 Task: Search one way flight ticket for 1 adult, 1 child, 1 infant in seat in premium economy from Block Island: Block Island State Airport to Rock Springs: Southwest Wyoming Regional Airport (rock Springs Sweetwater County Airport) on 8-5-2023. Choice of flights is Westjet. Number of bags: 6 checked bags. Price is upto 76000. Outbound departure time preference is 17:45.
Action: Mouse moved to (340, 292)
Screenshot: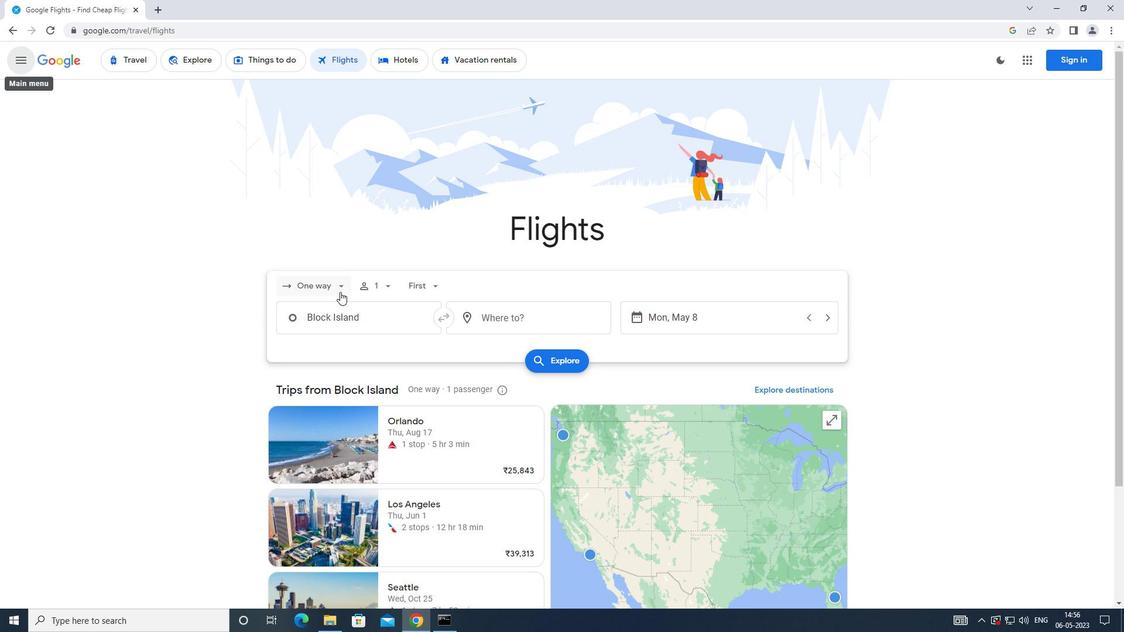 
Action: Mouse pressed left at (340, 292)
Screenshot: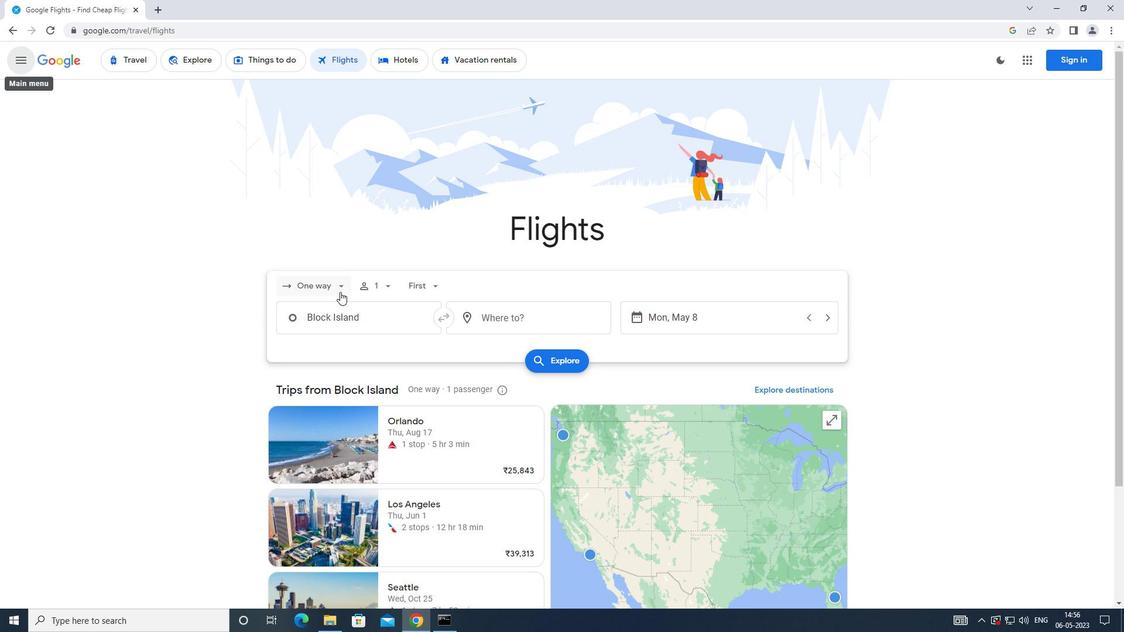 
Action: Mouse moved to (340, 336)
Screenshot: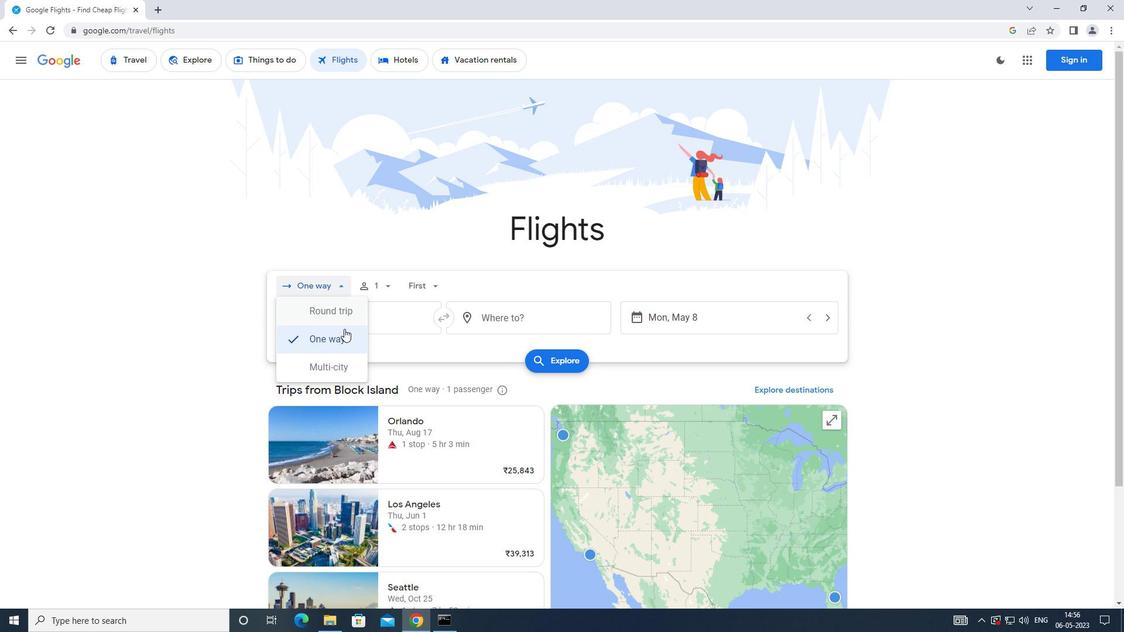 
Action: Mouse pressed left at (340, 336)
Screenshot: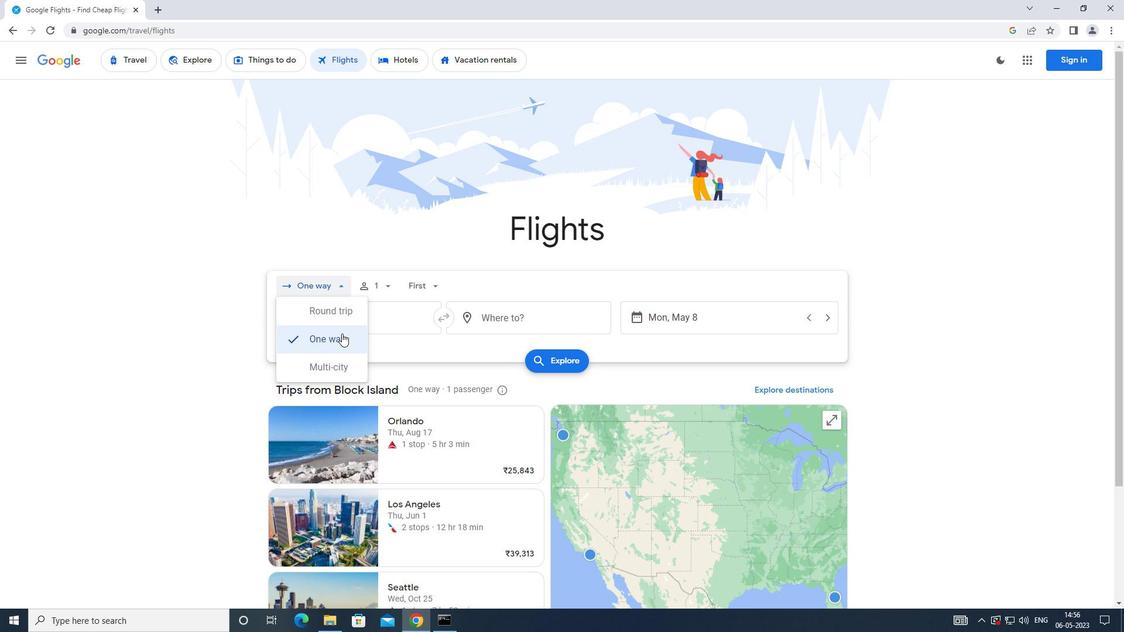 
Action: Mouse moved to (384, 284)
Screenshot: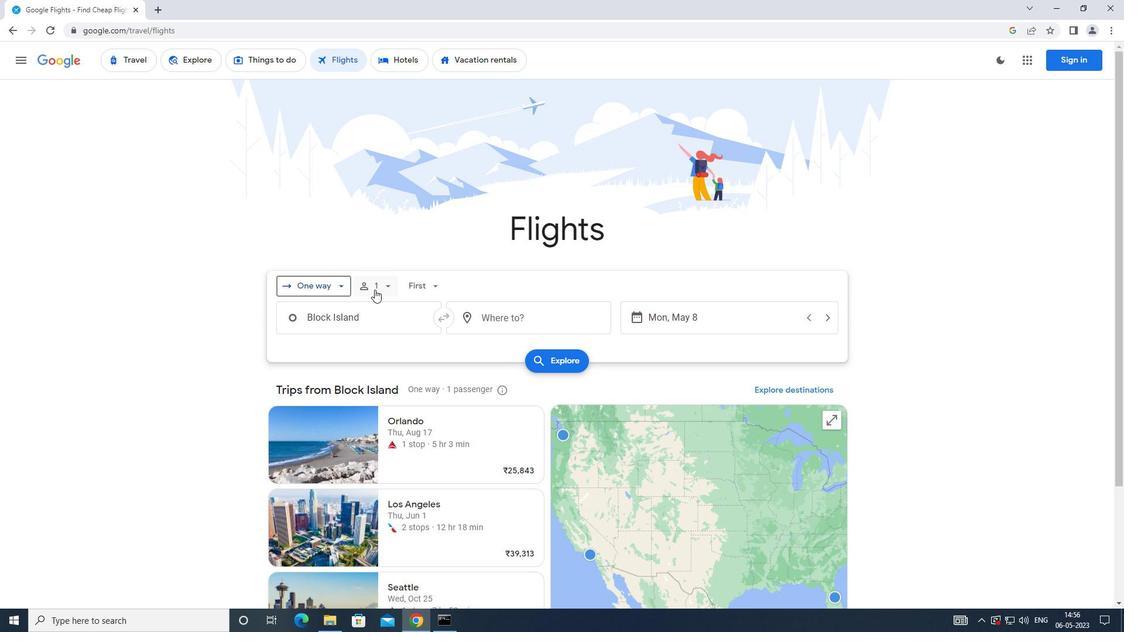
Action: Mouse pressed left at (384, 284)
Screenshot: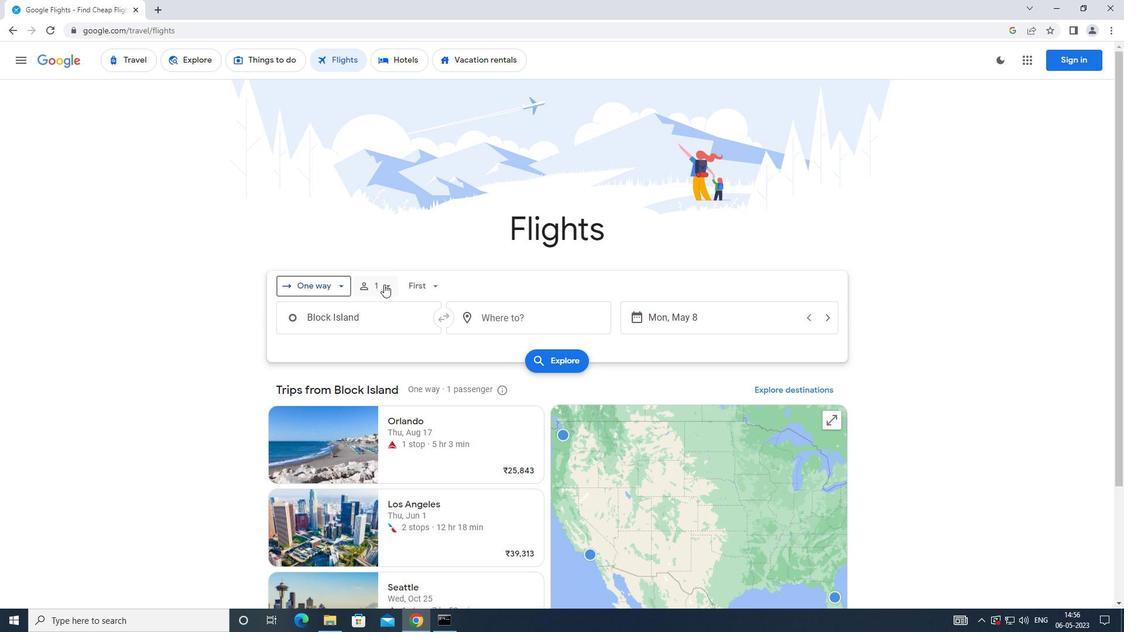 
Action: Mouse moved to (481, 347)
Screenshot: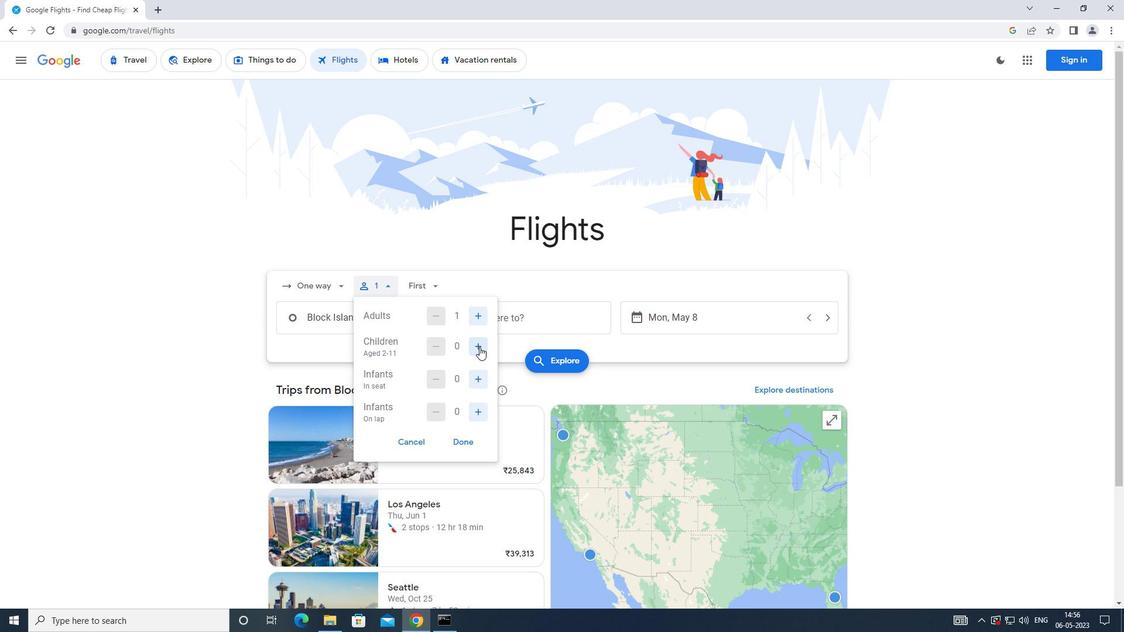 
Action: Mouse pressed left at (481, 347)
Screenshot: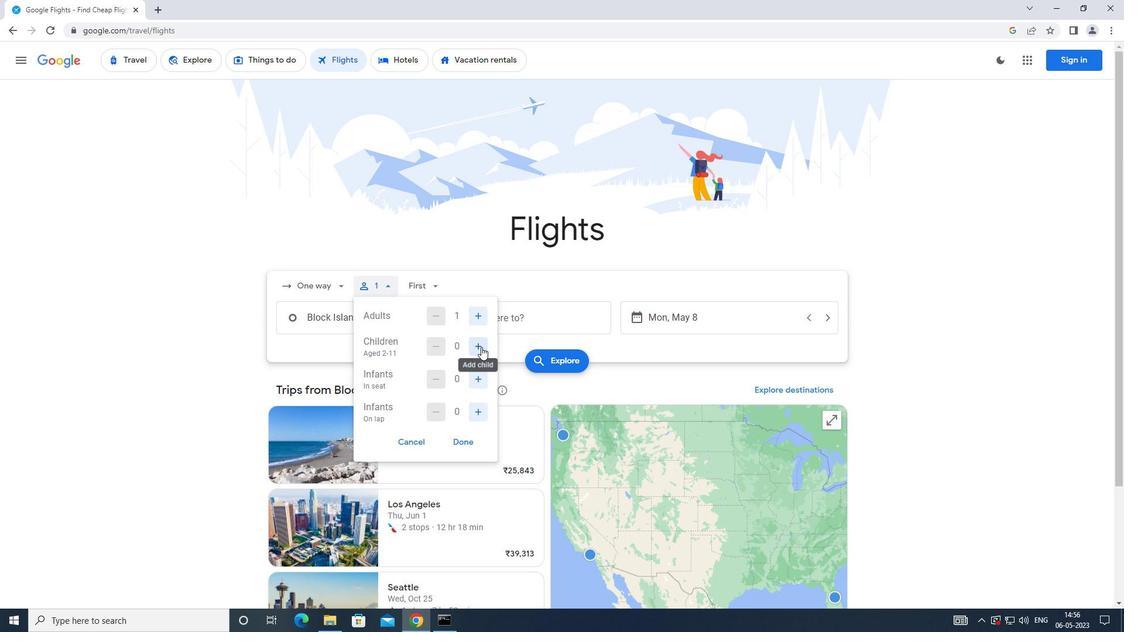 
Action: Mouse moved to (481, 381)
Screenshot: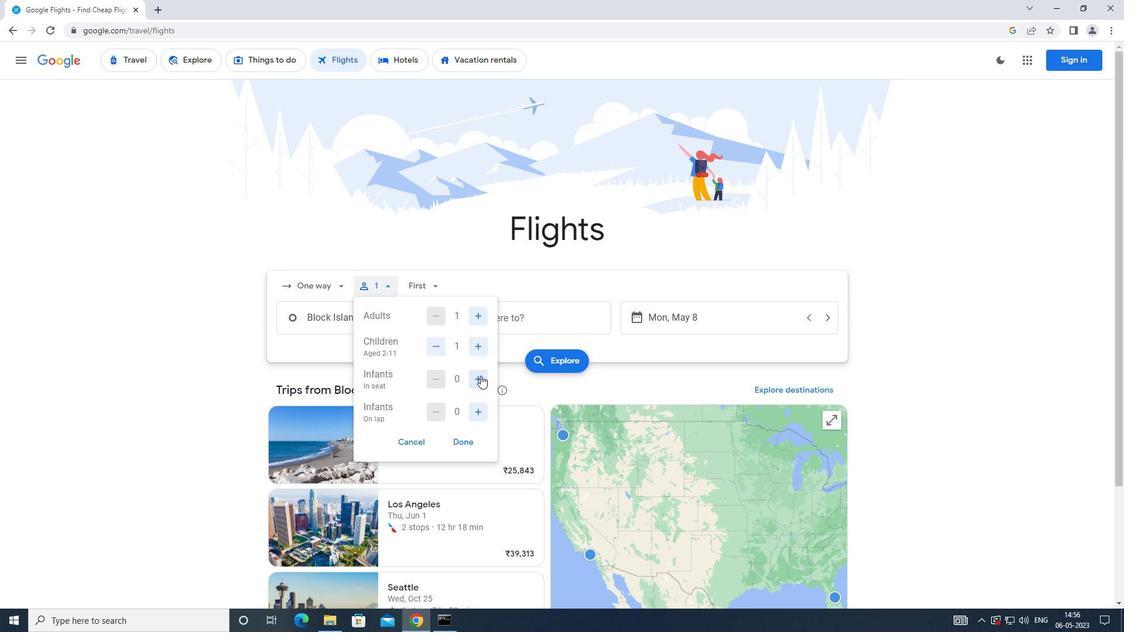 
Action: Mouse pressed left at (481, 381)
Screenshot: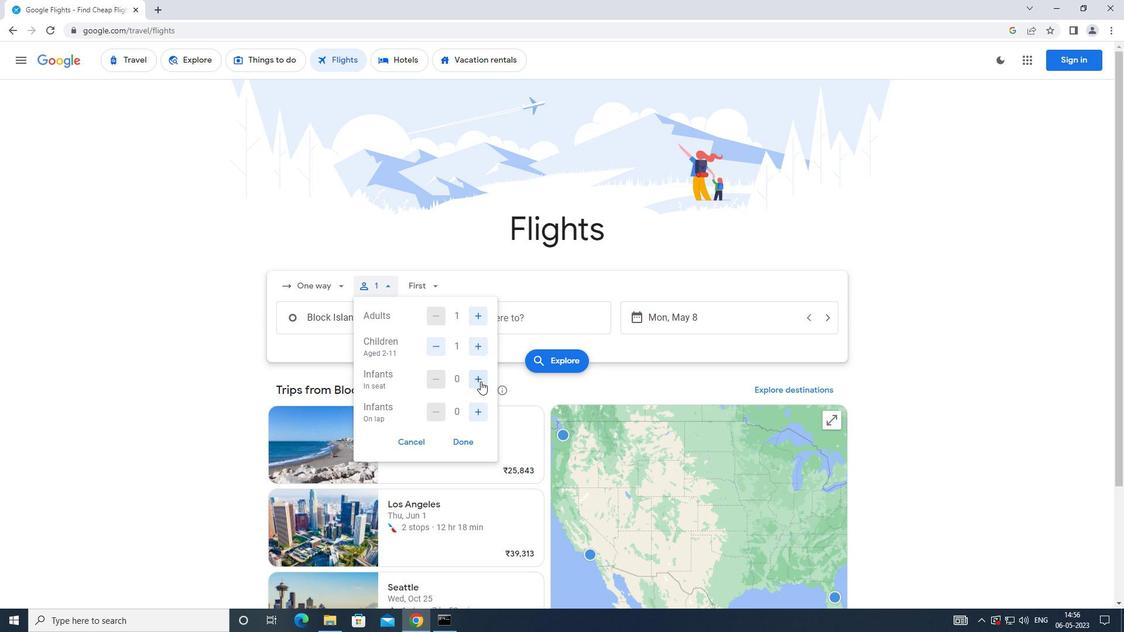 
Action: Mouse moved to (475, 411)
Screenshot: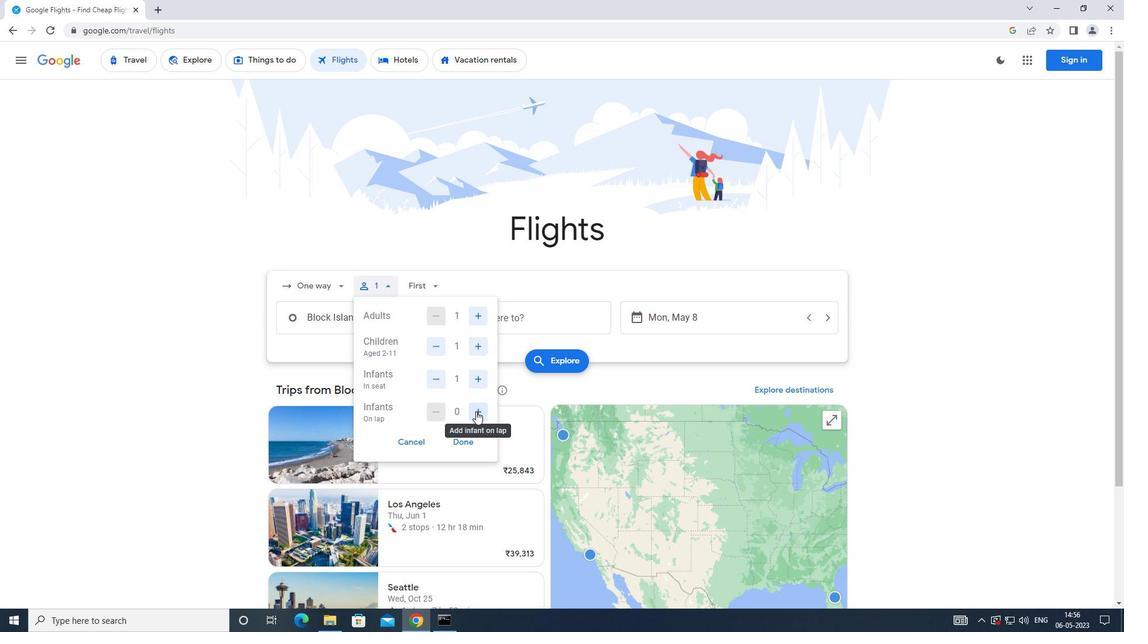 
Action: Mouse pressed left at (475, 411)
Screenshot: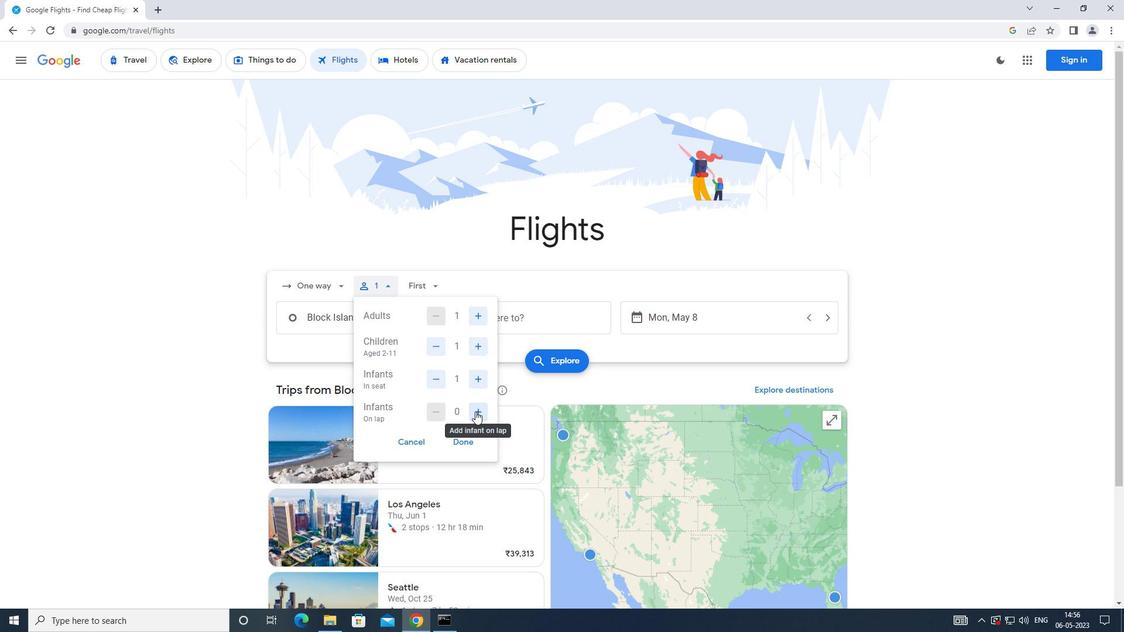 
Action: Mouse moved to (431, 408)
Screenshot: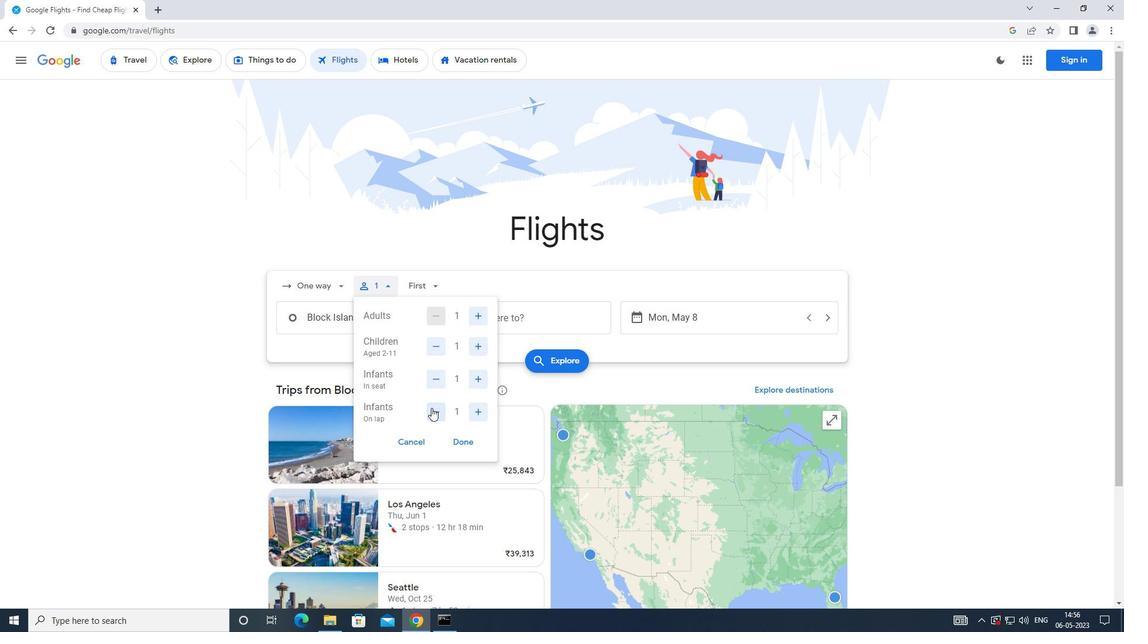 
Action: Mouse pressed left at (431, 408)
Screenshot: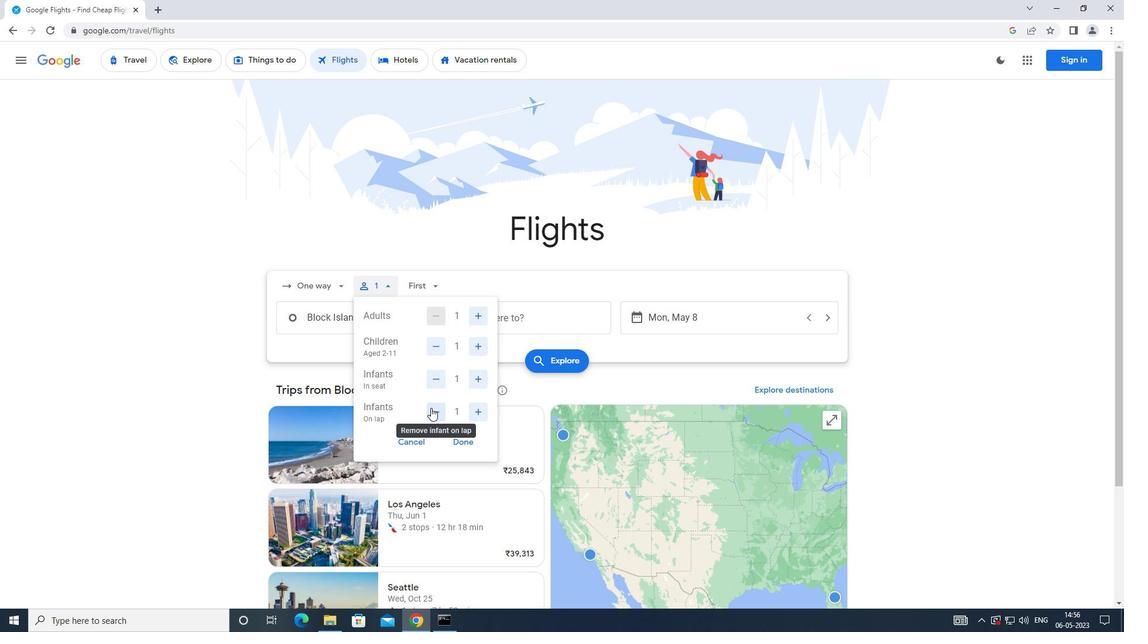 
Action: Mouse moved to (462, 440)
Screenshot: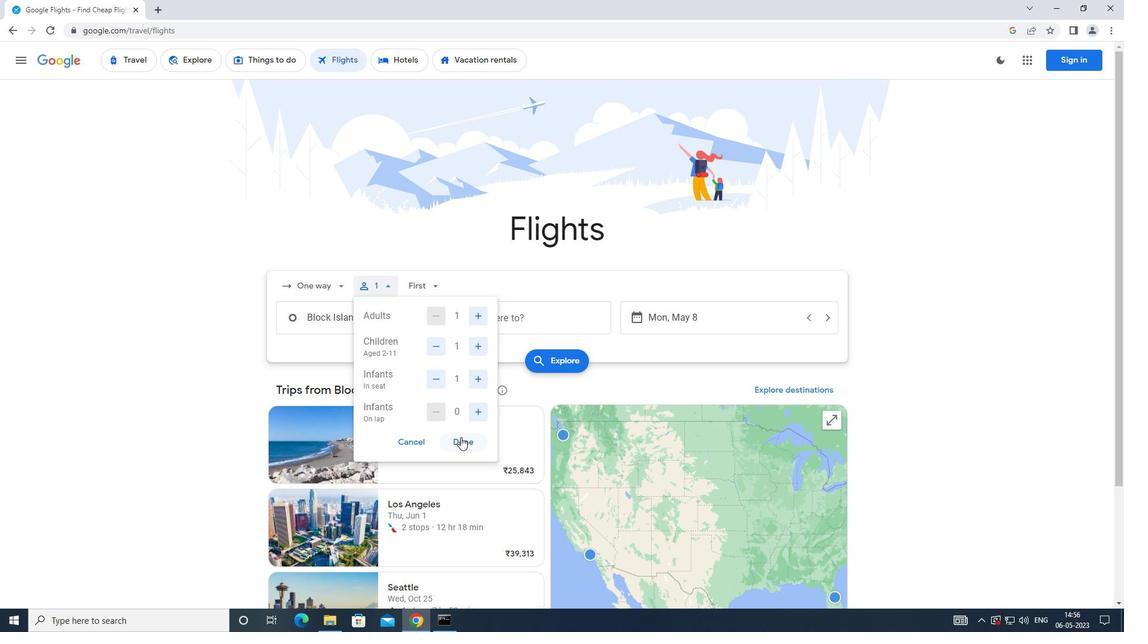 
Action: Mouse pressed left at (462, 440)
Screenshot: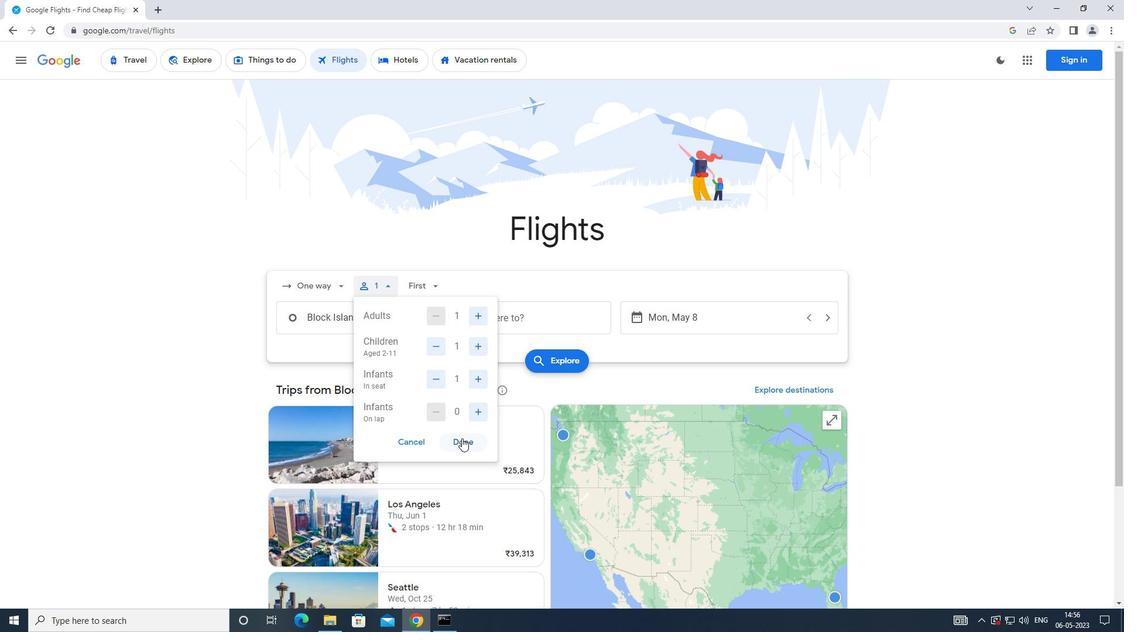 
Action: Mouse moved to (434, 285)
Screenshot: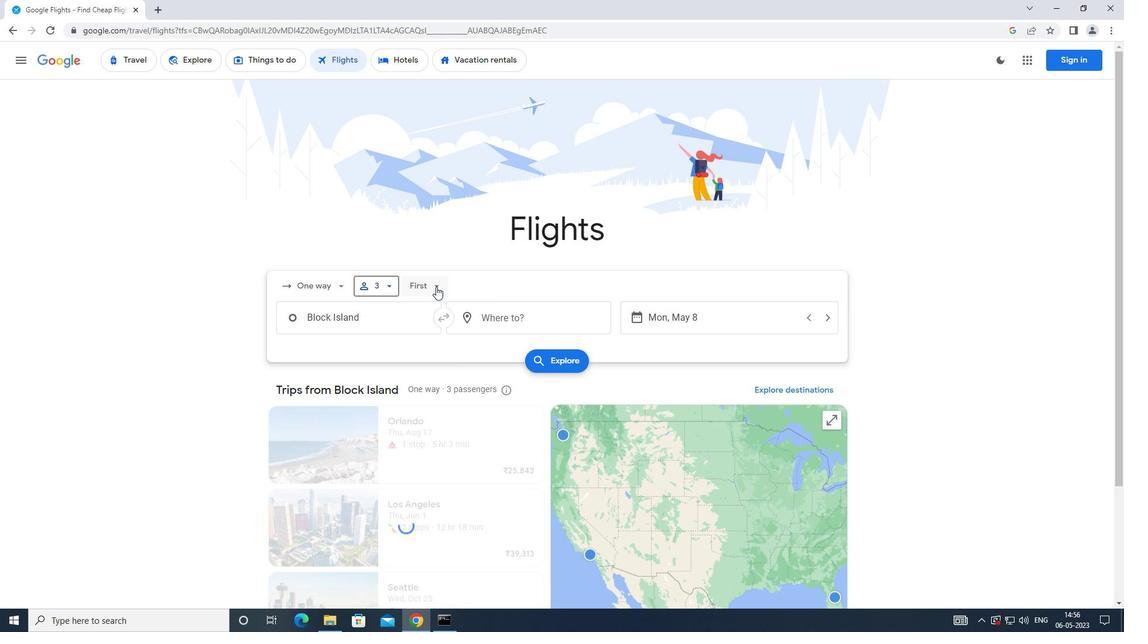 
Action: Mouse pressed left at (434, 285)
Screenshot: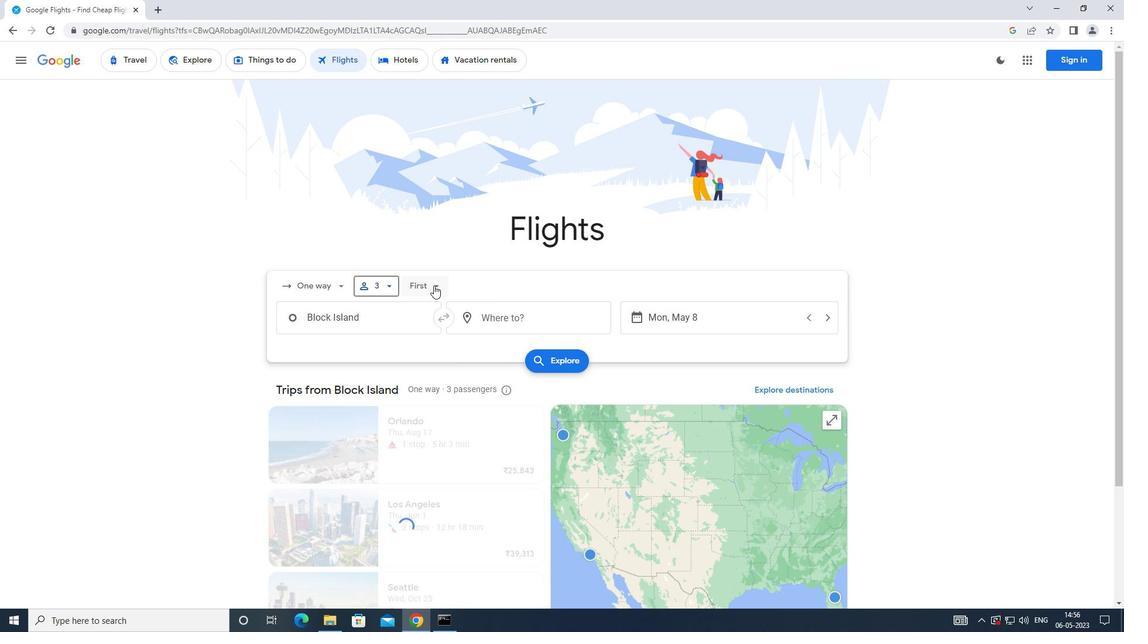 
Action: Mouse moved to (468, 339)
Screenshot: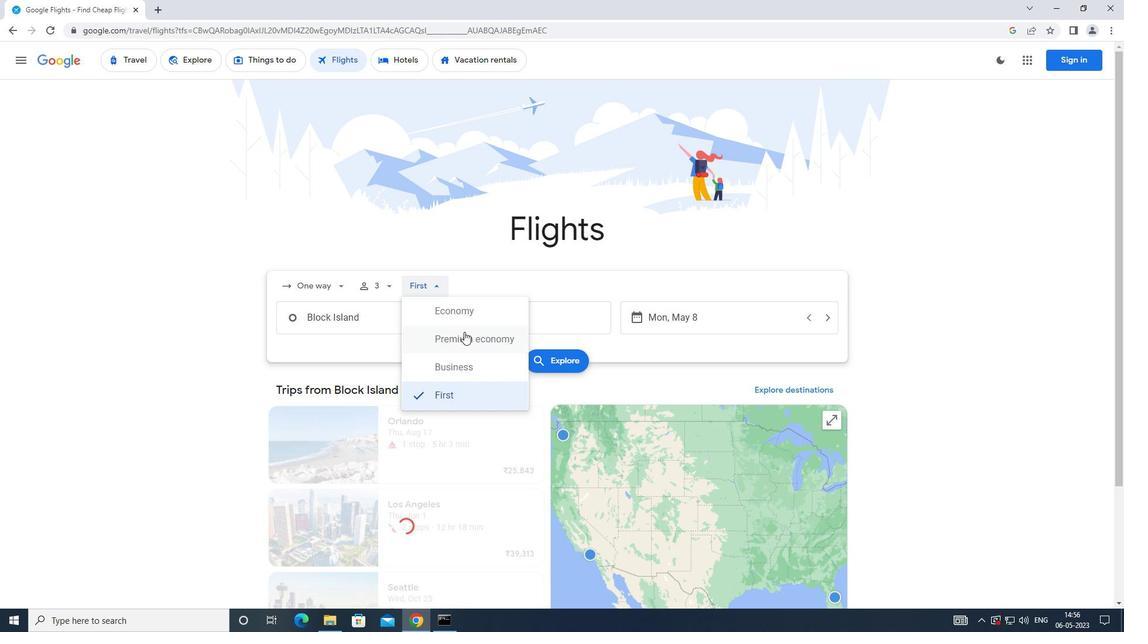 
Action: Mouse pressed left at (468, 339)
Screenshot: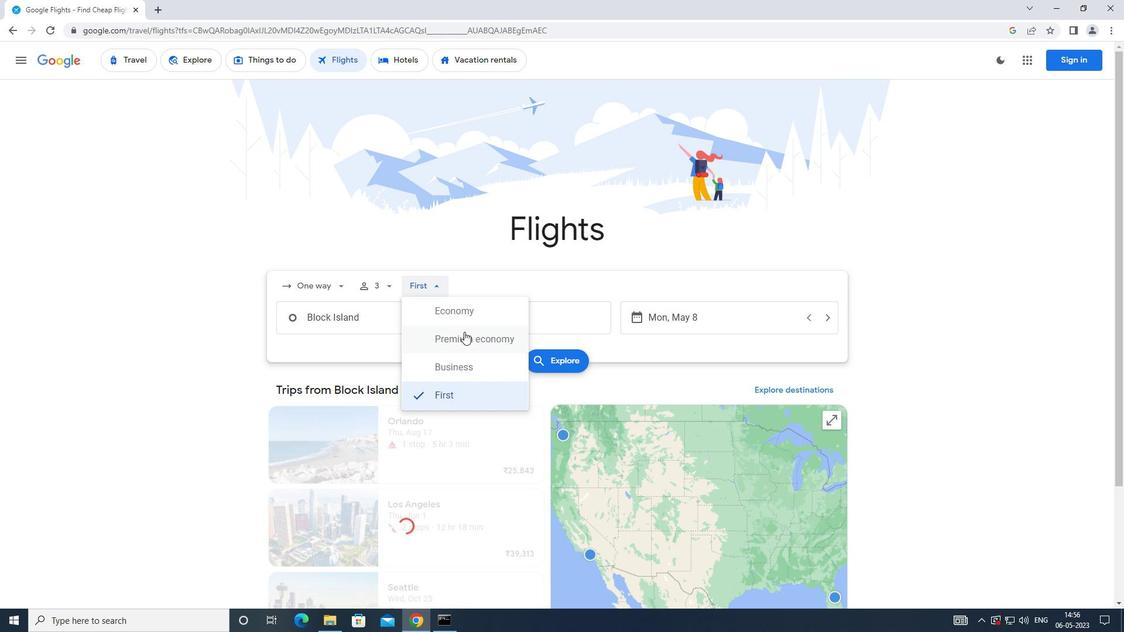 
Action: Mouse moved to (391, 318)
Screenshot: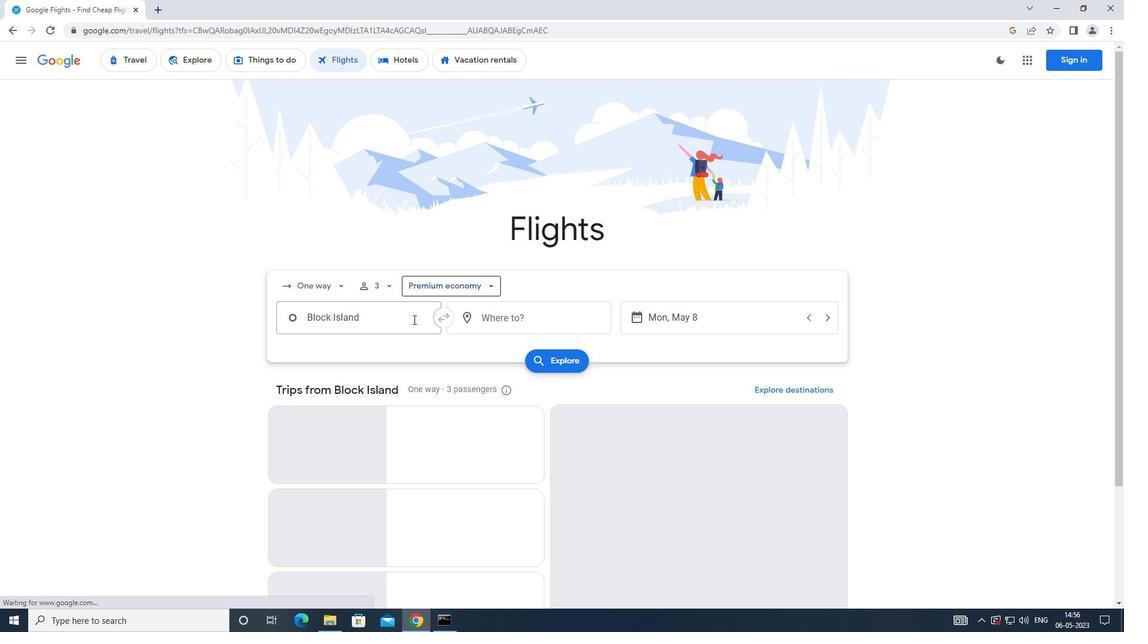 
Action: Mouse pressed left at (391, 318)
Screenshot: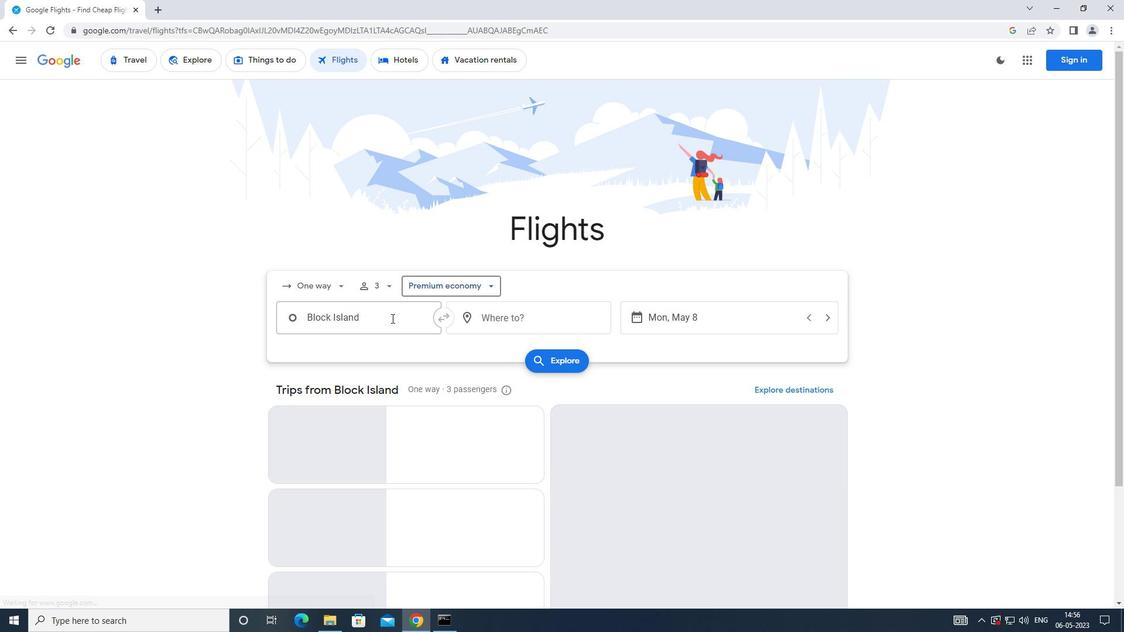 
Action: Mouse moved to (386, 346)
Screenshot: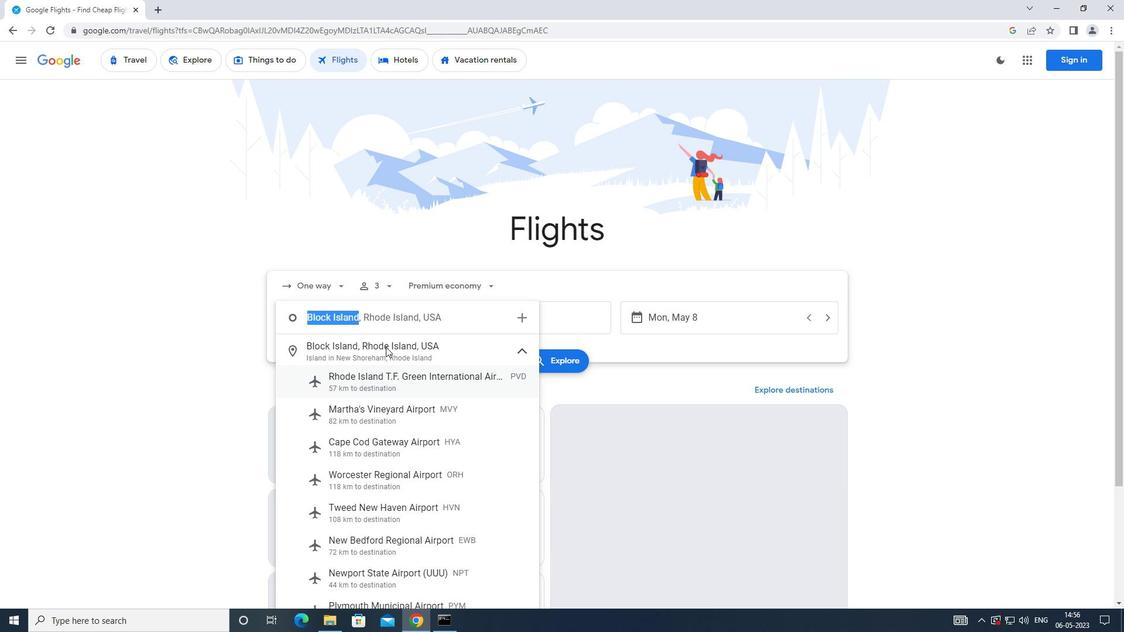 
Action: Mouse pressed left at (386, 346)
Screenshot: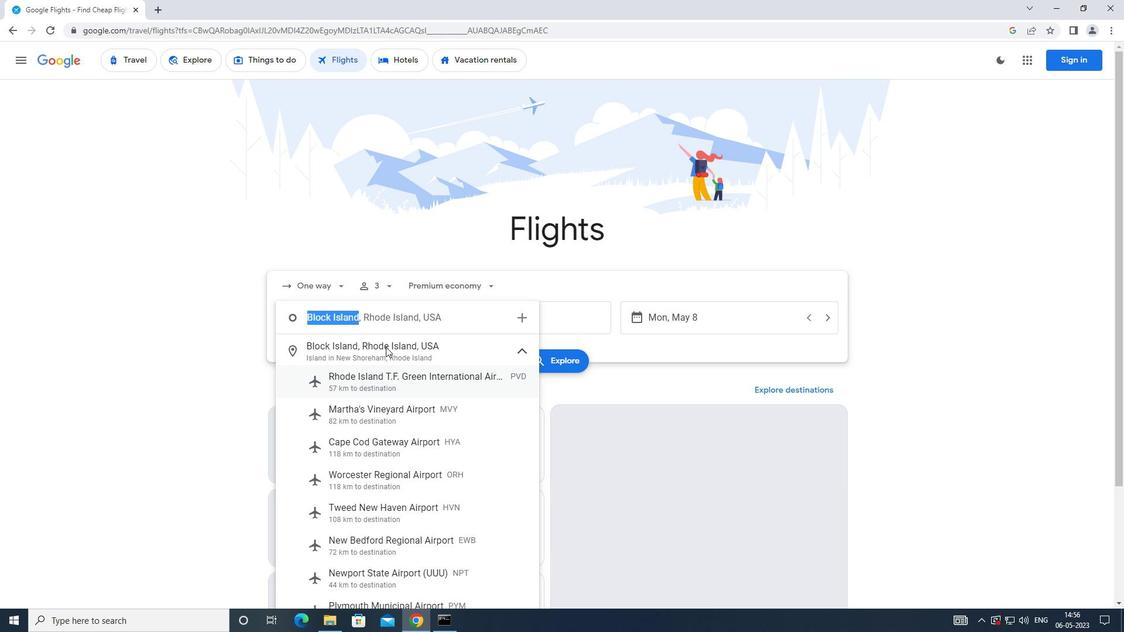 
Action: Mouse moved to (488, 325)
Screenshot: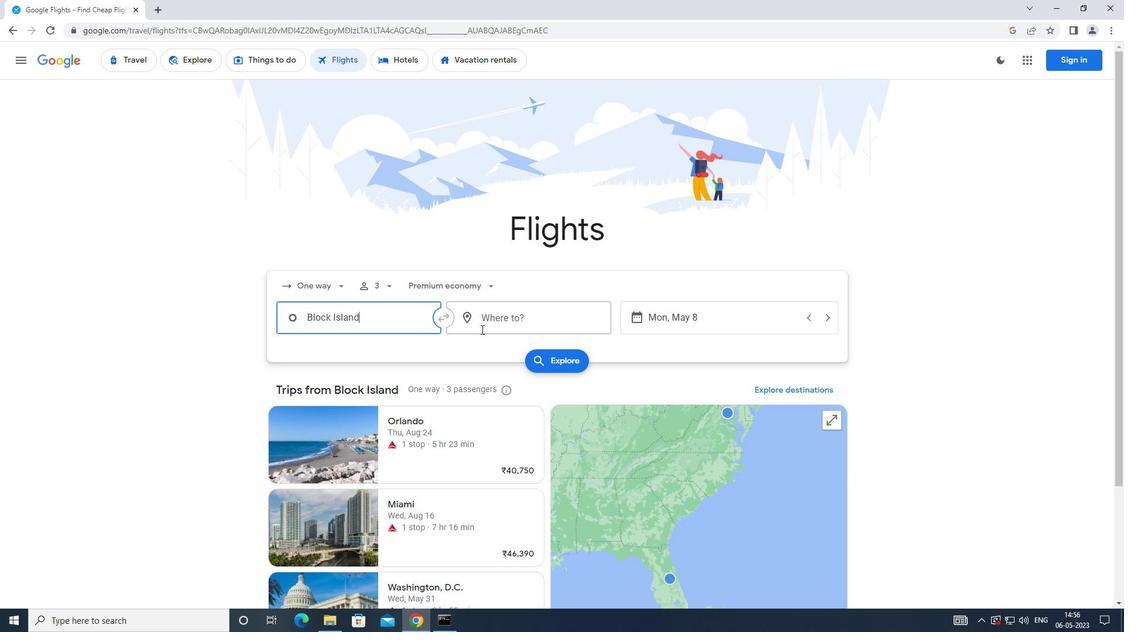 
Action: Mouse pressed left at (488, 325)
Screenshot: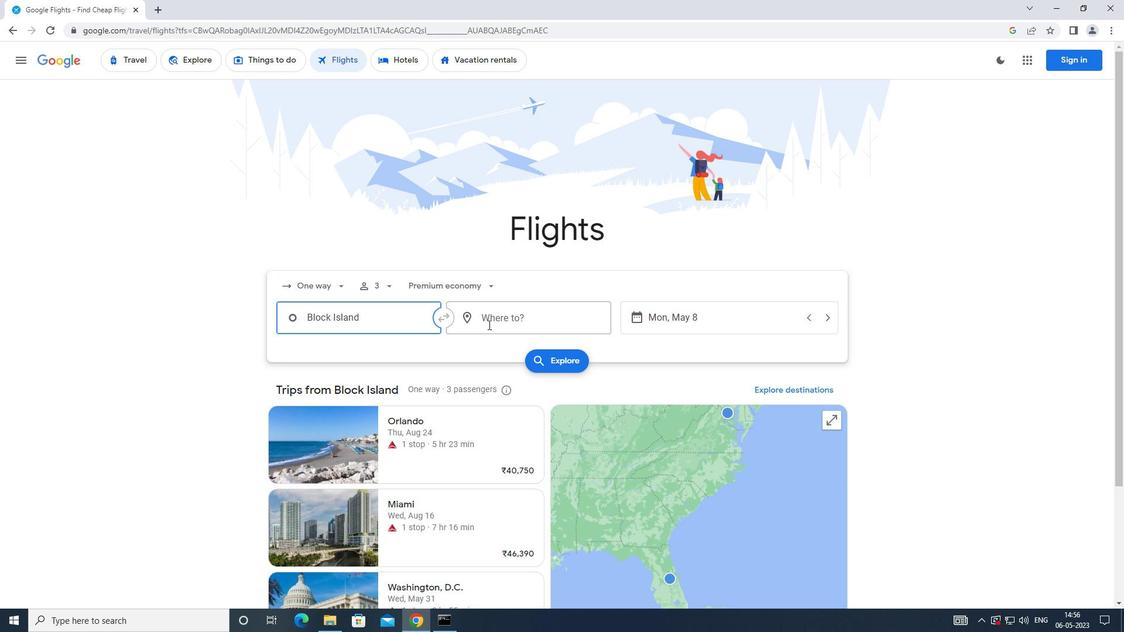 
Action: Mouse moved to (492, 410)
Screenshot: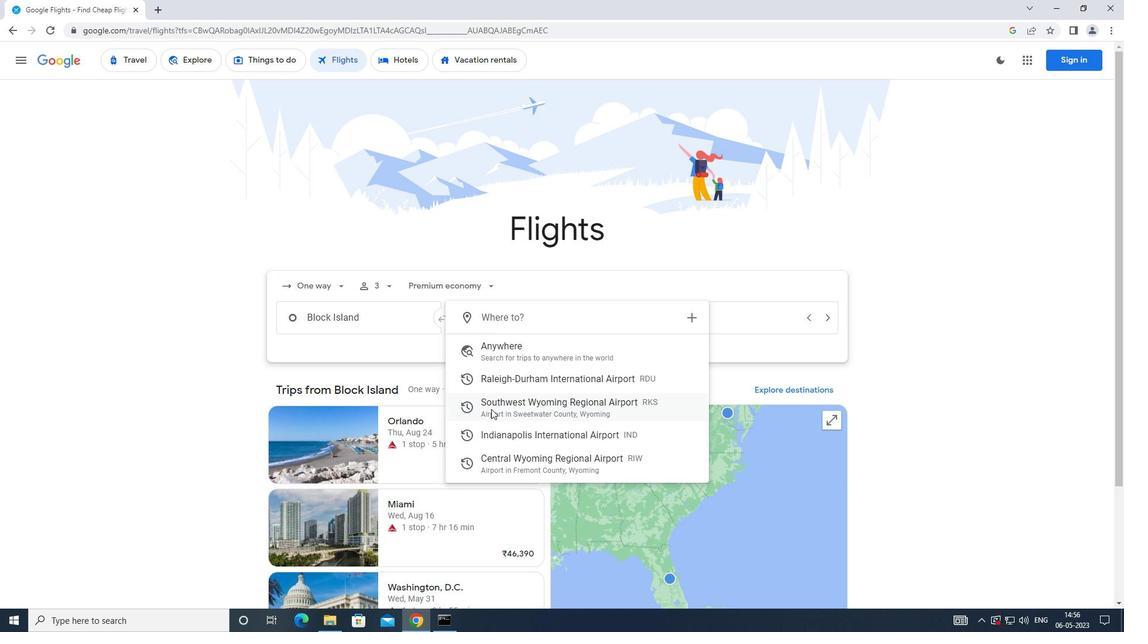 
Action: Mouse pressed left at (492, 410)
Screenshot: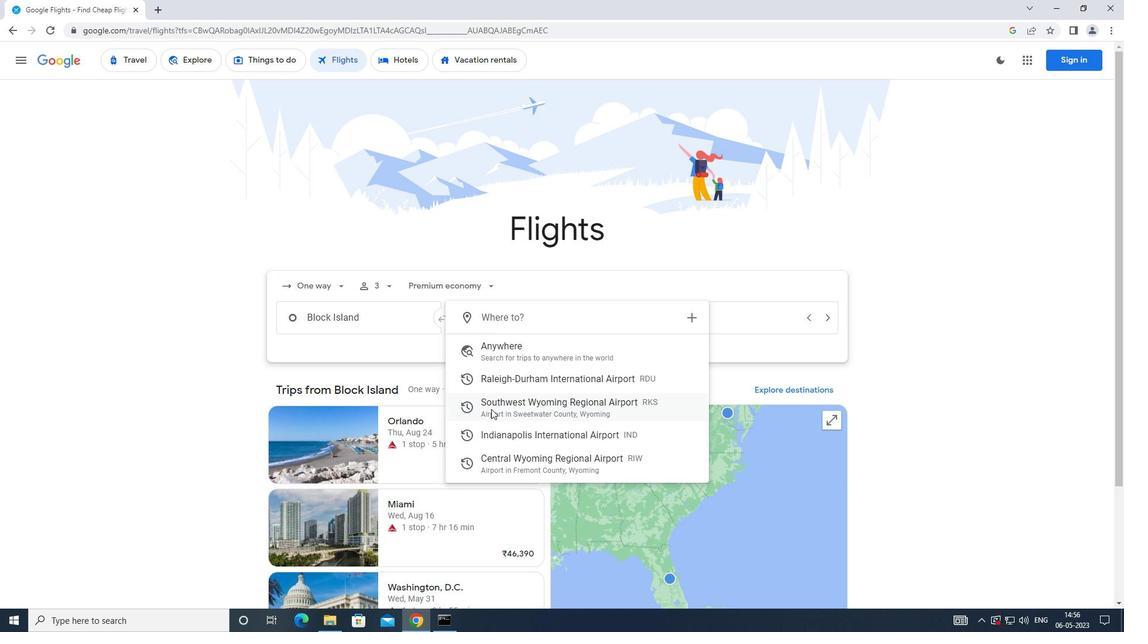 
Action: Mouse moved to (655, 318)
Screenshot: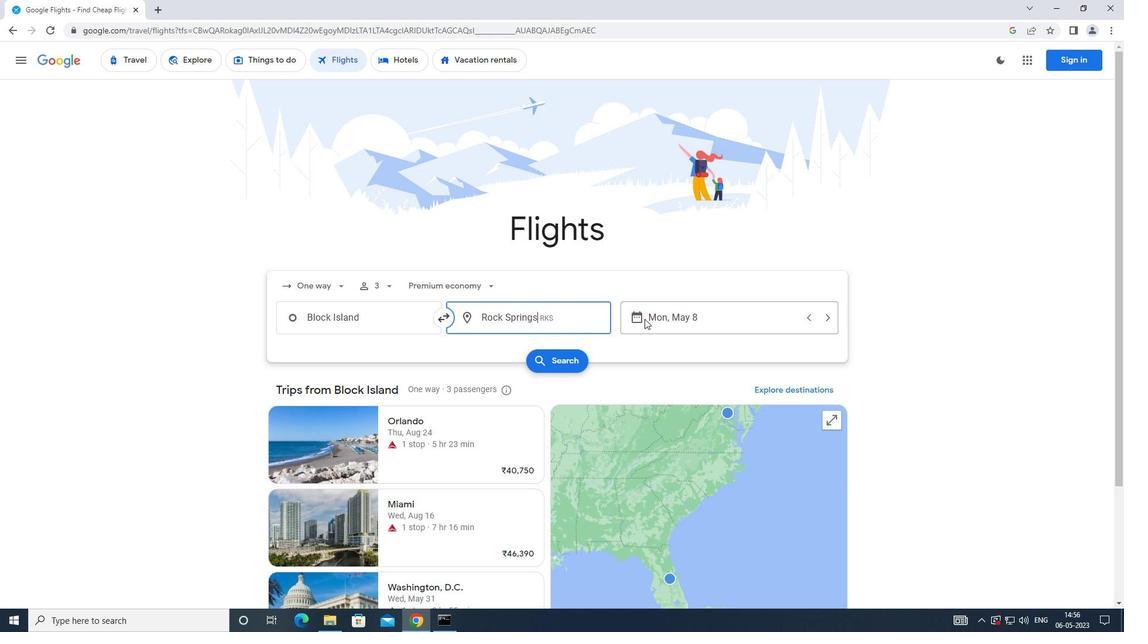 
Action: Mouse pressed left at (655, 318)
Screenshot: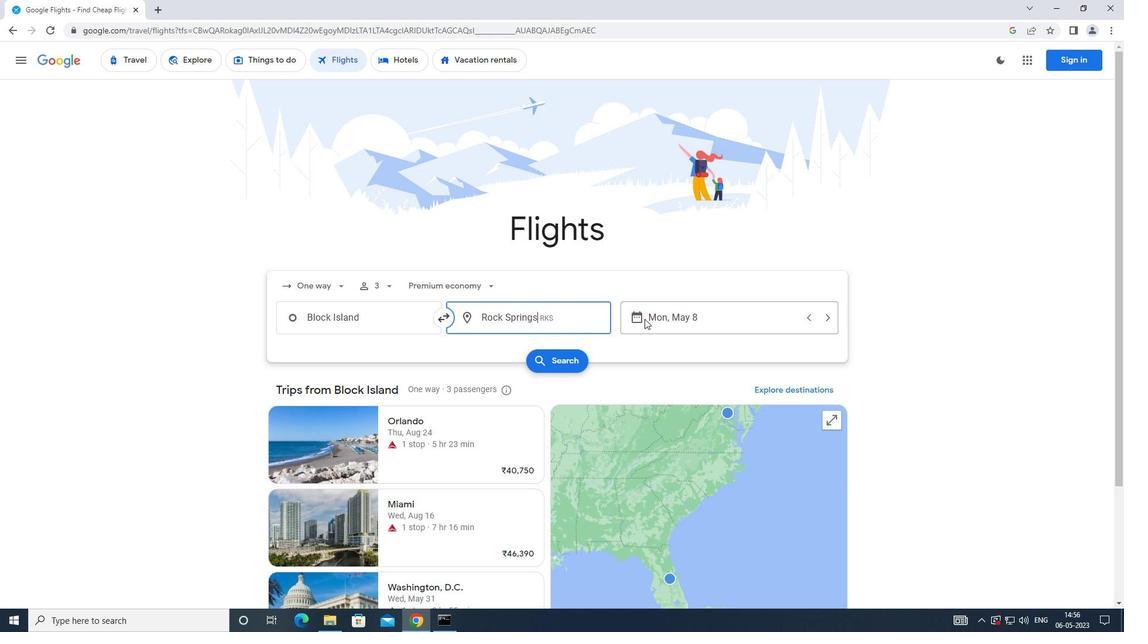 
Action: Mouse moved to (454, 411)
Screenshot: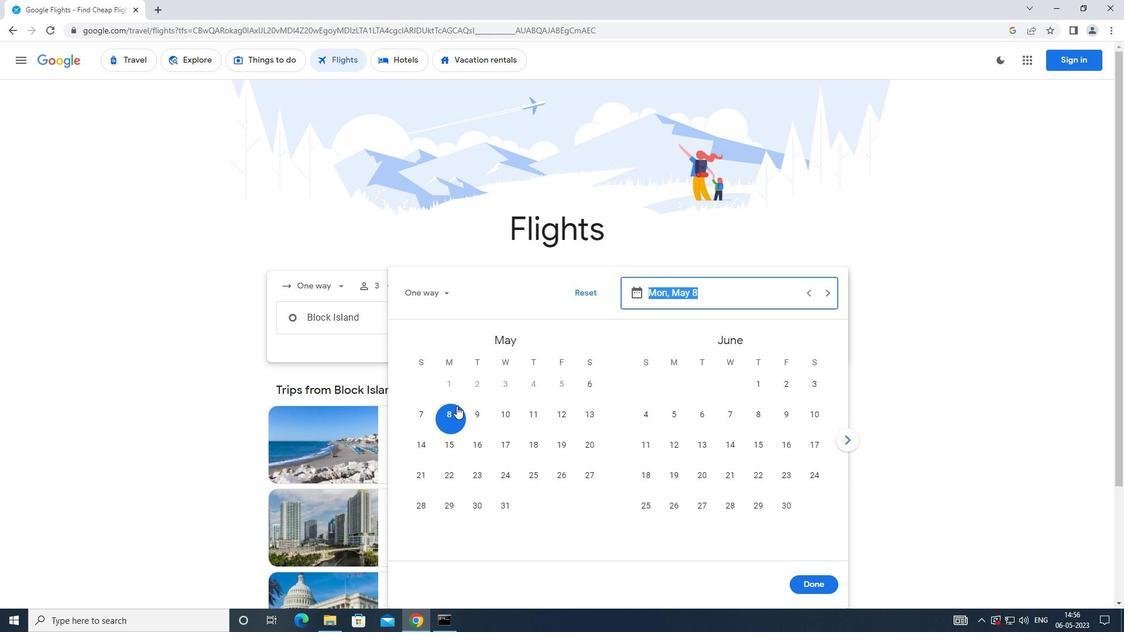 
Action: Mouse pressed left at (454, 411)
Screenshot: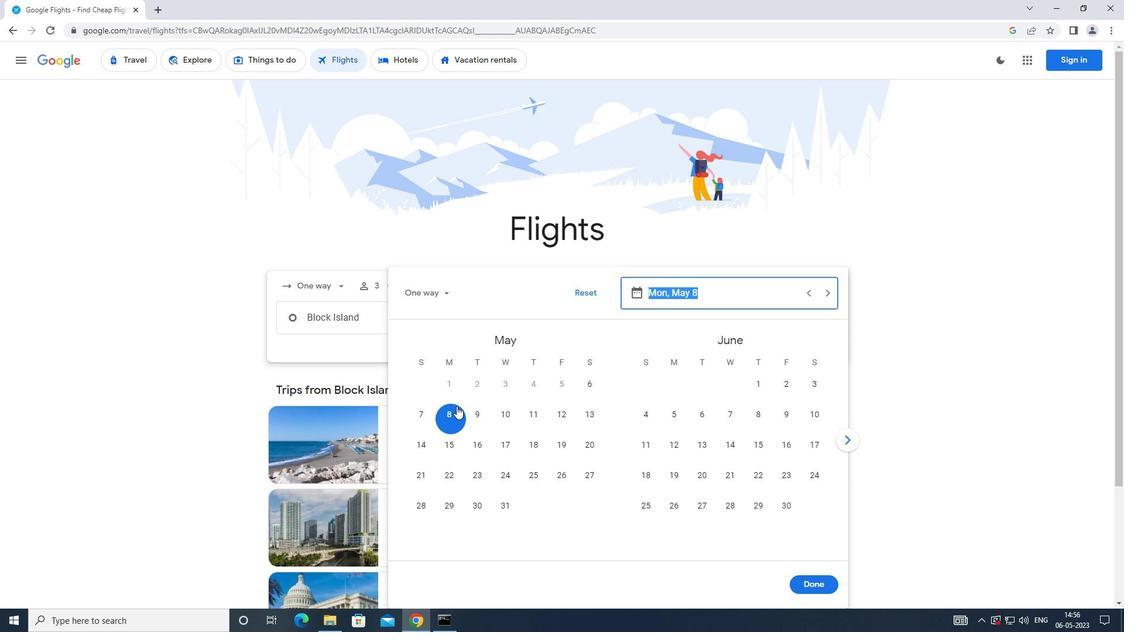 
Action: Mouse moved to (814, 587)
Screenshot: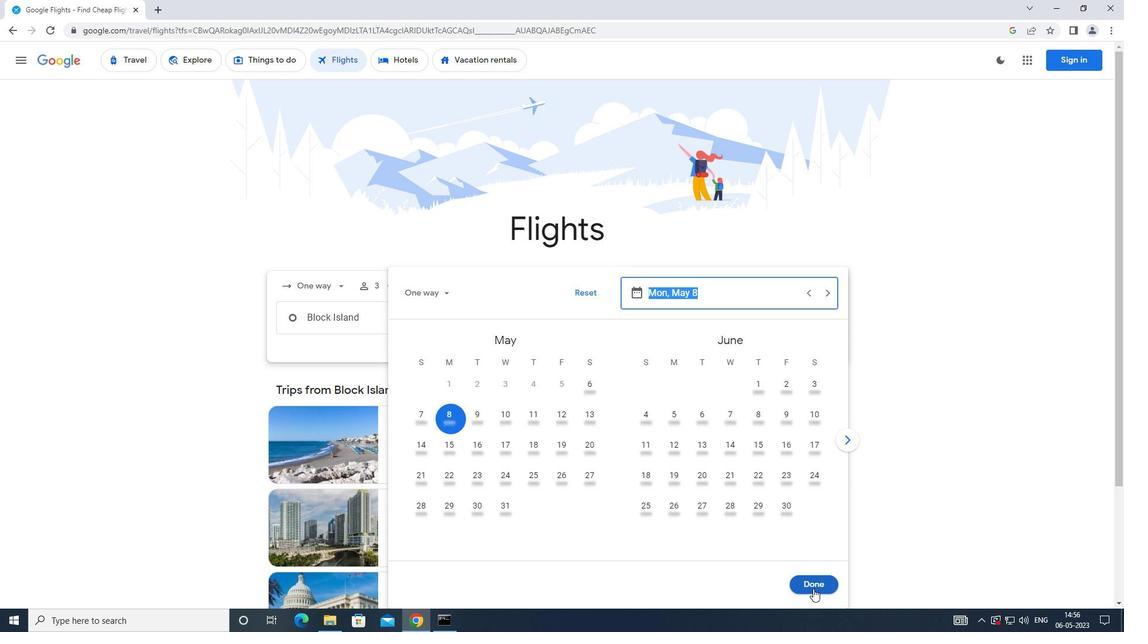 
Action: Mouse pressed left at (814, 587)
Screenshot: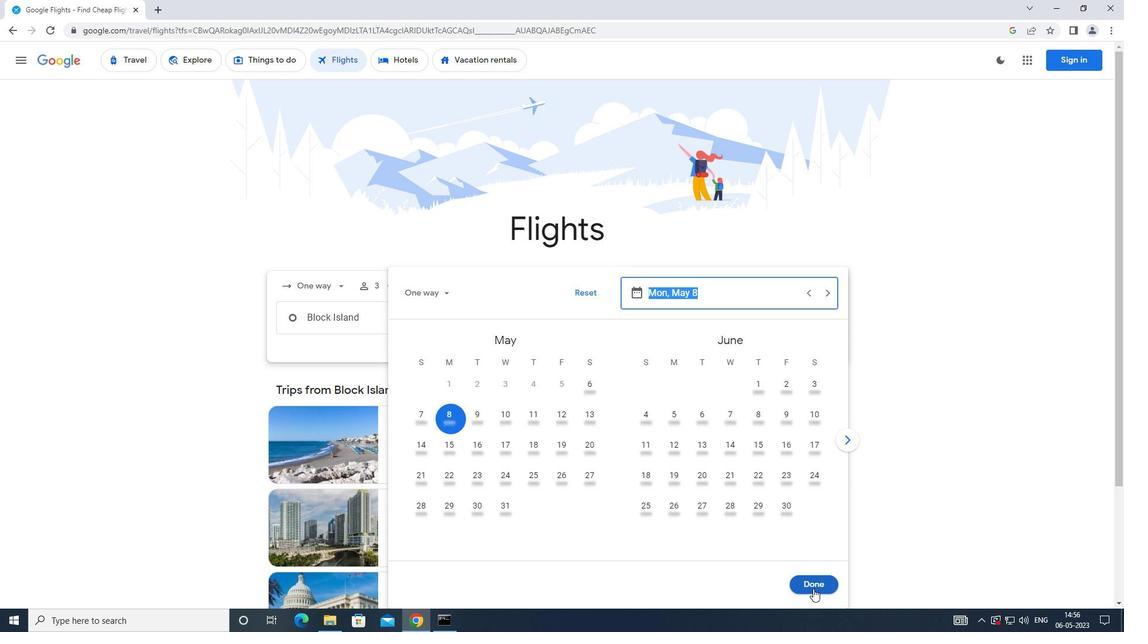 
Action: Mouse moved to (552, 360)
Screenshot: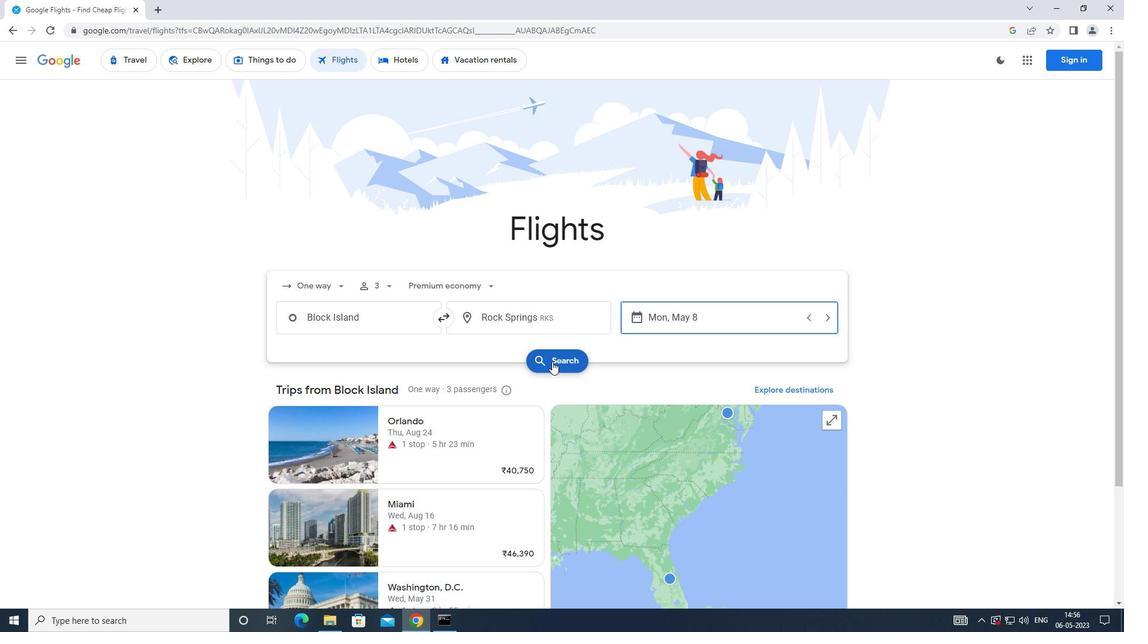 
Action: Mouse pressed left at (552, 360)
Screenshot: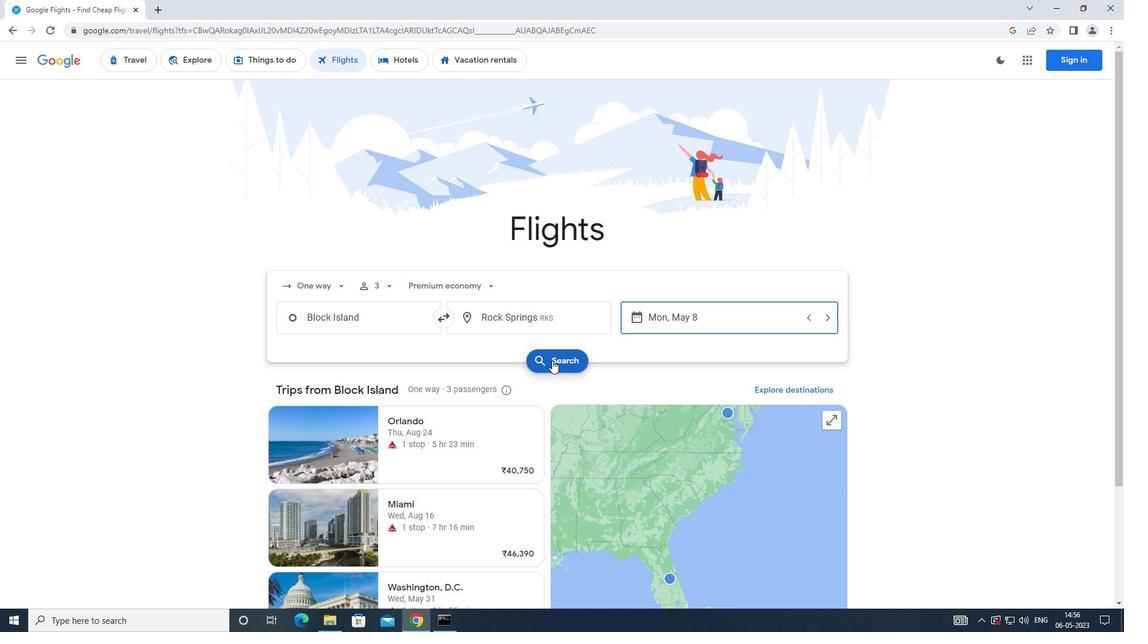 
Action: Mouse moved to (305, 166)
Screenshot: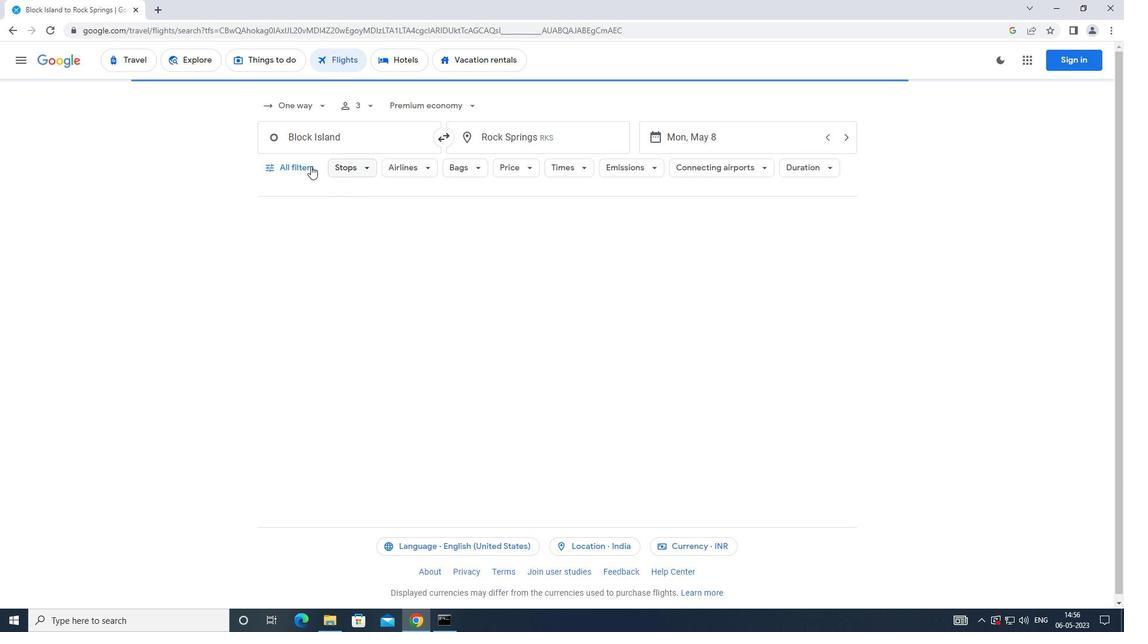 
Action: Mouse pressed left at (305, 166)
Screenshot: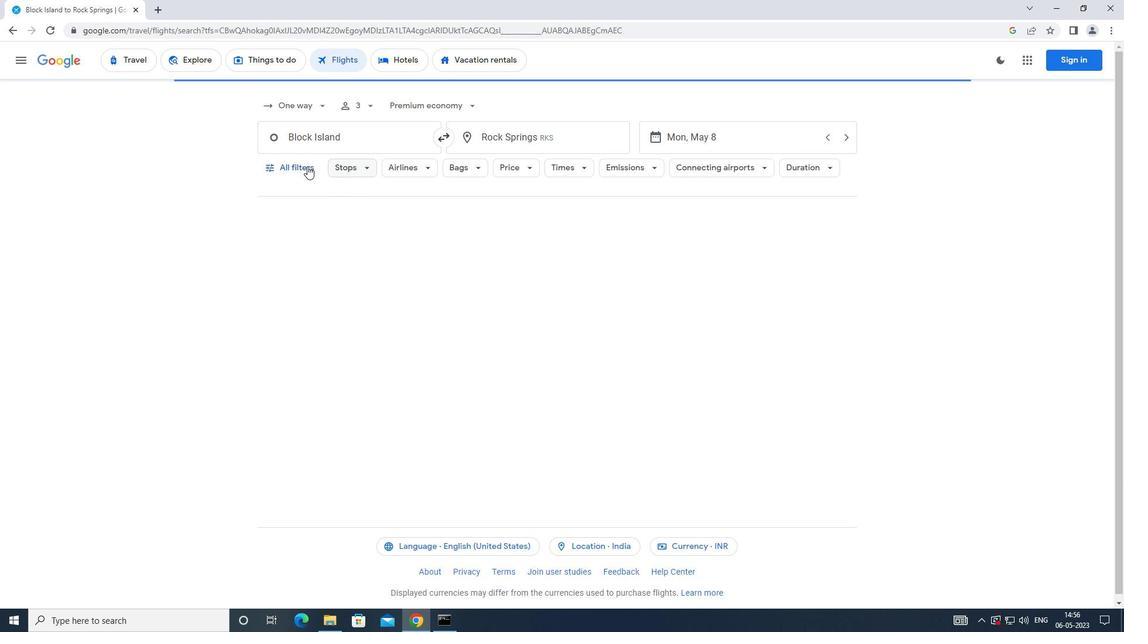 
Action: Mouse moved to (346, 275)
Screenshot: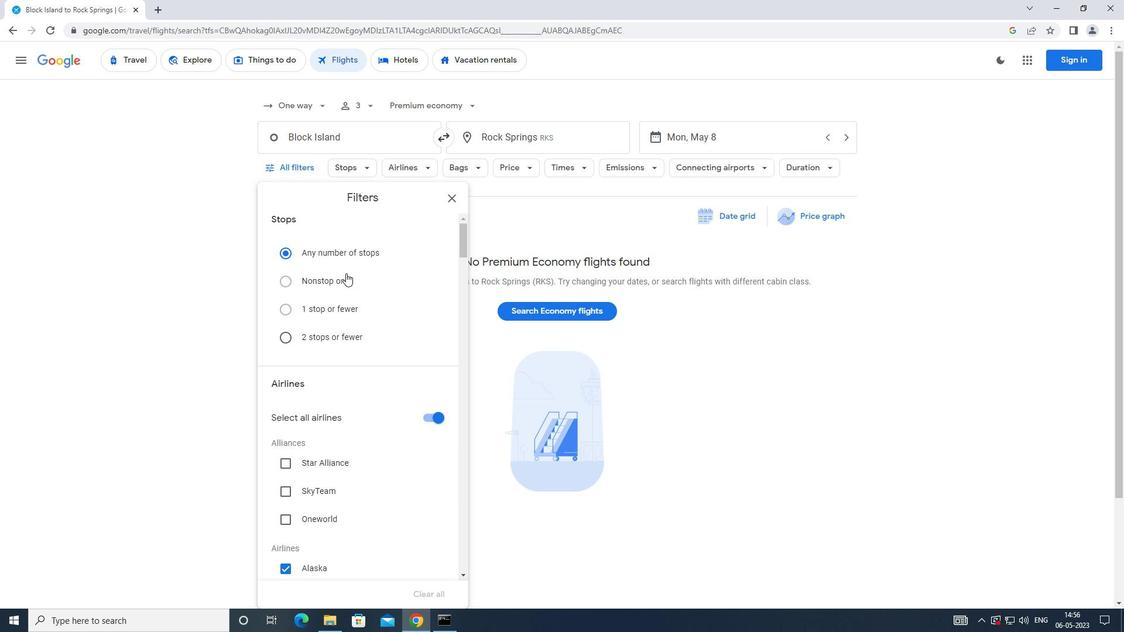 
Action: Mouse scrolled (346, 274) with delta (0, 0)
Screenshot: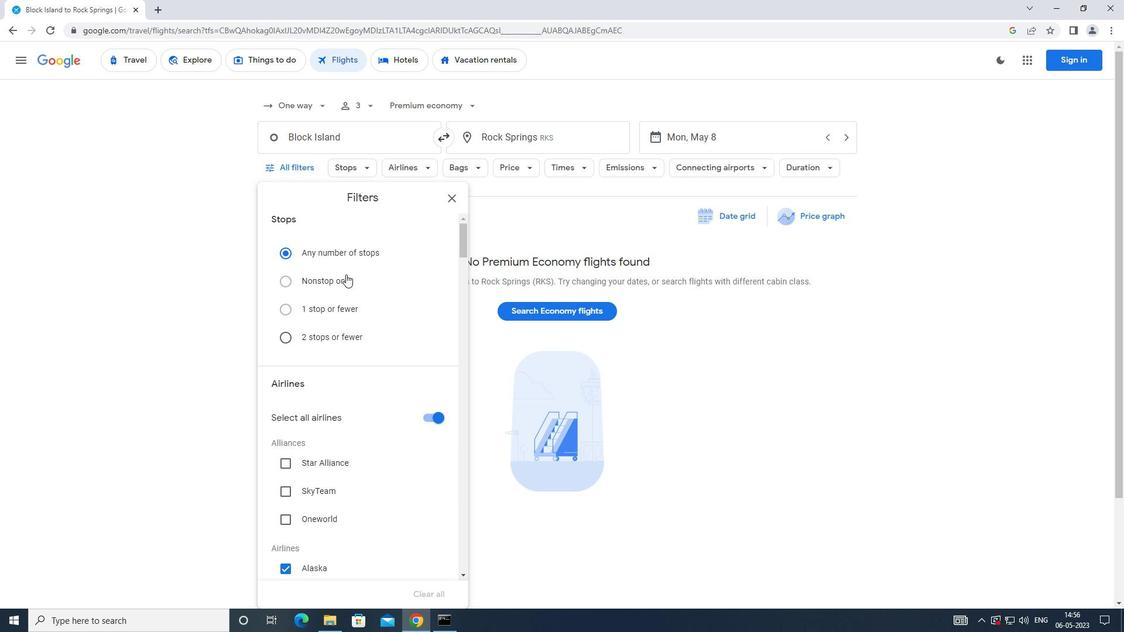 
Action: Mouse scrolled (346, 274) with delta (0, 0)
Screenshot: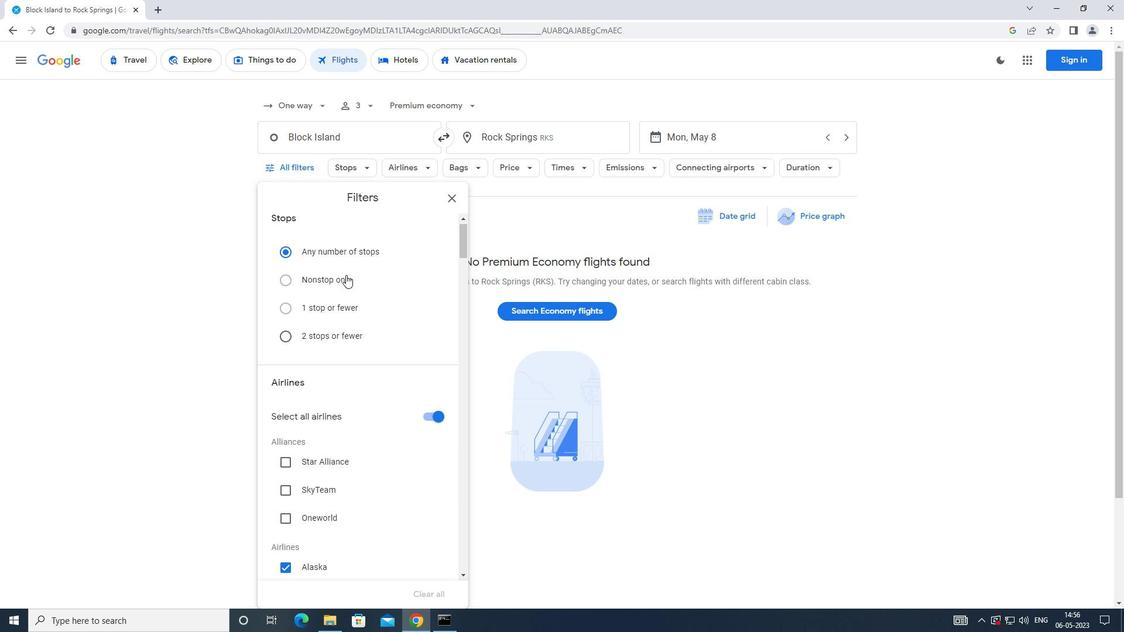 
Action: Mouse scrolled (346, 274) with delta (0, 0)
Screenshot: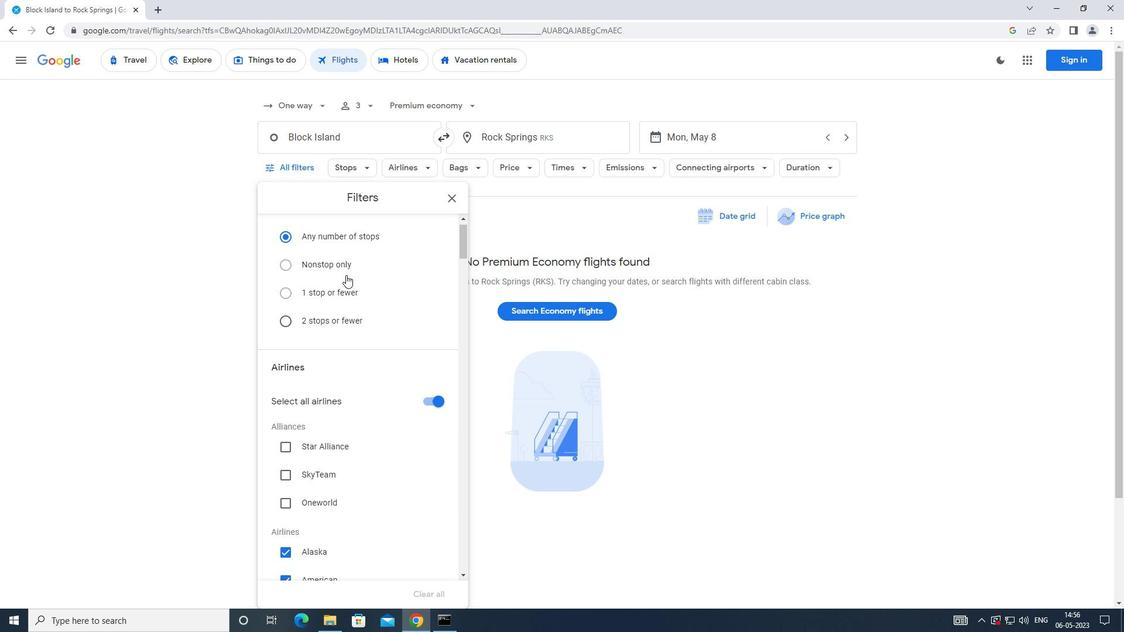 
Action: Mouse scrolled (346, 274) with delta (0, 0)
Screenshot: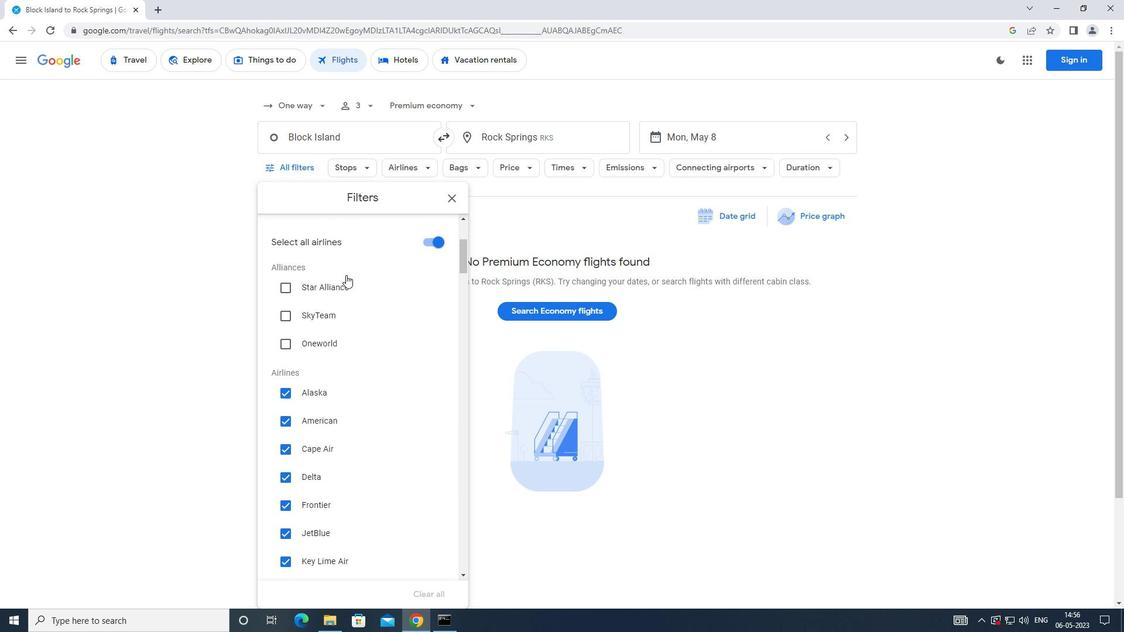 
Action: Mouse scrolled (346, 274) with delta (0, 0)
Screenshot: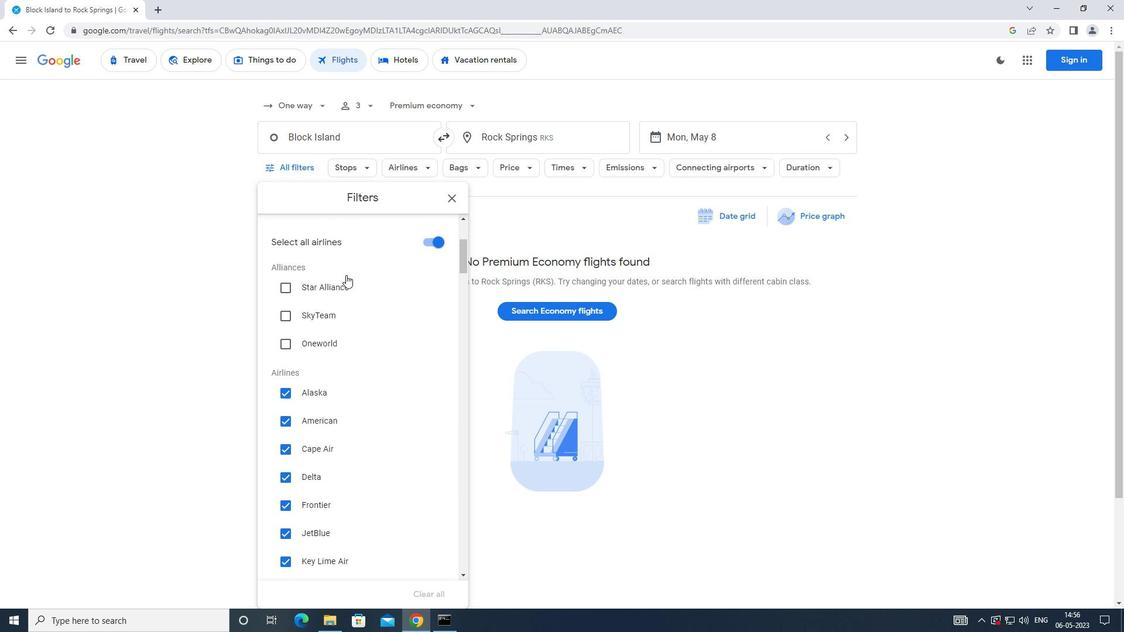 
Action: Mouse scrolled (346, 274) with delta (0, 0)
Screenshot: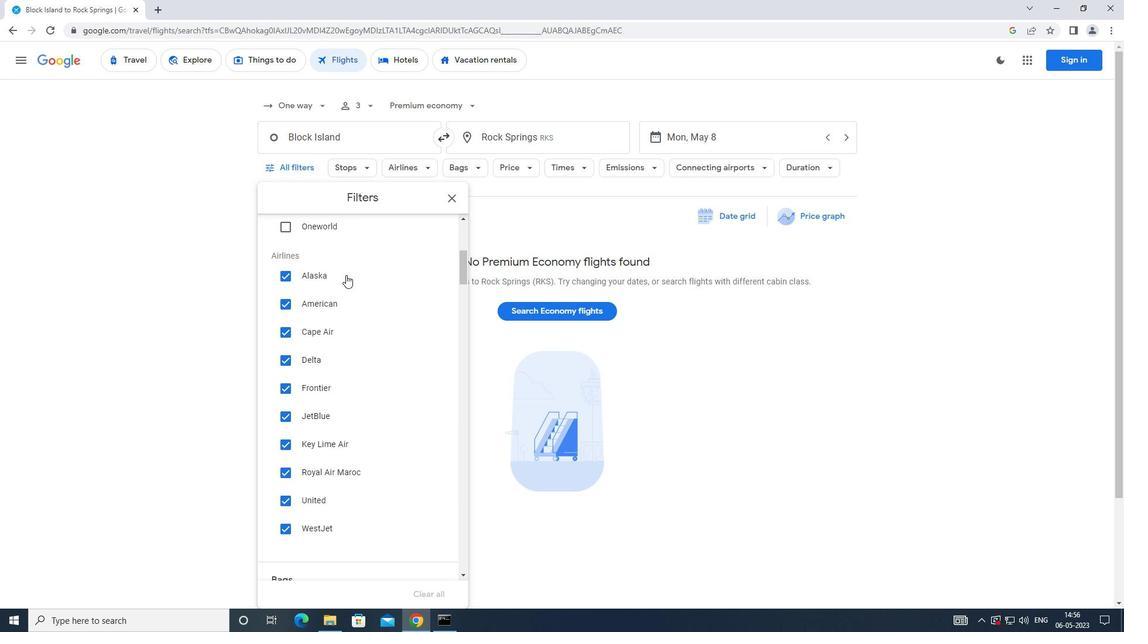 
Action: Mouse scrolled (346, 274) with delta (0, 0)
Screenshot: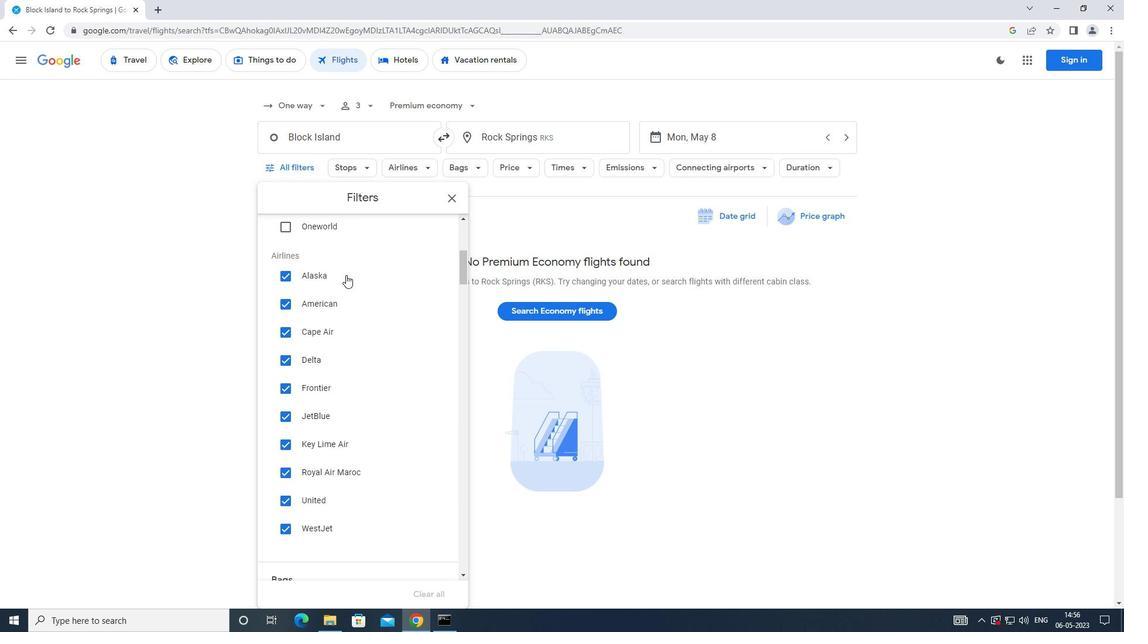 
Action: Mouse moved to (346, 275)
Screenshot: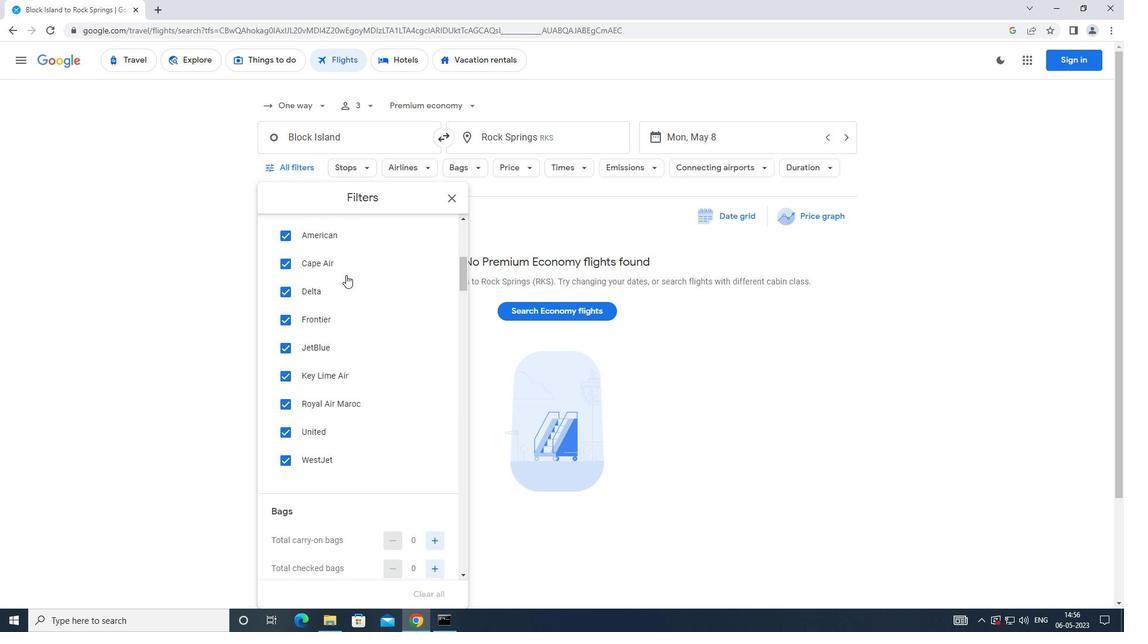 
Action: Mouse scrolled (346, 275) with delta (0, 0)
Screenshot: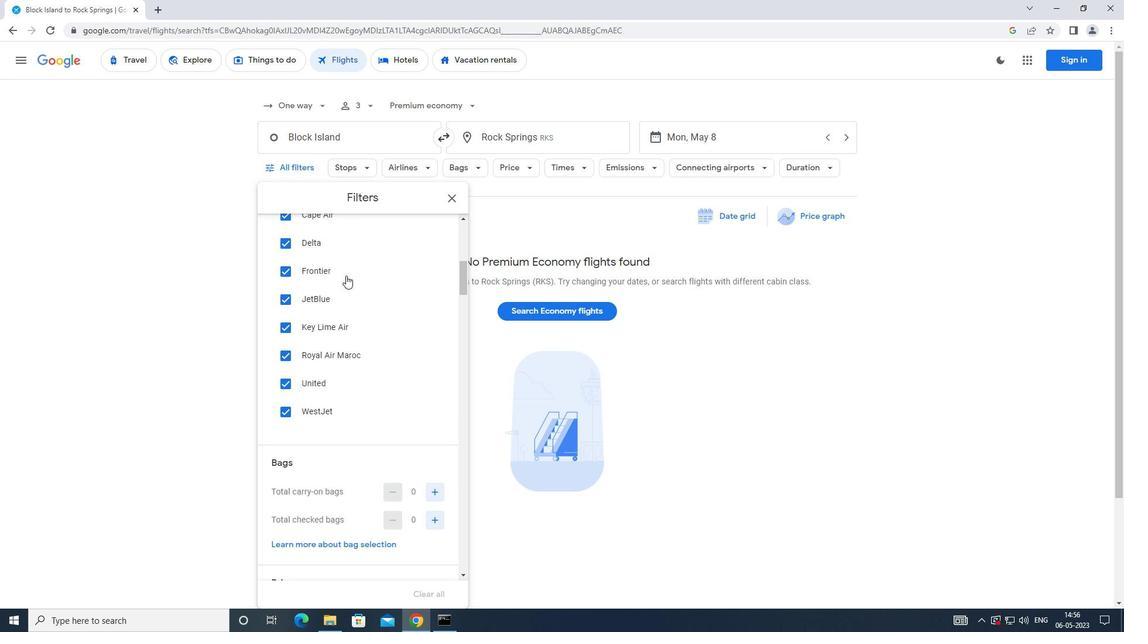 
Action: Mouse scrolled (346, 275) with delta (0, 0)
Screenshot: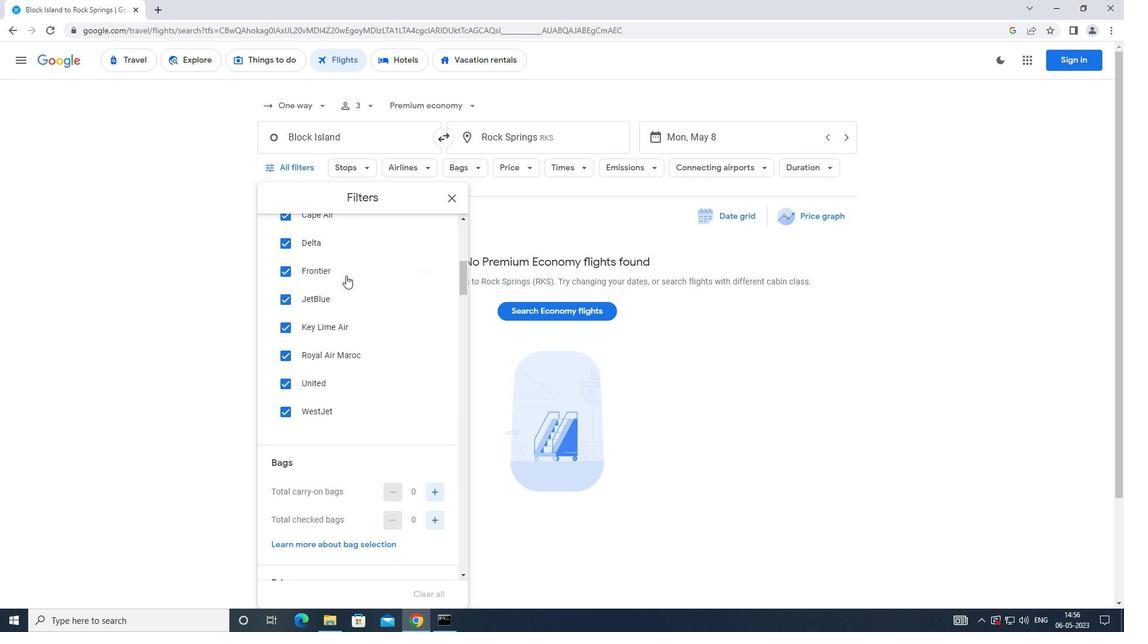 
Action: Mouse moved to (346, 275)
Screenshot: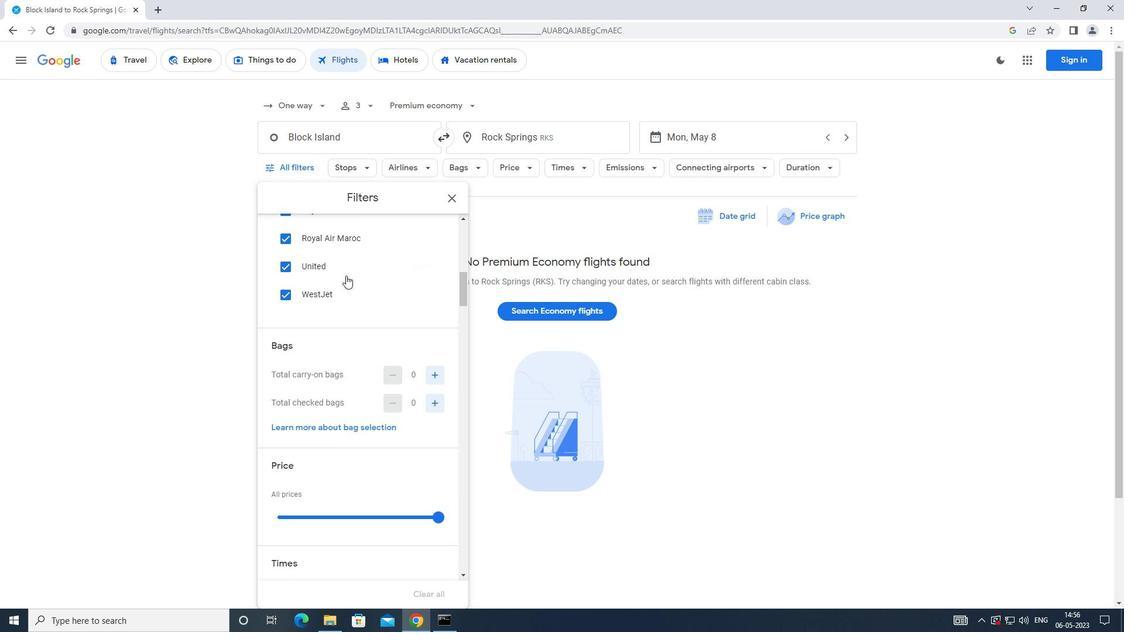 
Action: Mouse scrolled (346, 276) with delta (0, 0)
Screenshot: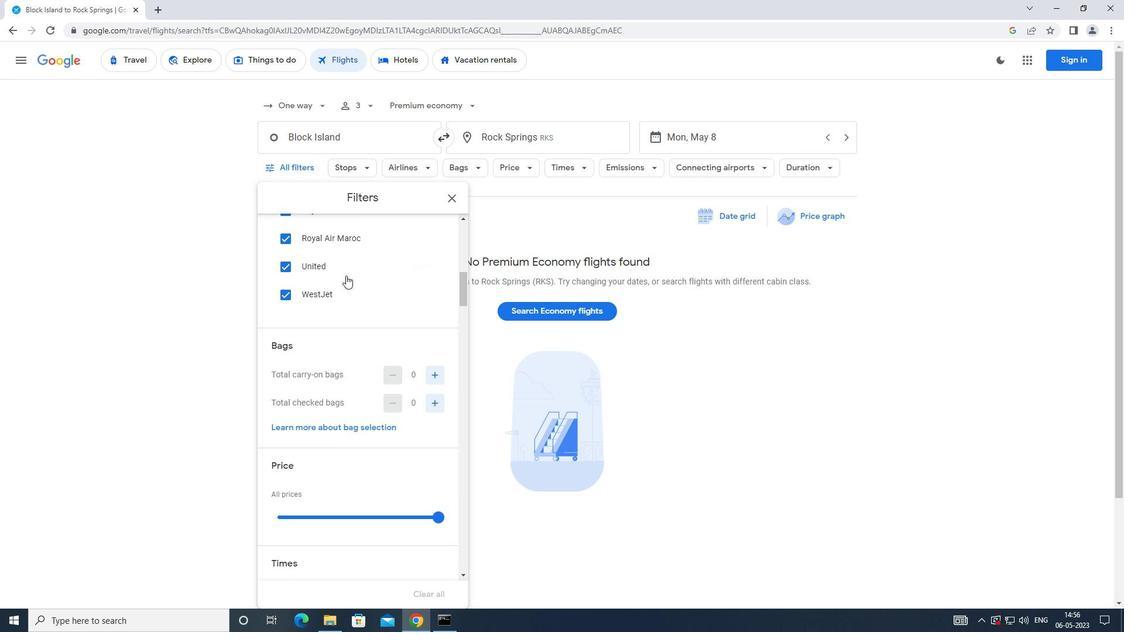 
Action: Mouse scrolled (346, 276) with delta (0, 0)
Screenshot: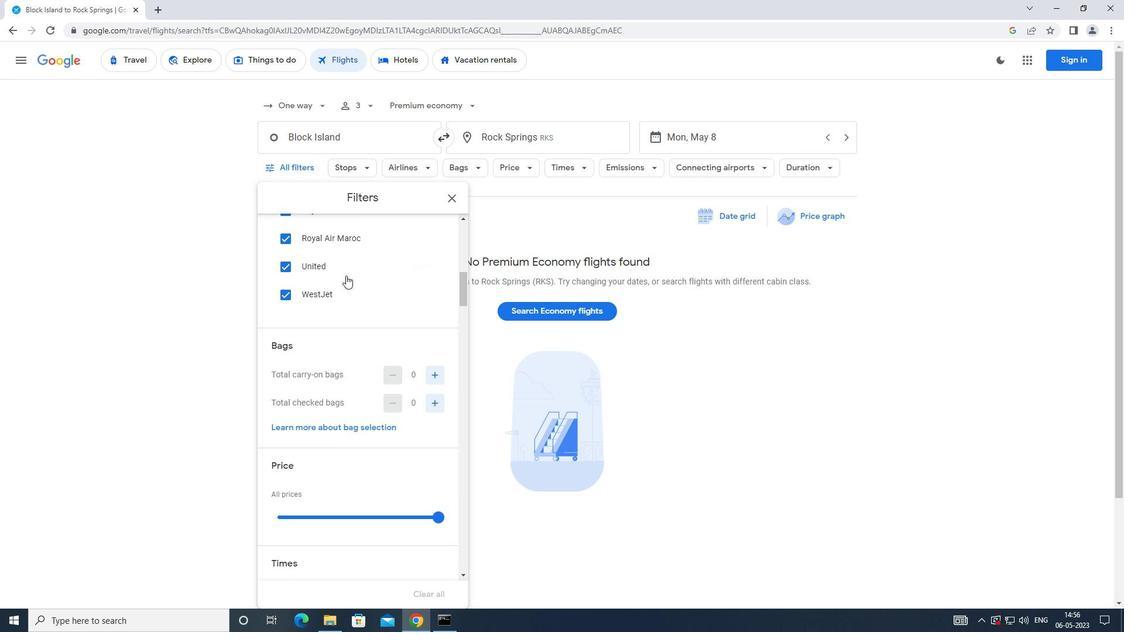 
Action: Mouse moved to (346, 275)
Screenshot: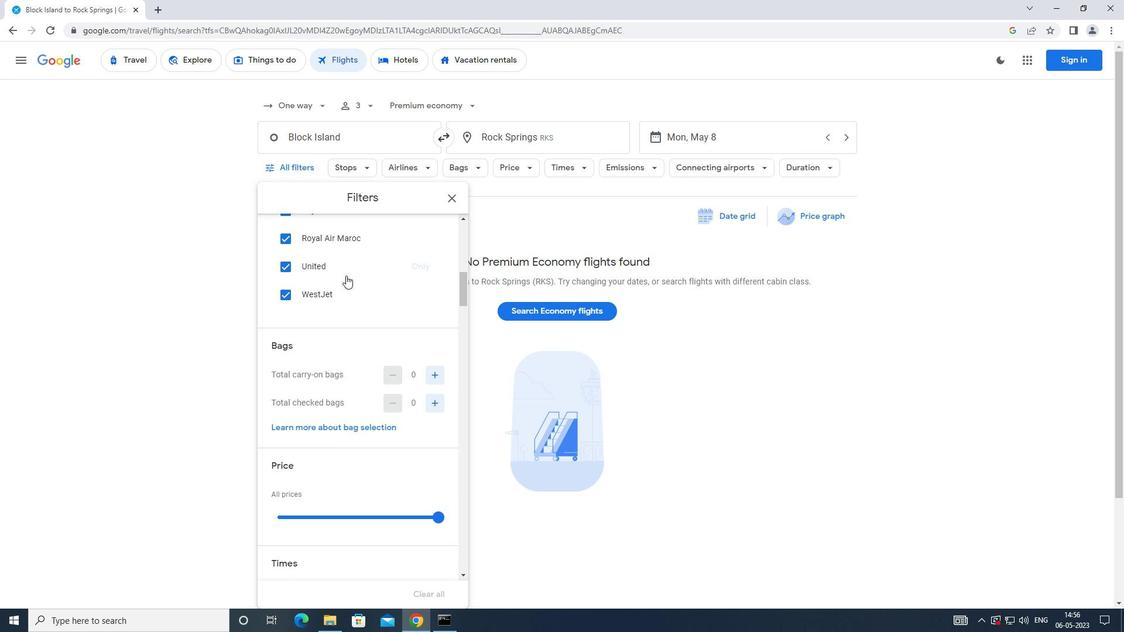 
Action: Mouse scrolled (346, 276) with delta (0, 0)
Screenshot: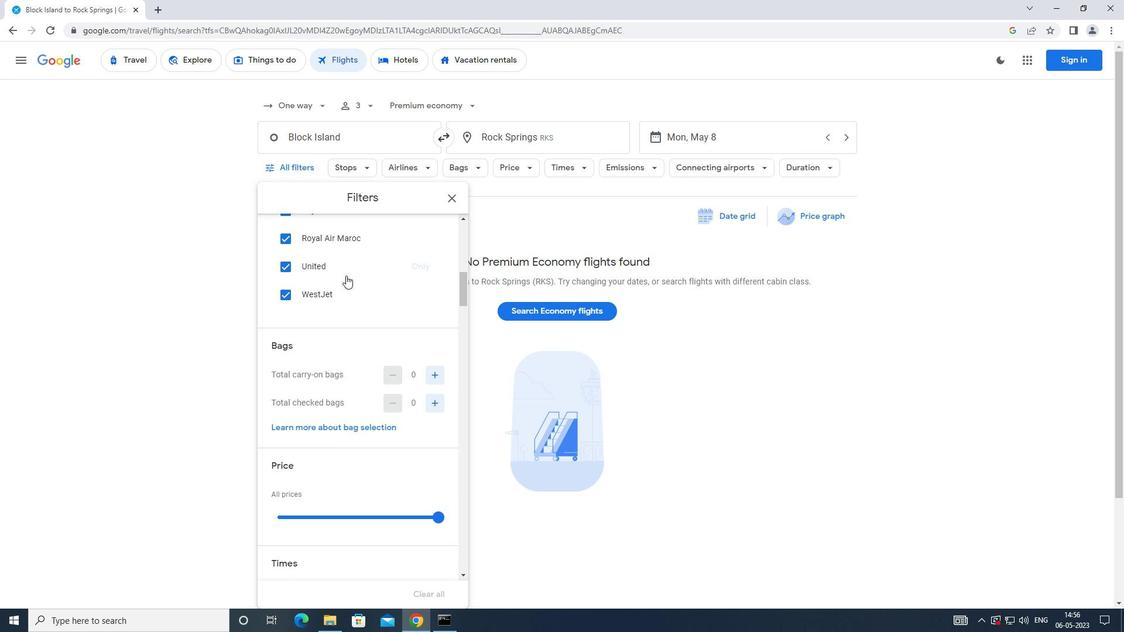 
Action: Mouse moved to (348, 275)
Screenshot: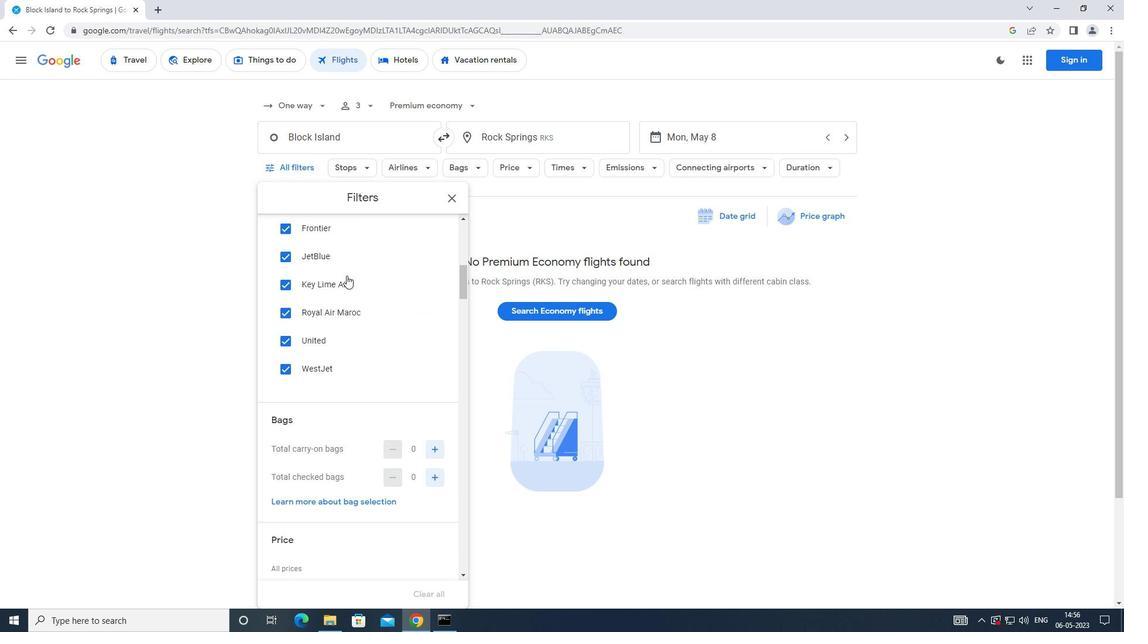 
Action: Mouse scrolled (348, 275) with delta (0, 0)
Screenshot: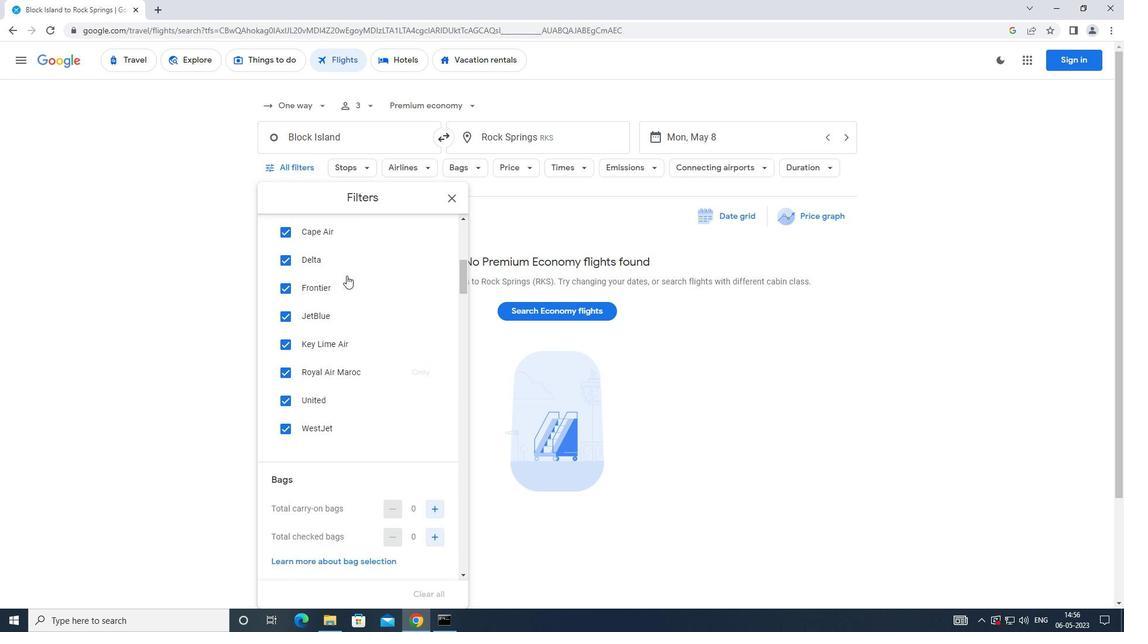 
Action: Mouse scrolled (348, 275) with delta (0, 0)
Screenshot: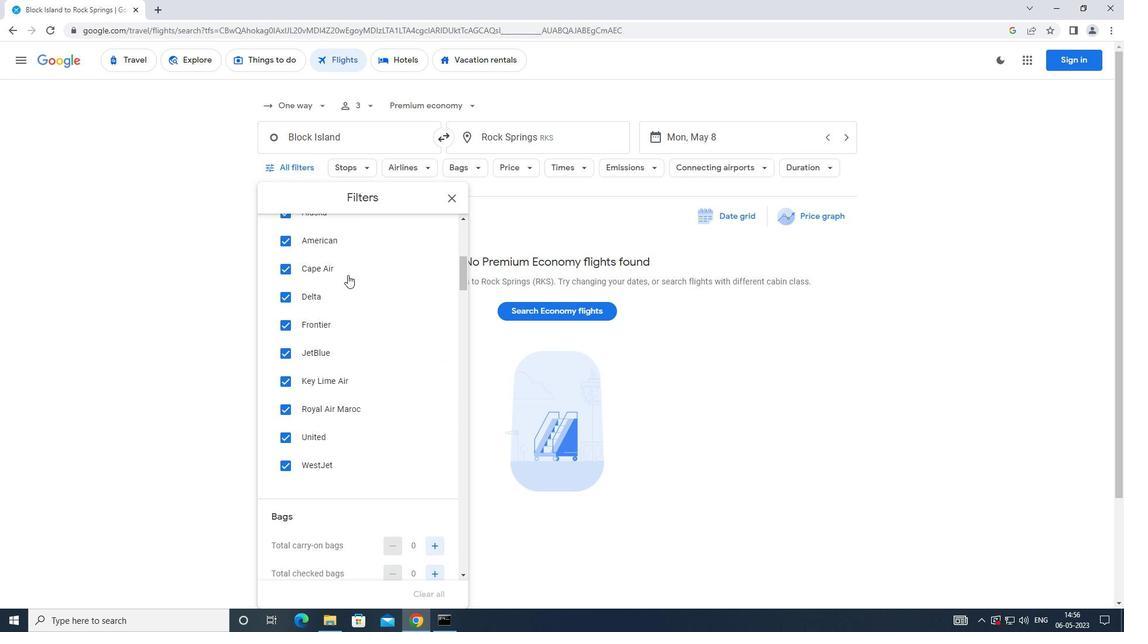 
Action: Mouse moved to (350, 274)
Screenshot: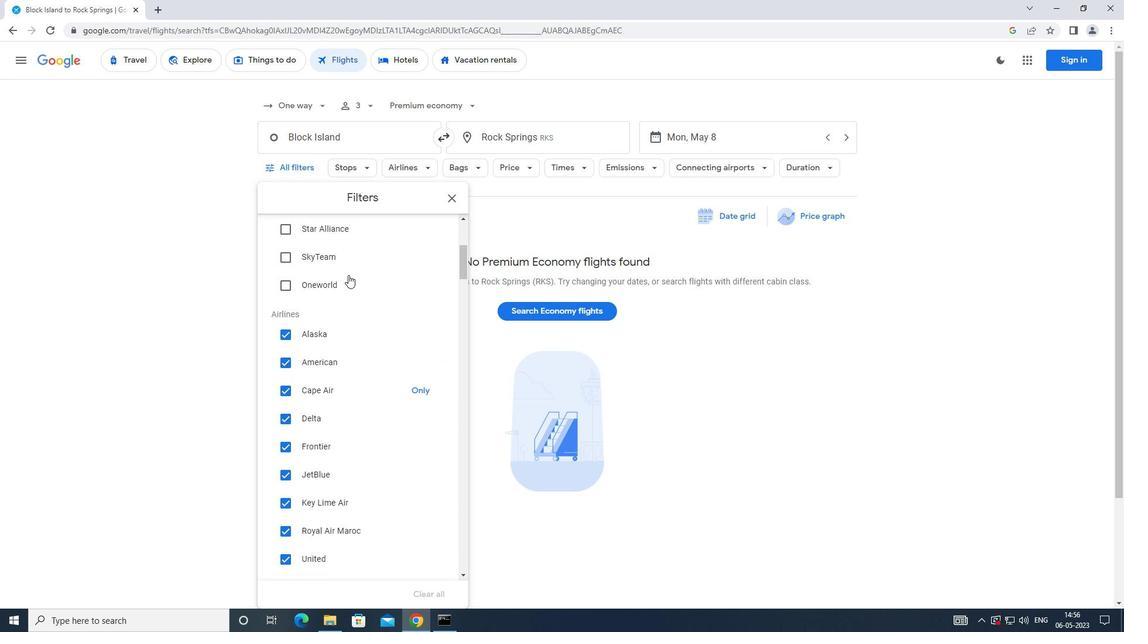 
Action: Mouse scrolled (350, 275) with delta (0, 0)
Screenshot: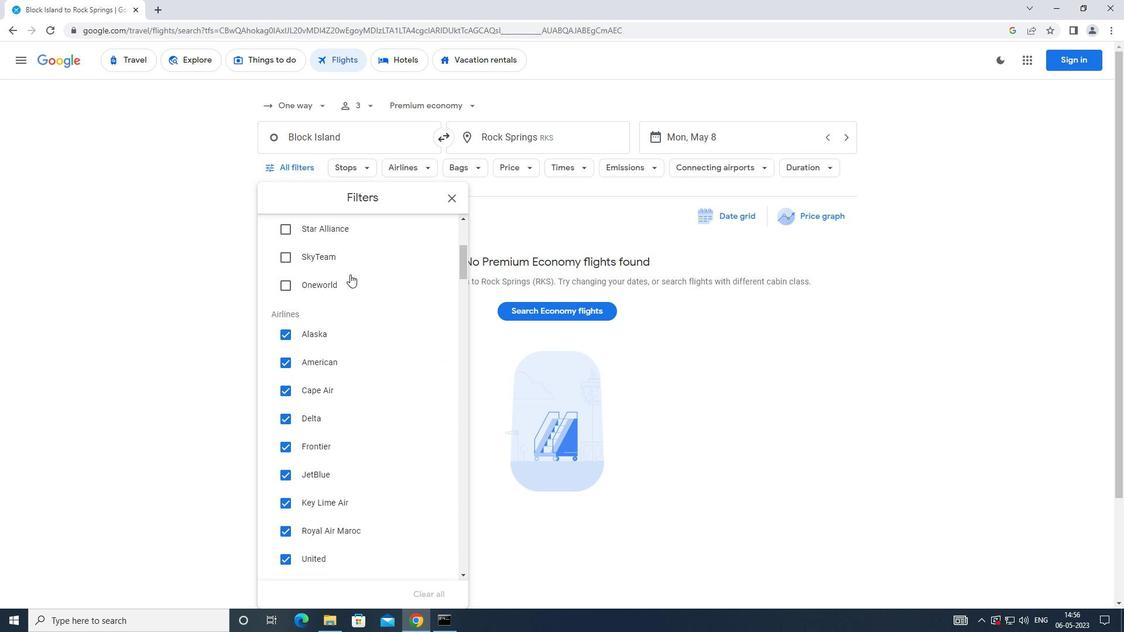 
Action: Mouse scrolled (350, 275) with delta (0, 0)
Screenshot: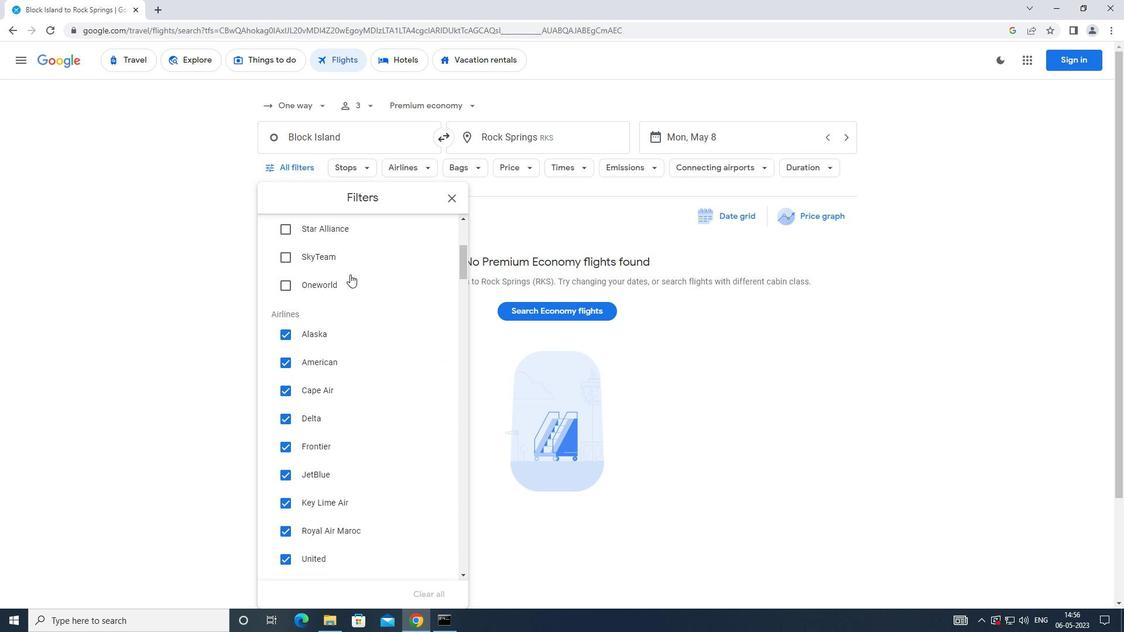 
Action: Mouse moved to (438, 302)
Screenshot: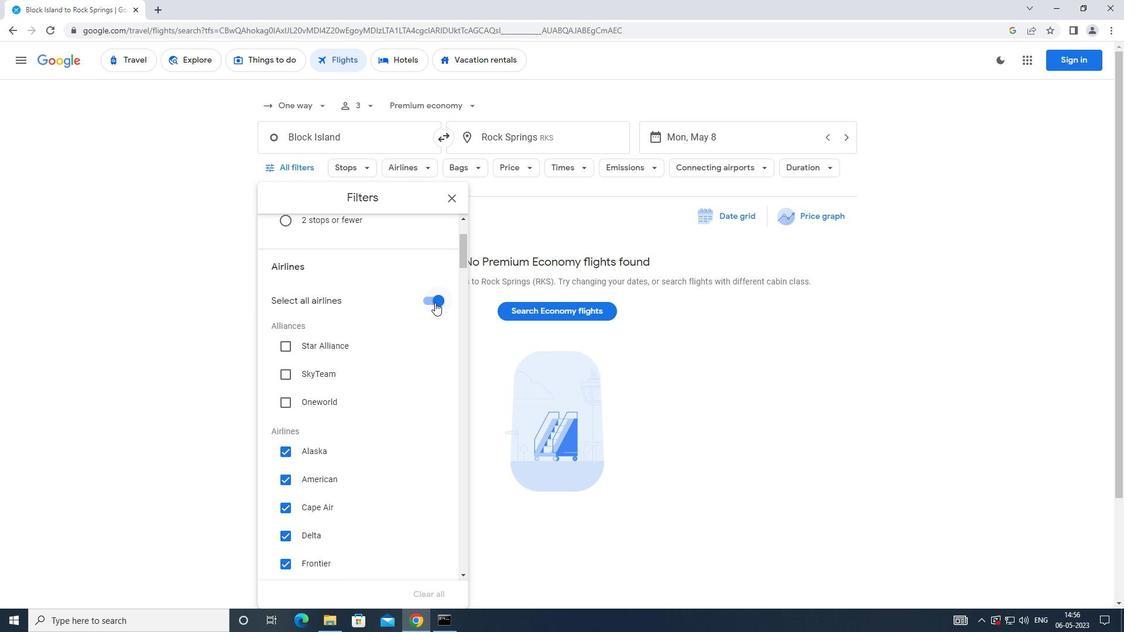 
Action: Mouse pressed left at (438, 302)
Screenshot: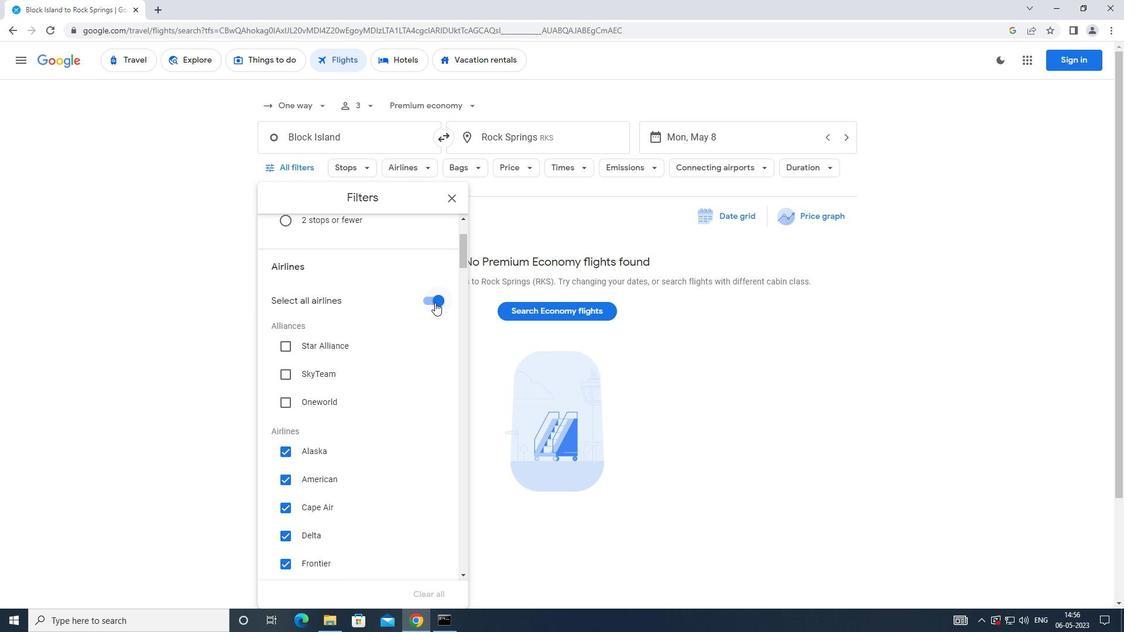 
Action: Mouse moved to (400, 296)
Screenshot: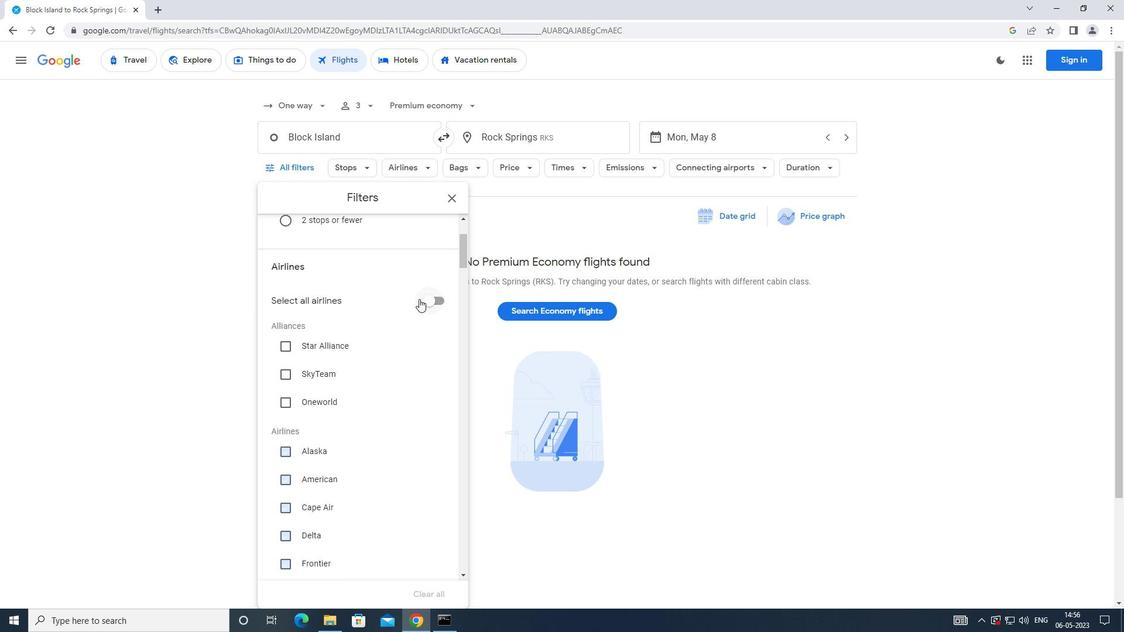 
Action: Mouse scrolled (400, 295) with delta (0, 0)
Screenshot: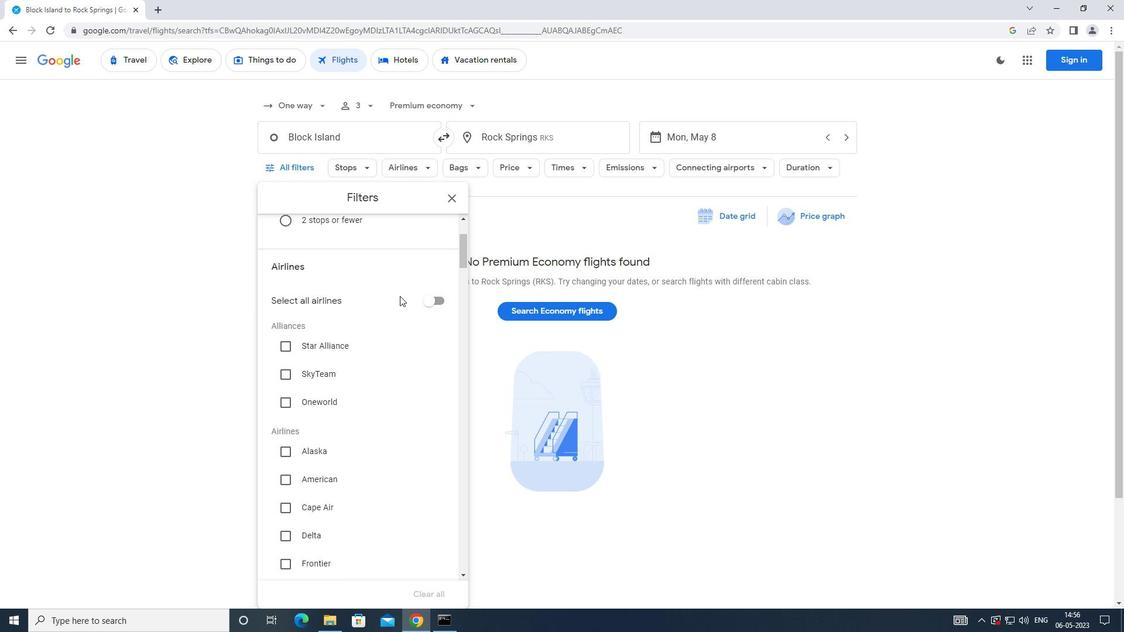 
Action: Mouse scrolled (400, 295) with delta (0, 0)
Screenshot: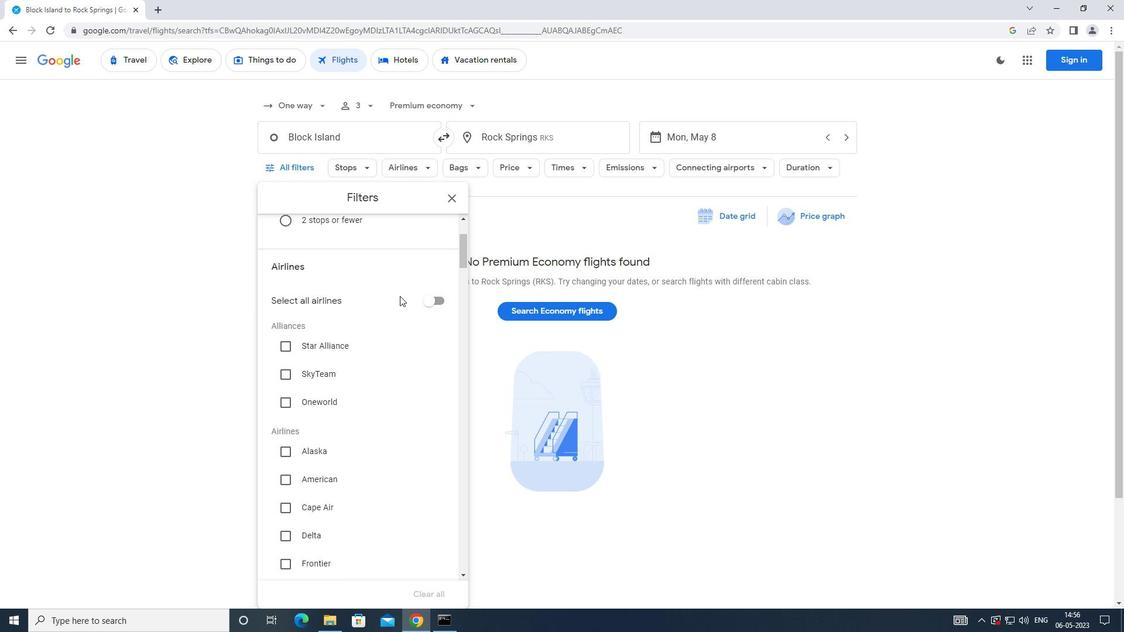 
Action: Mouse moved to (399, 296)
Screenshot: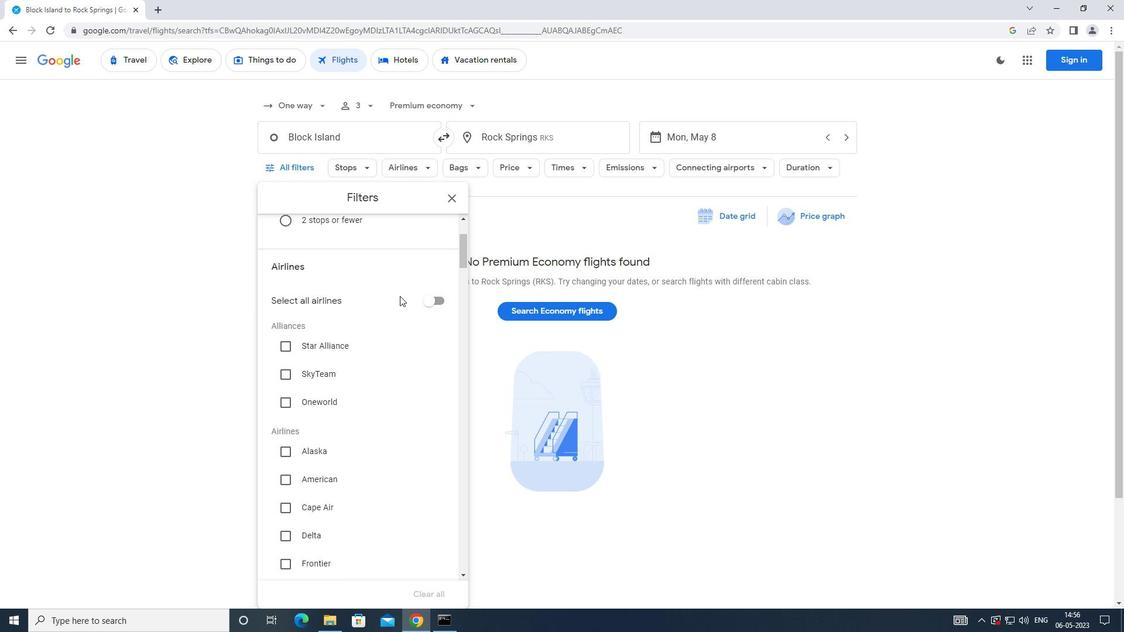 
Action: Mouse scrolled (399, 295) with delta (0, 0)
Screenshot: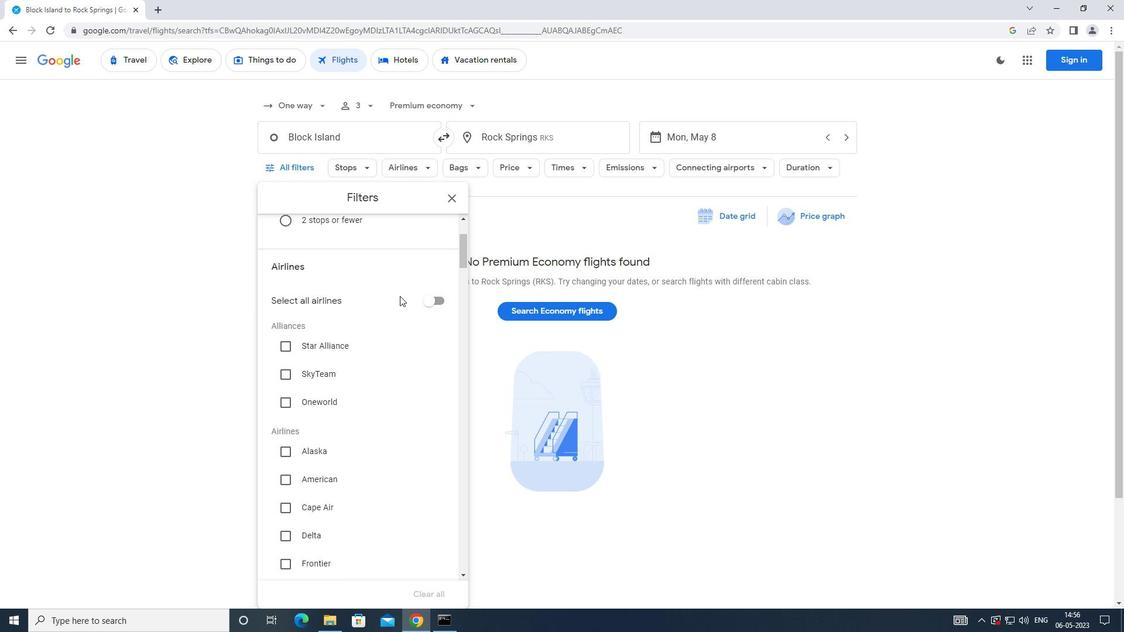 
Action: Mouse moved to (394, 290)
Screenshot: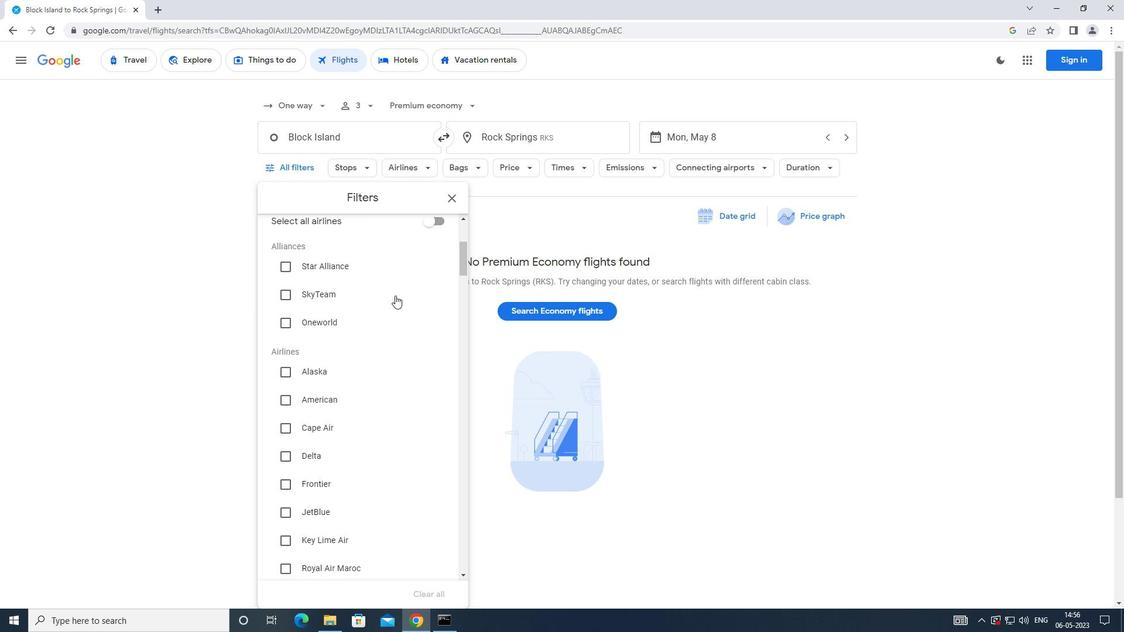 
Action: Mouse scrolled (394, 289) with delta (0, 0)
Screenshot: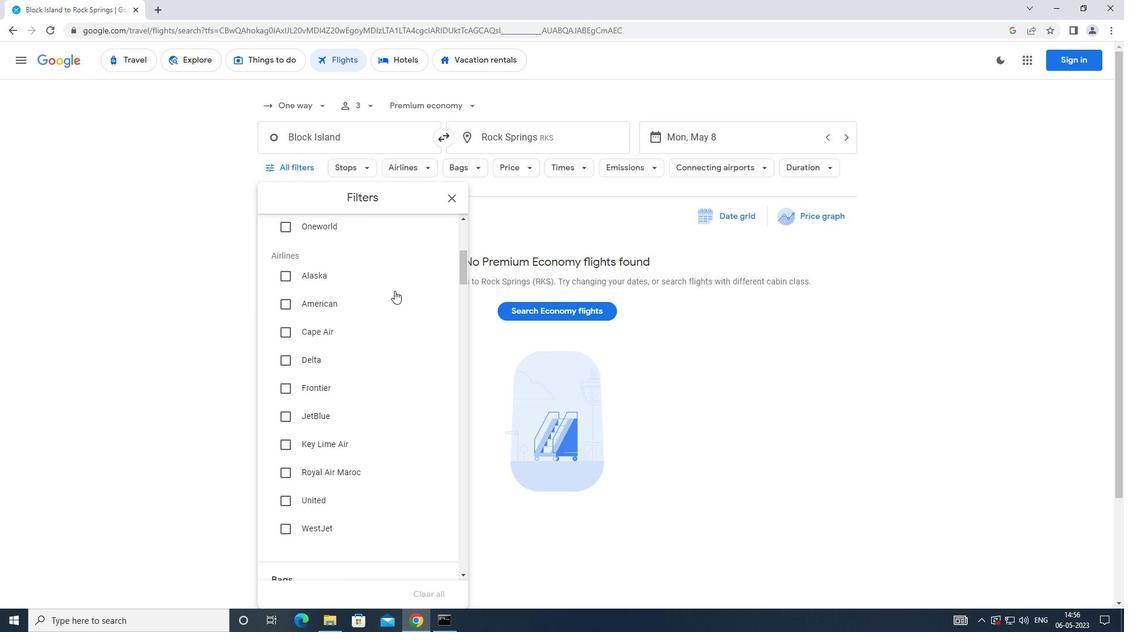 
Action: Mouse scrolled (394, 289) with delta (0, 0)
Screenshot: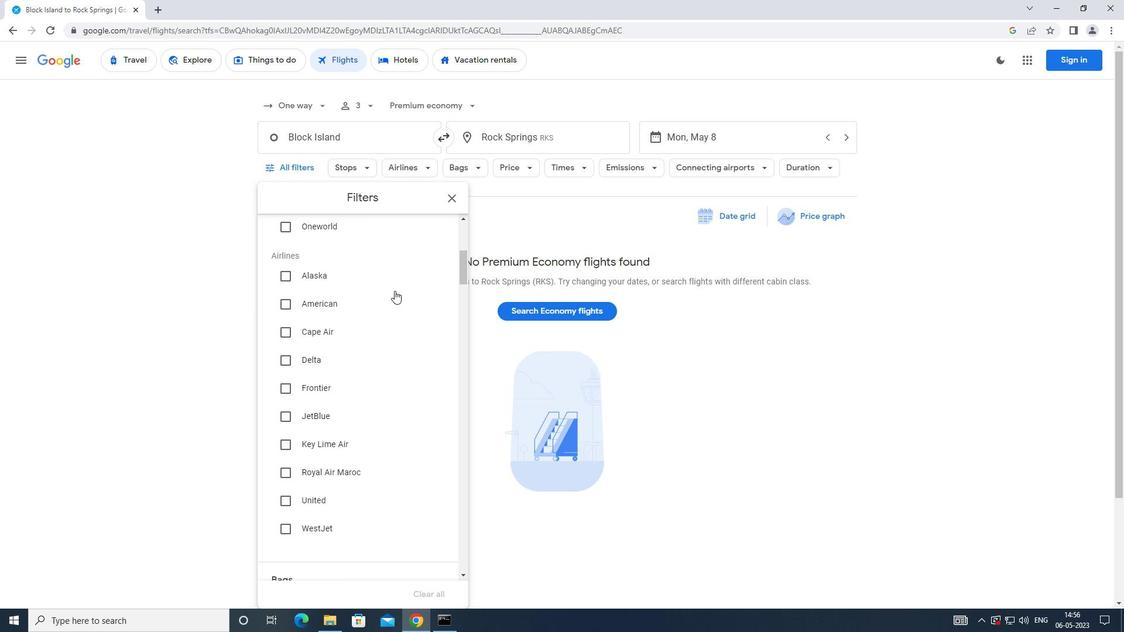 
Action: Mouse scrolled (394, 289) with delta (0, 0)
Screenshot: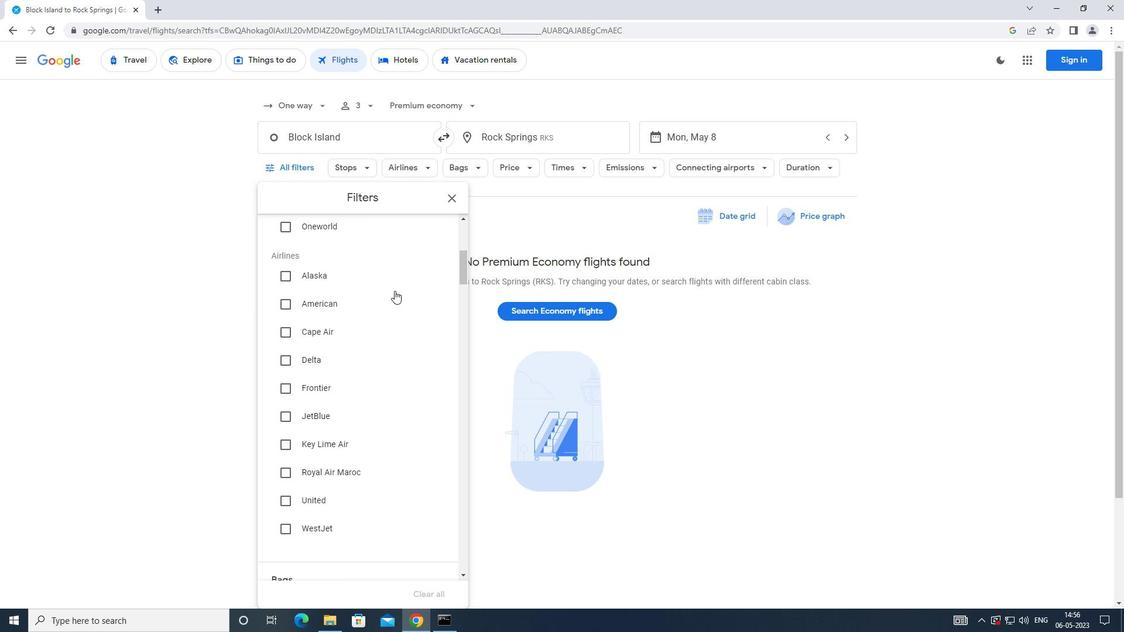
Action: Mouse moved to (287, 354)
Screenshot: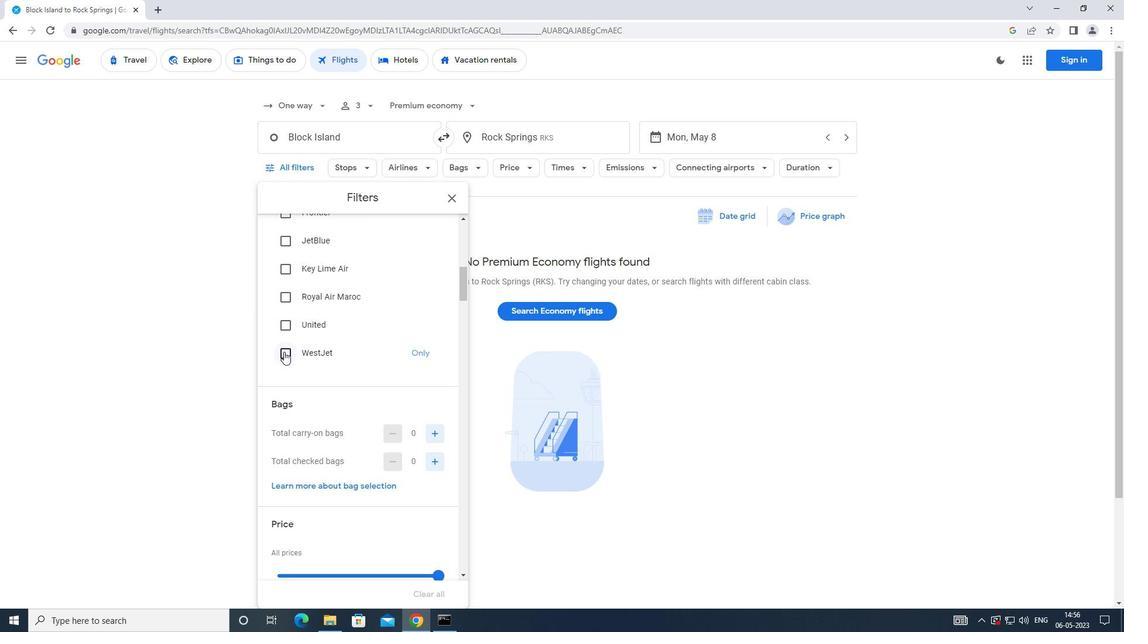 
Action: Mouse pressed left at (287, 354)
Screenshot: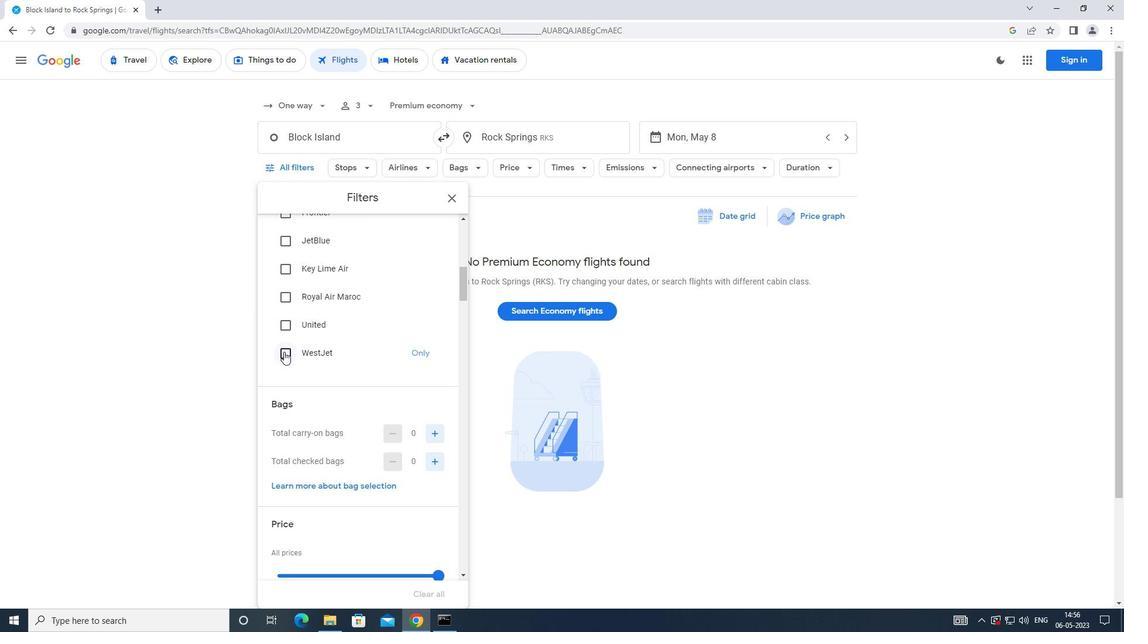 
Action: Mouse moved to (326, 338)
Screenshot: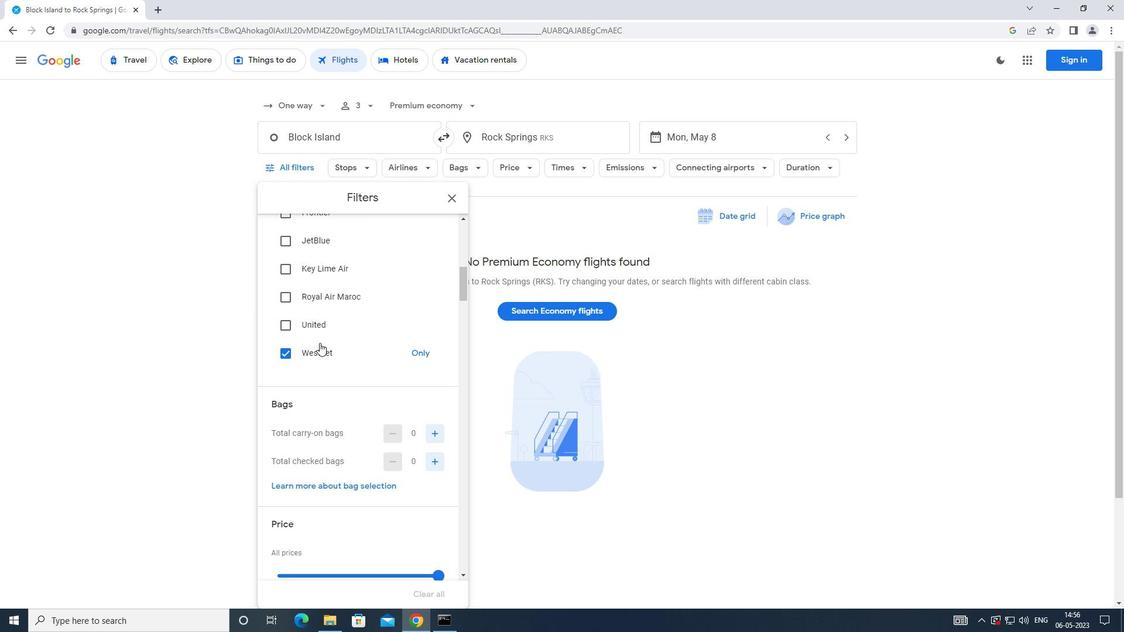 
Action: Mouse scrolled (326, 338) with delta (0, 0)
Screenshot: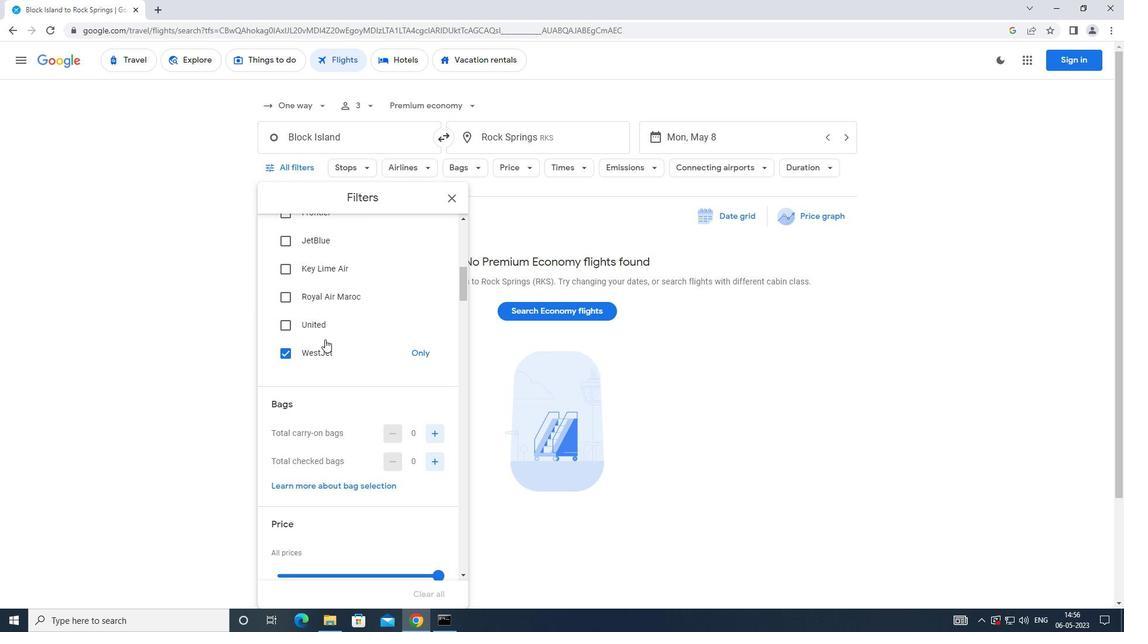 
Action: Mouse scrolled (326, 338) with delta (0, 0)
Screenshot: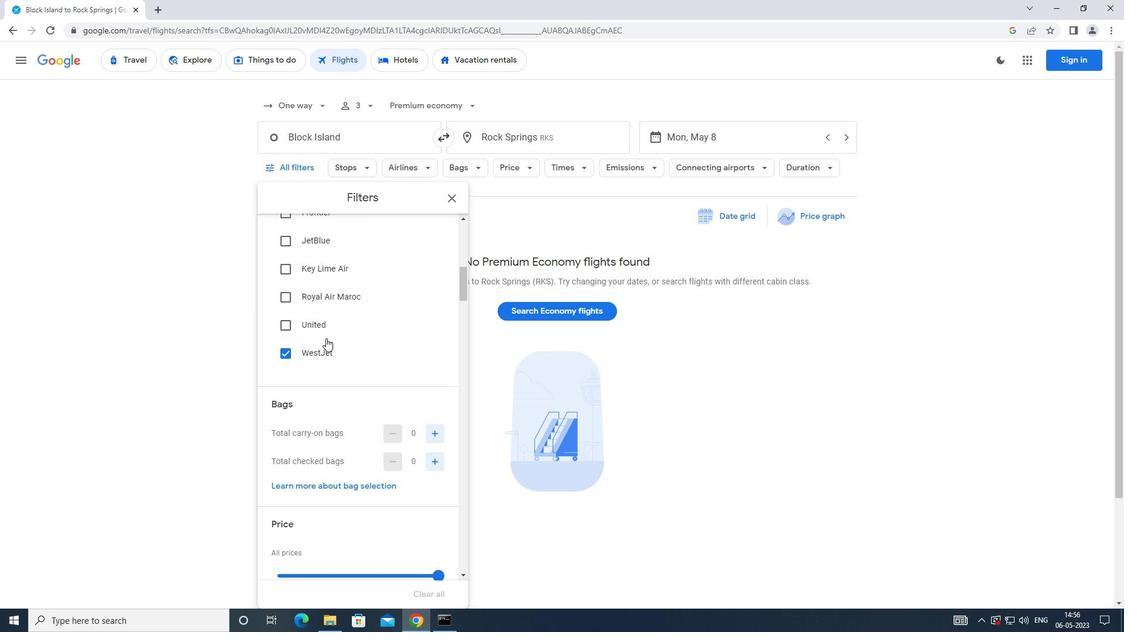 
Action: Mouse scrolled (326, 338) with delta (0, 0)
Screenshot: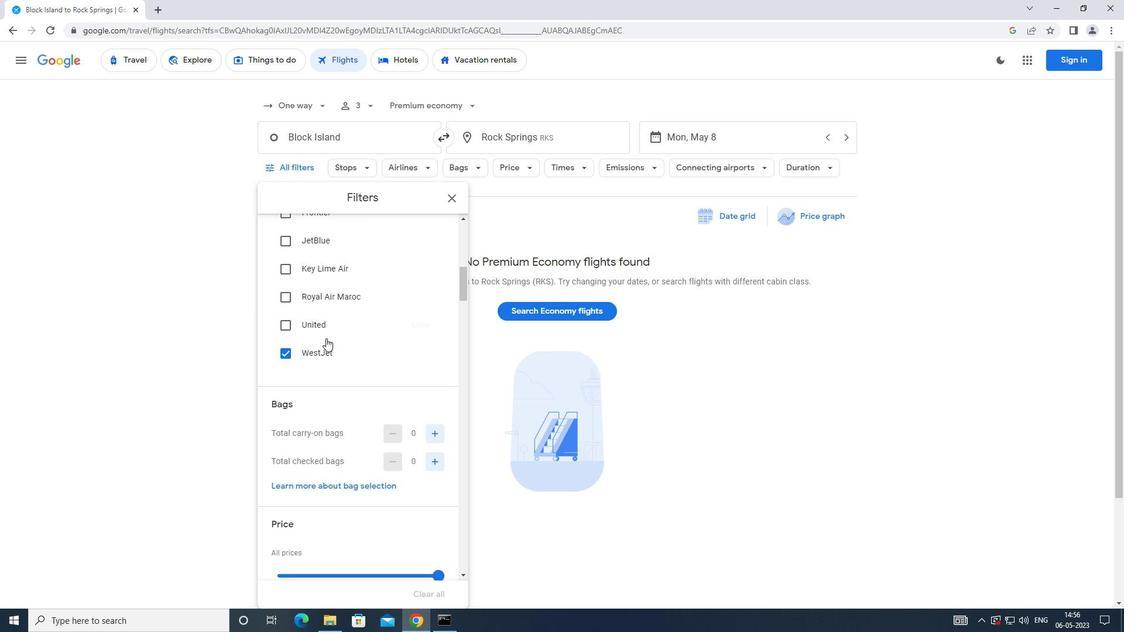 
Action: Mouse moved to (435, 287)
Screenshot: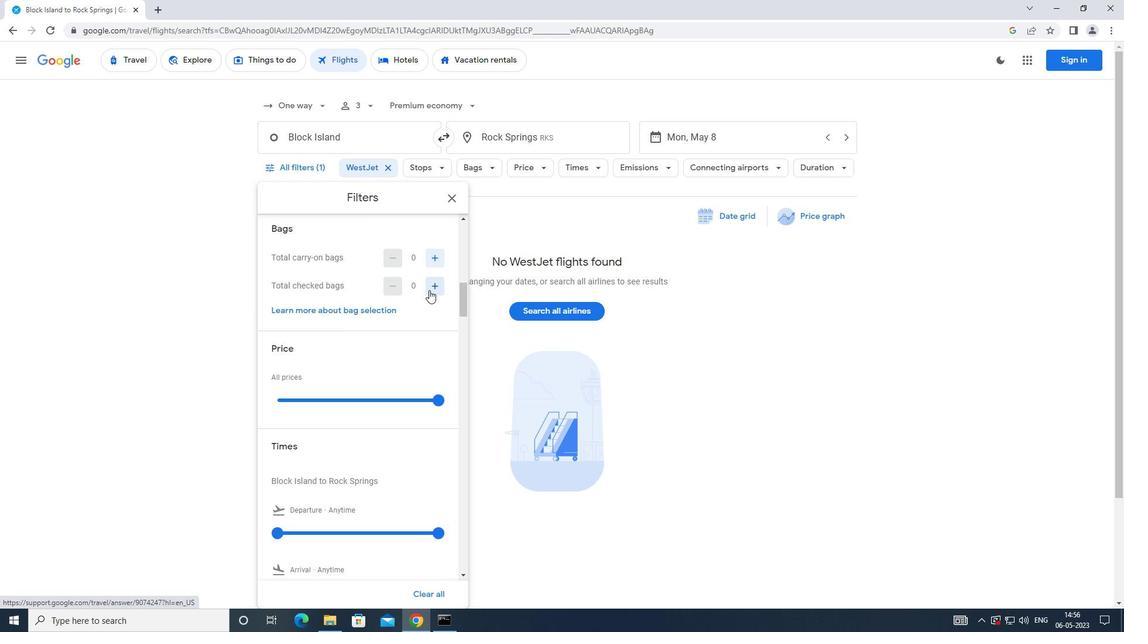 
Action: Mouse pressed left at (435, 287)
Screenshot: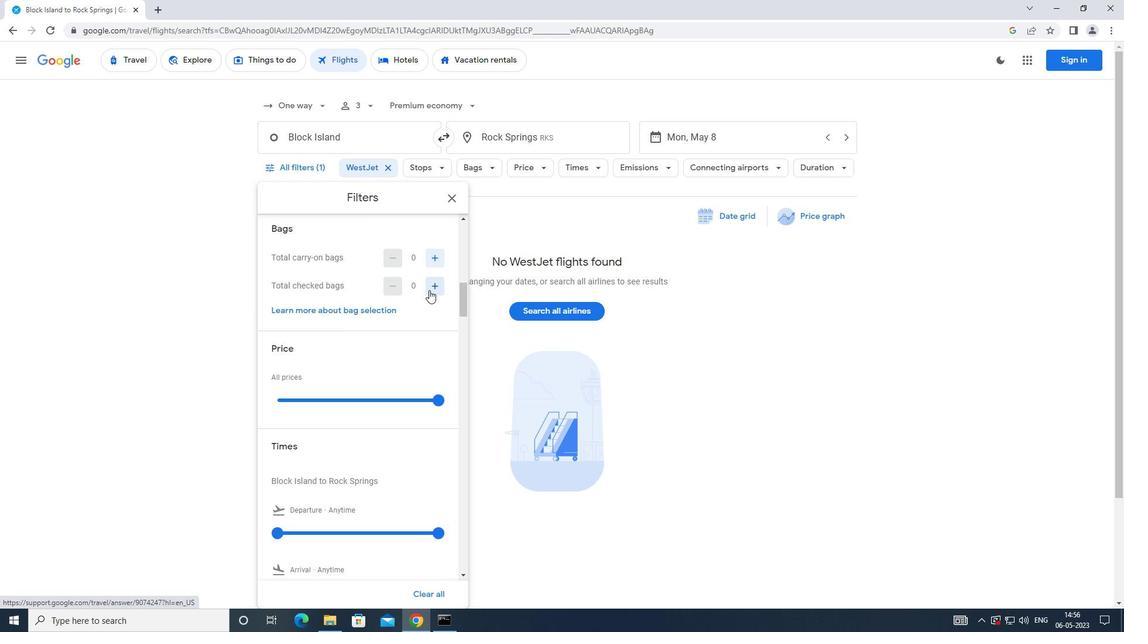 
Action: Mouse moved to (436, 287)
Screenshot: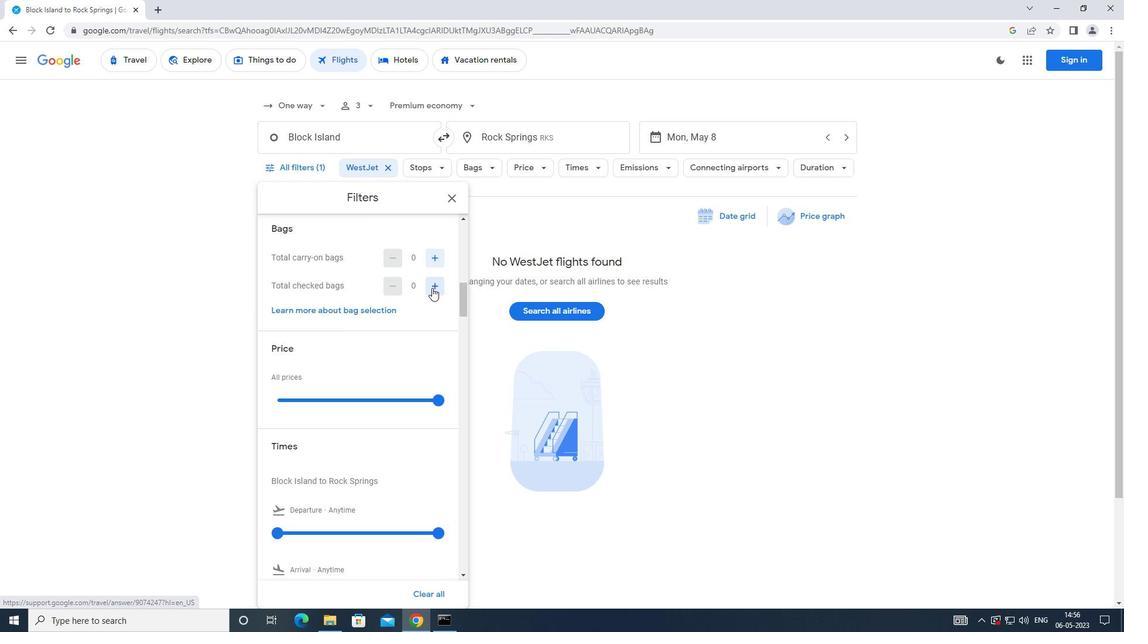 
Action: Mouse pressed left at (436, 287)
Screenshot: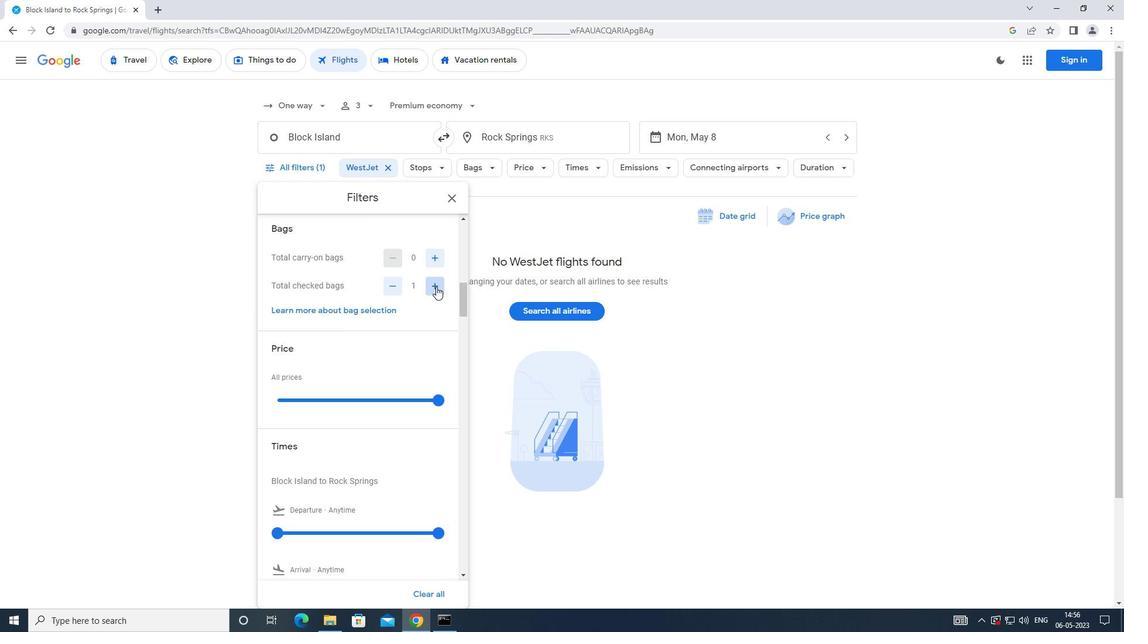 
Action: Mouse pressed left at (436, 287)
Screenshot: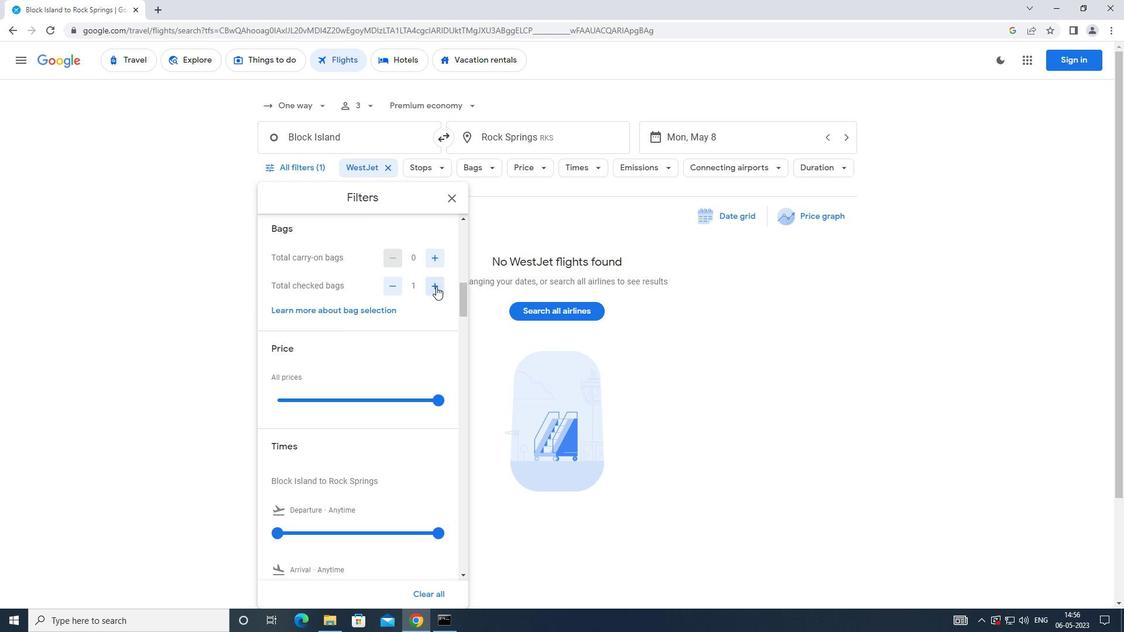
Action: Mouse pressed left at (436, 287)
Screenshot: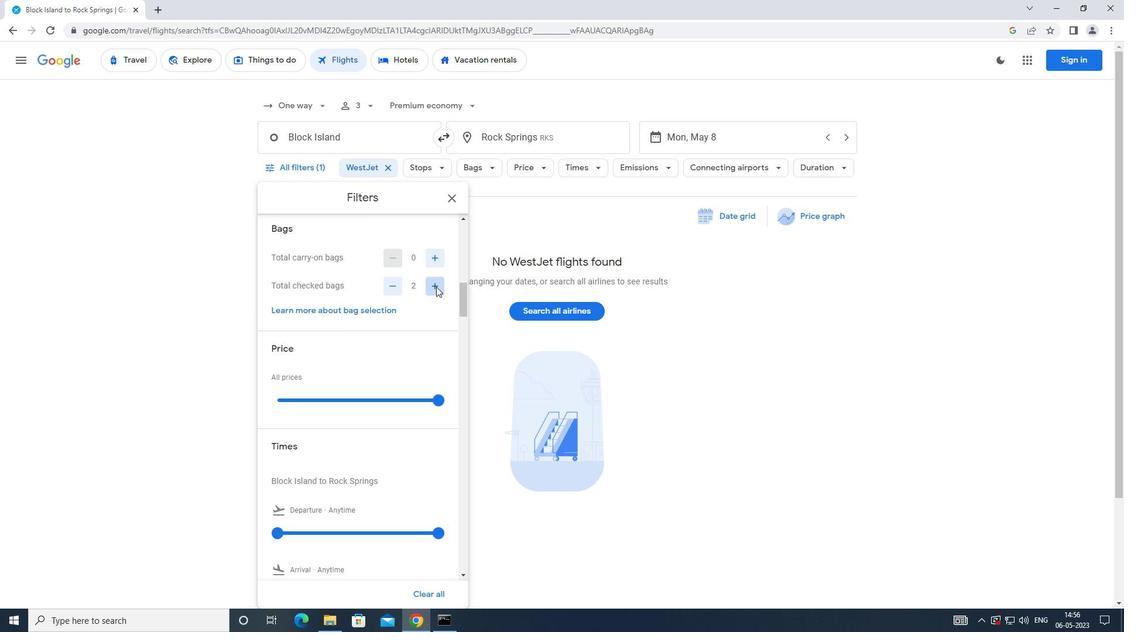 
Action: Mouse pressed left at (436, 287)
Screenshot: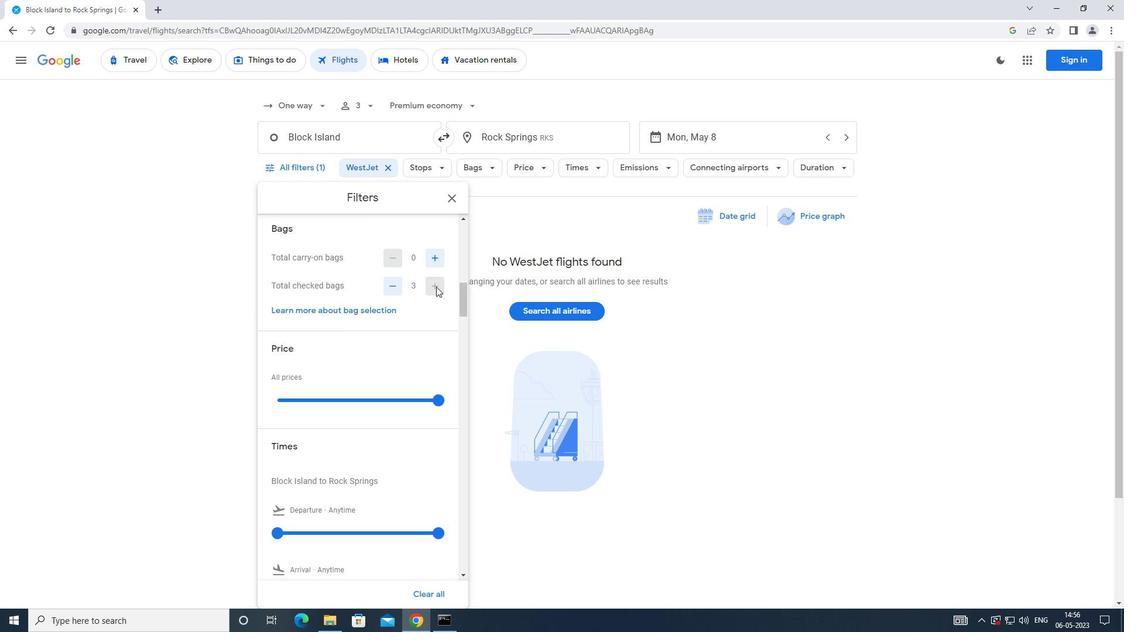
Action: Mouse moved to (405, 331)
Screenshot: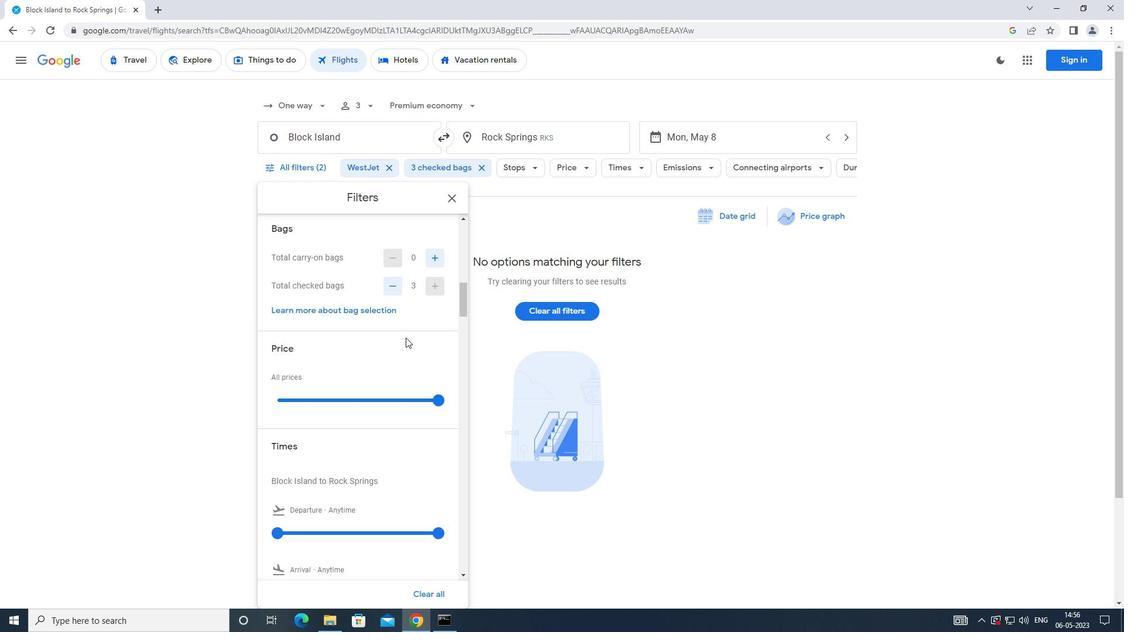
Action: Mouse scrolled (405, 331) with delta (0, 0)
Screenshot: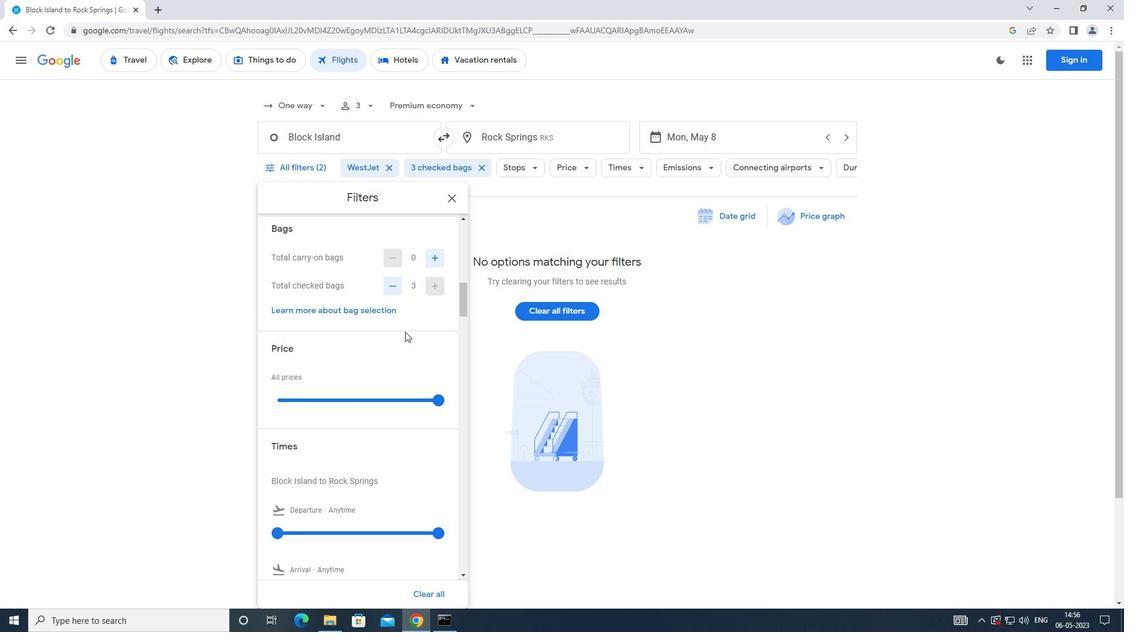 
Action: Mouse scrolled (405, 331) with delta (0, 0)
Screenshot: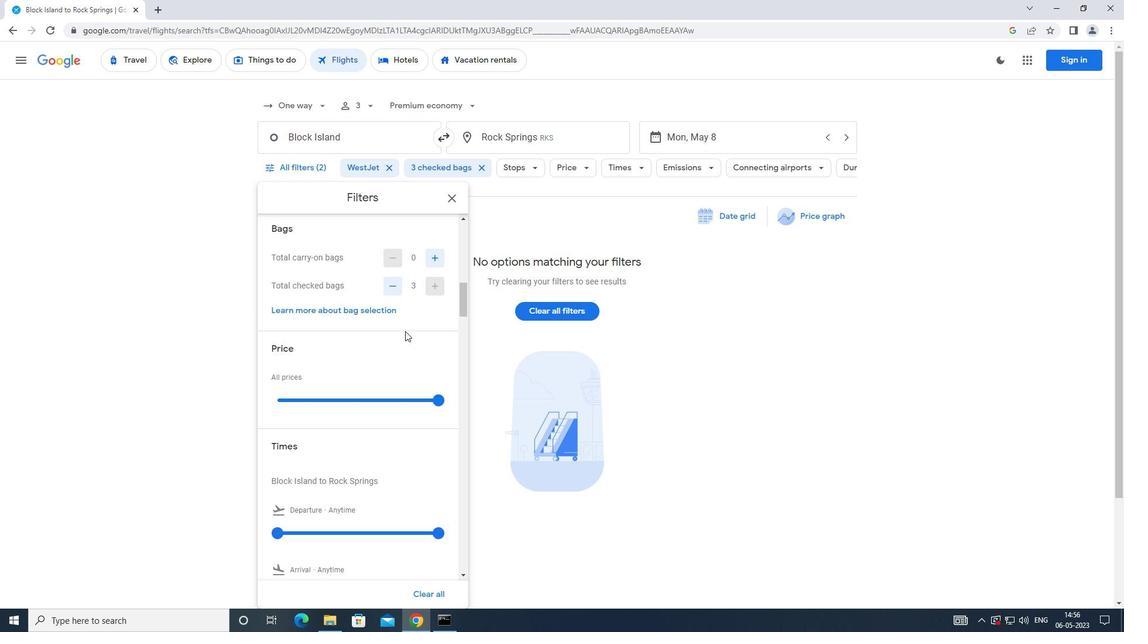 
Action: Mouse moved to (437, 284)
Screenshot: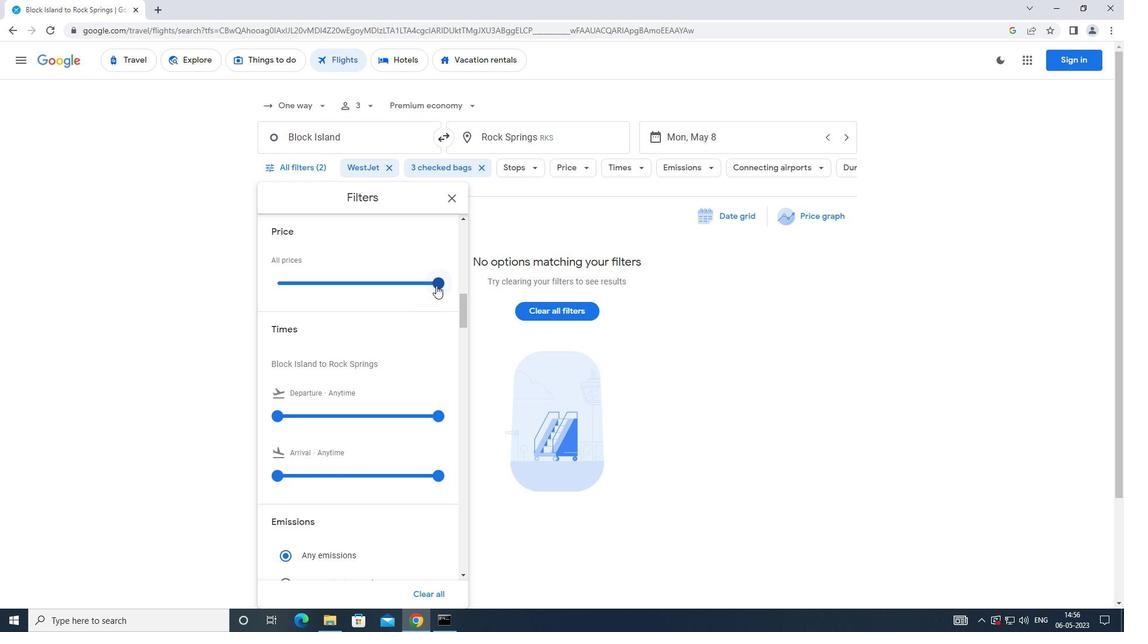 
Action: Mouse pressed left at (437, 284)
Screenshot: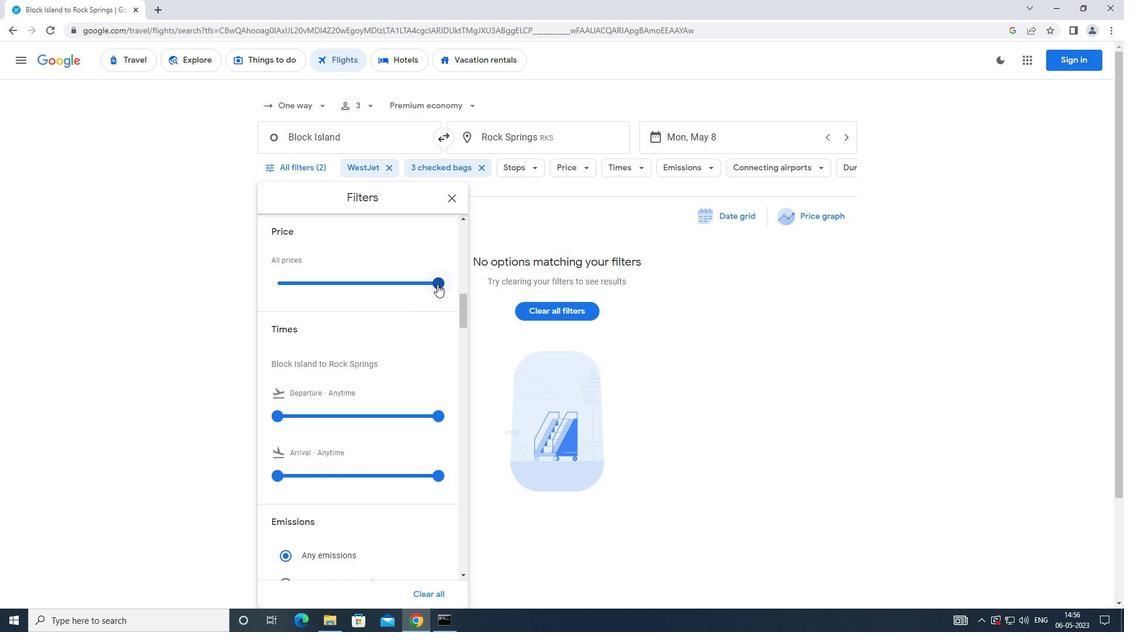 
Action: Mouse moved to (387, 304)
Screenshot: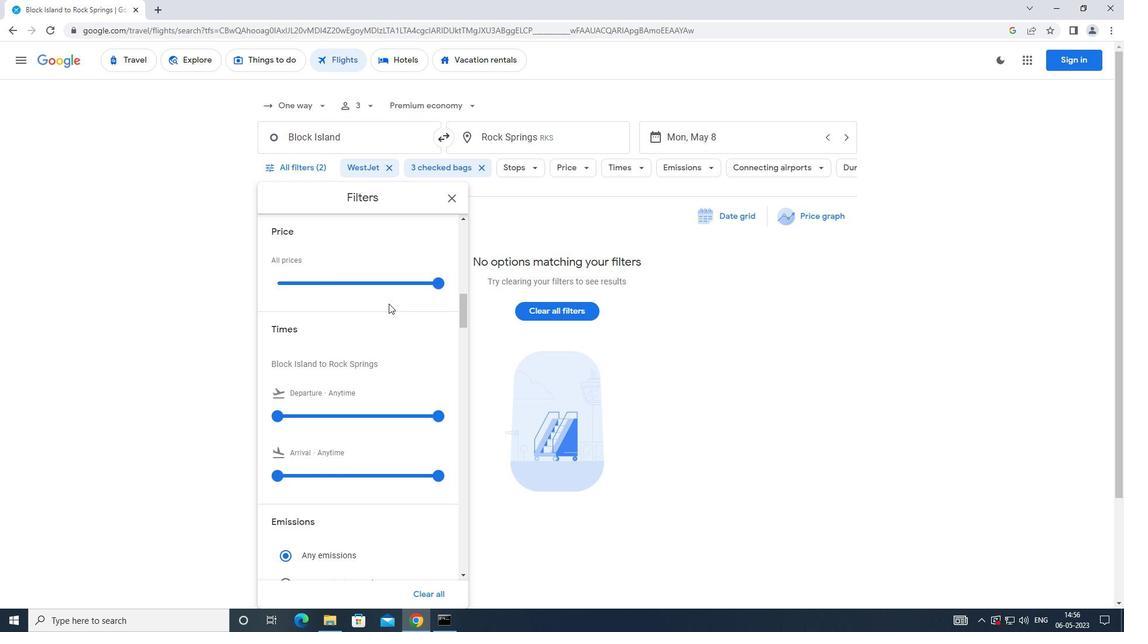 
Action: Mouse scrolled (387, 303) with delta (0, 0)
Screenshot: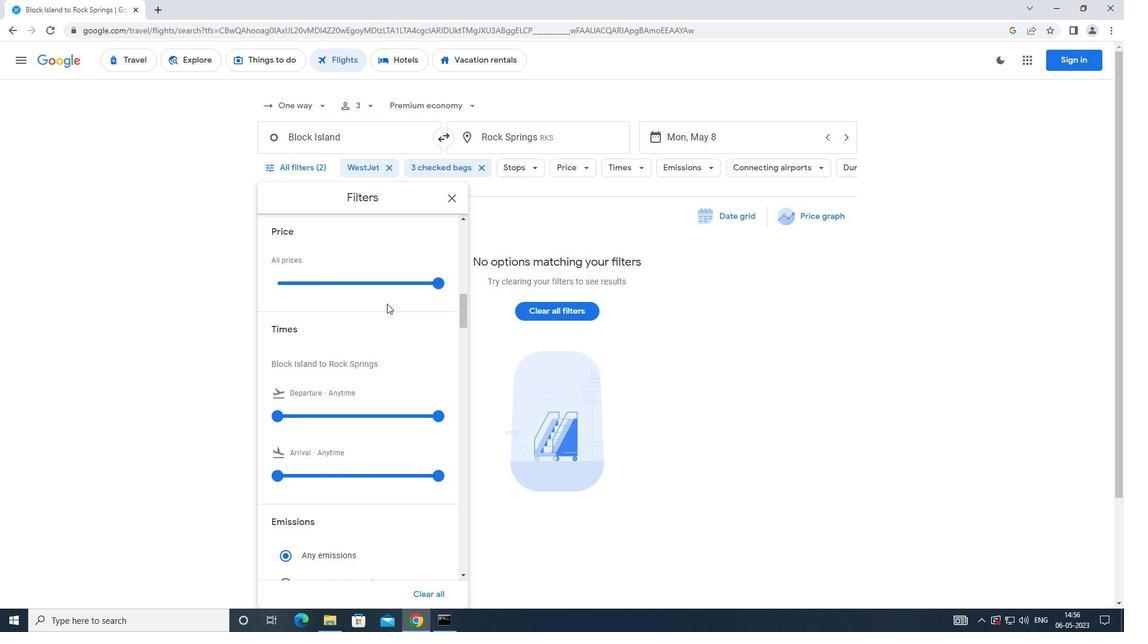 
Action: Mouse moved to (385, 305)
Screenshot: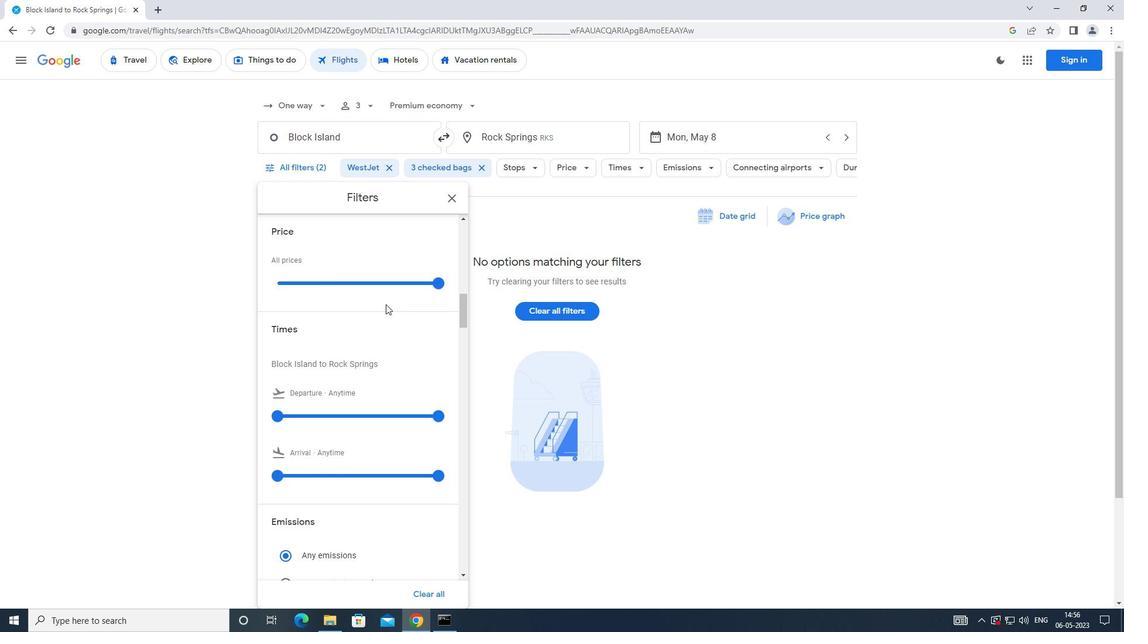 
Action: Mouse scrolled (385, 304) with delta (0, 0)
Screenshot: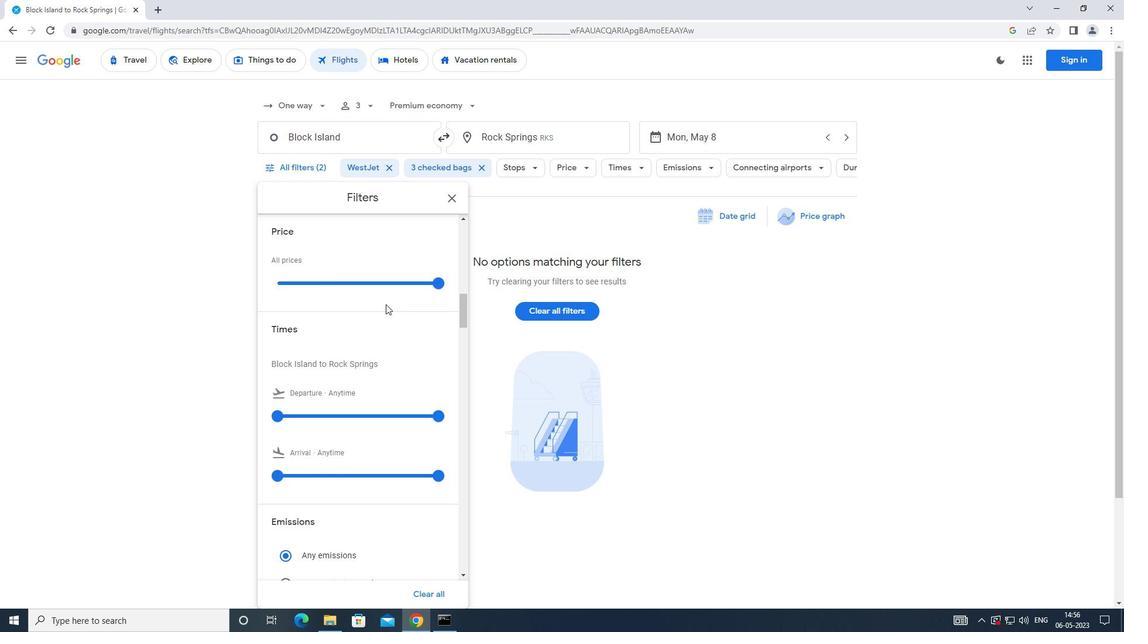
Action: Mouse moved to (274, 299)
Screenshot: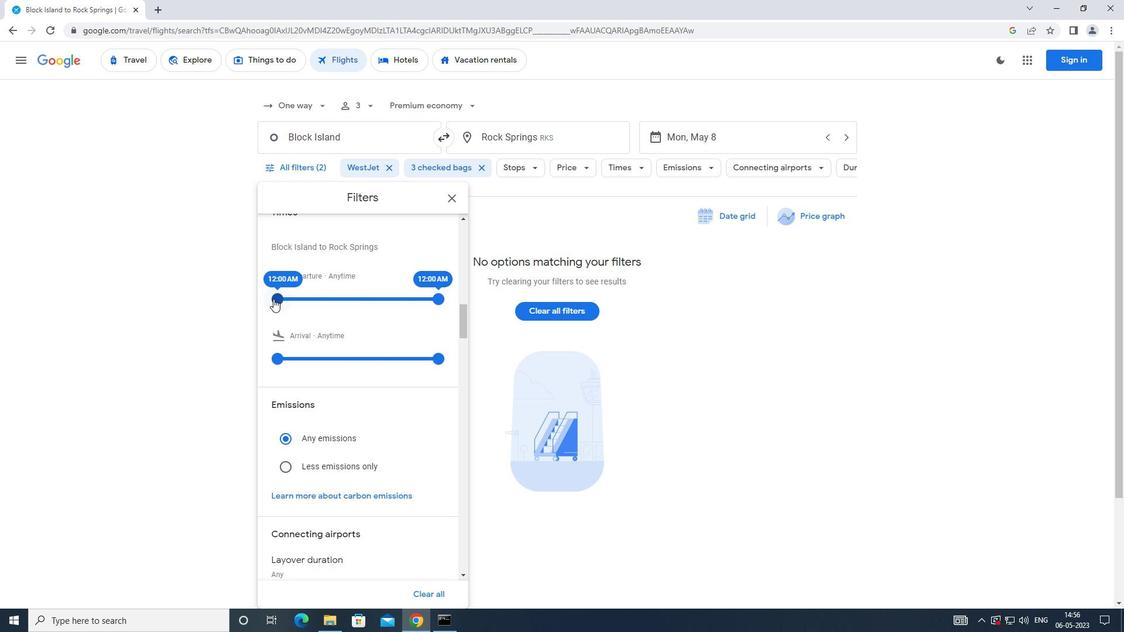 
Action: Mouse pressed left at (274, 299)
Screenshot: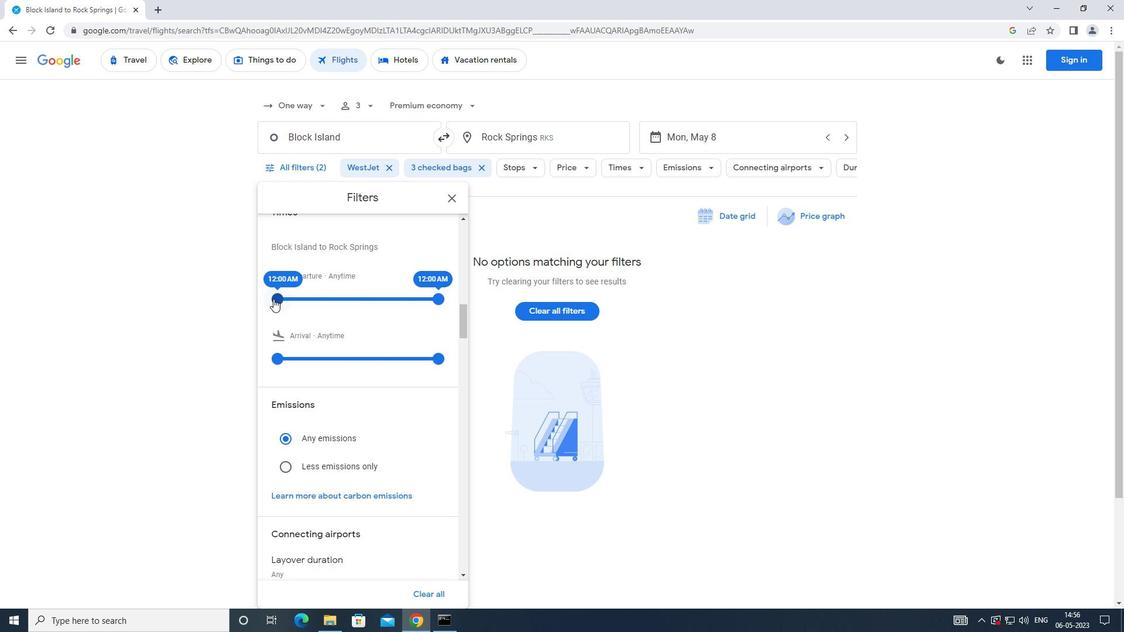
Action: Mouse moved to (436, 297)
Screenshot: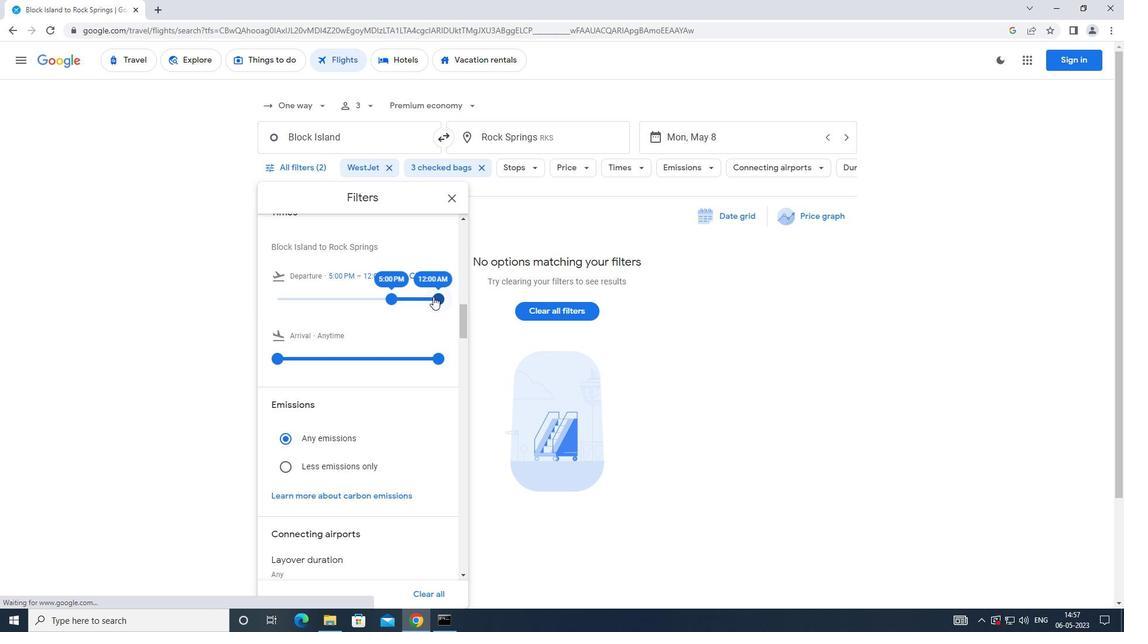 
Action: Mouse pressed left at (436, 297)
Screenshot: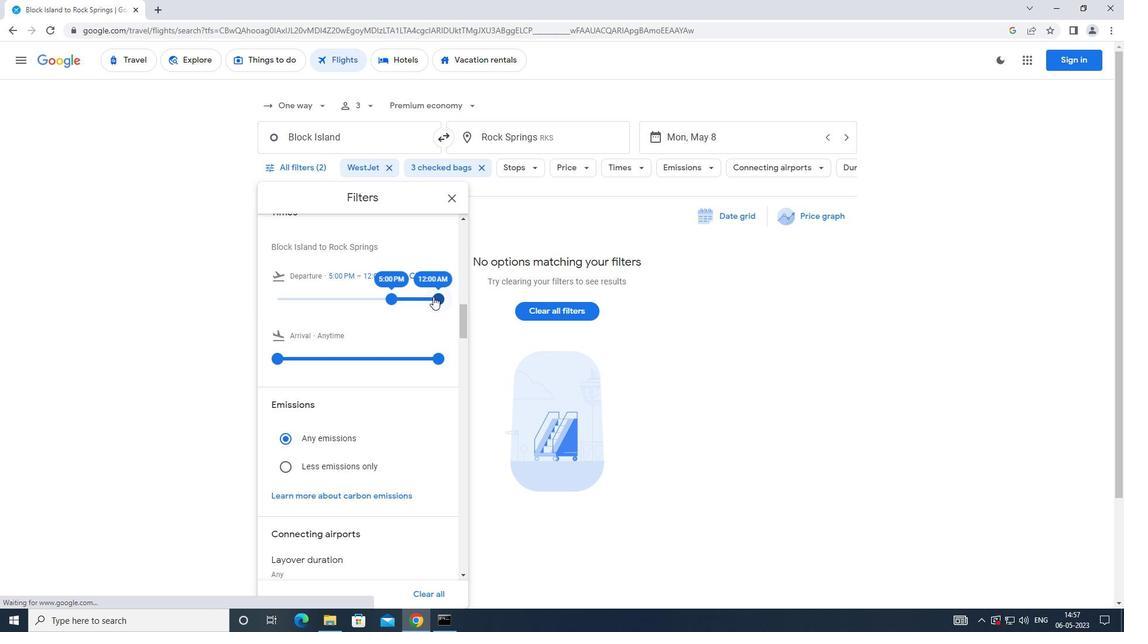 
Action: Mouse moved to (377, 304)
Screenshot: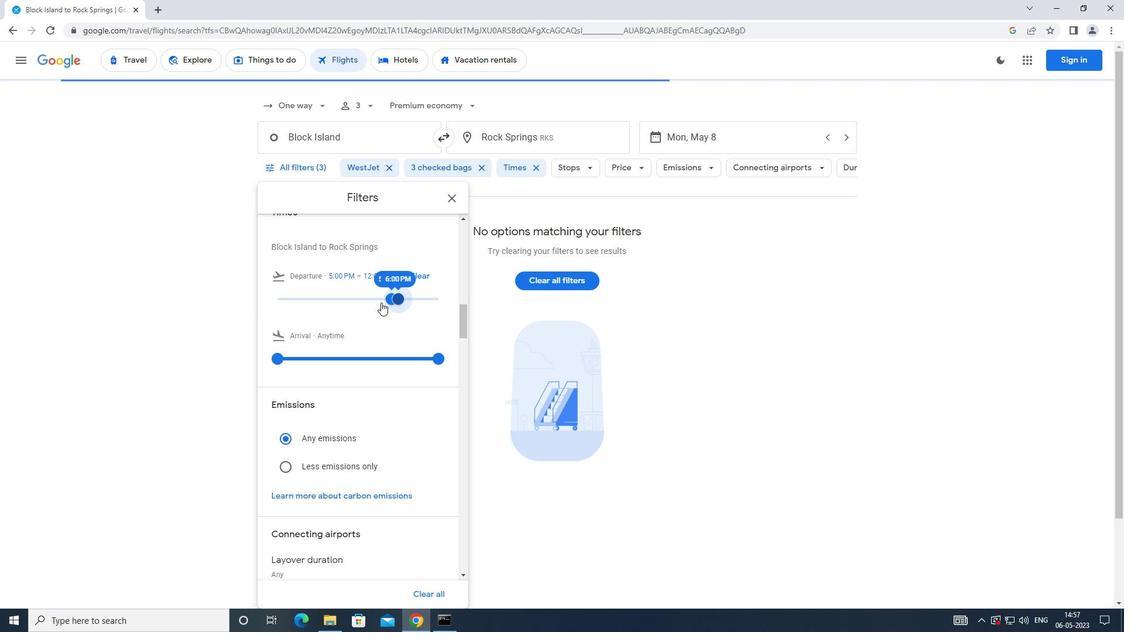 
